 Task: Slide 40 - A Timeline Always Works Well-1.
Action: Mouse moved to (92, 51)
Screenshot: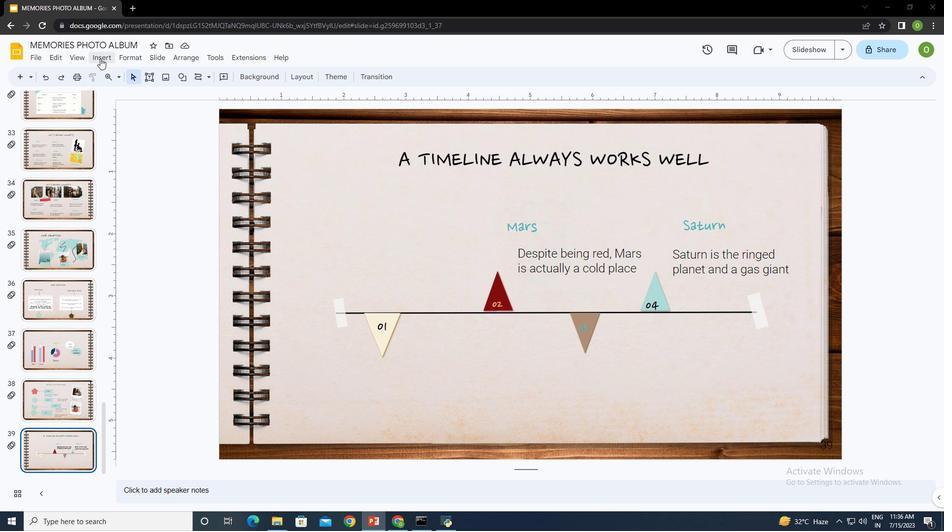 
Action: Mouse pressed left at (92, 51)
Screenshot: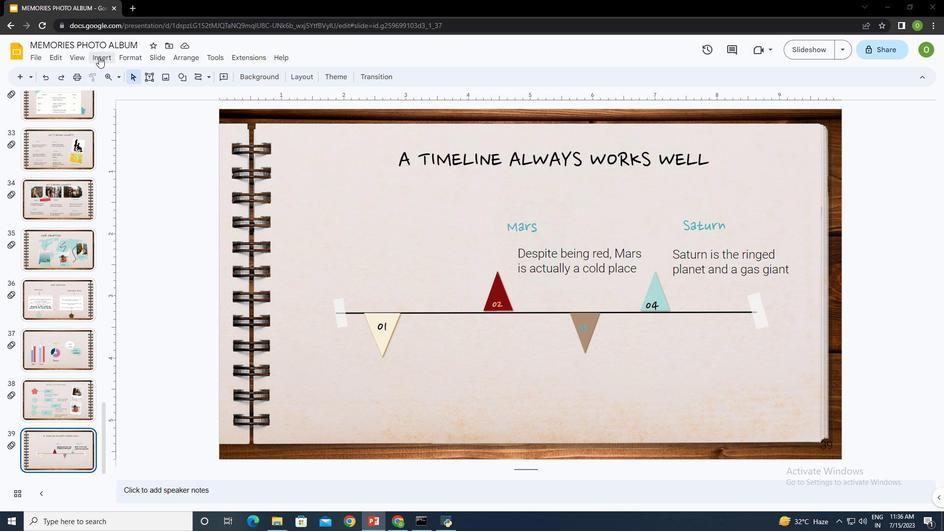 
Action: Mouse moved to (148, 310)
Screenshot: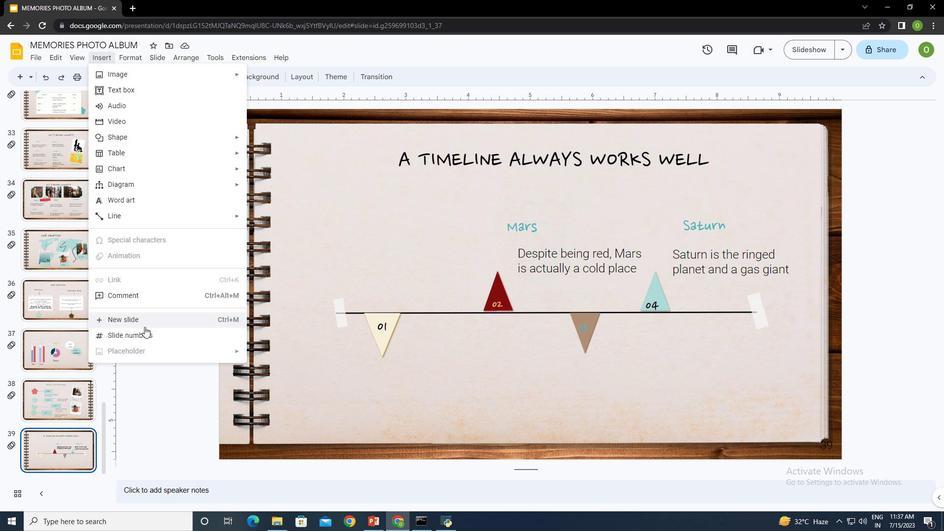 
Action: Mouse pressed left at (148, 310)
Screenshot: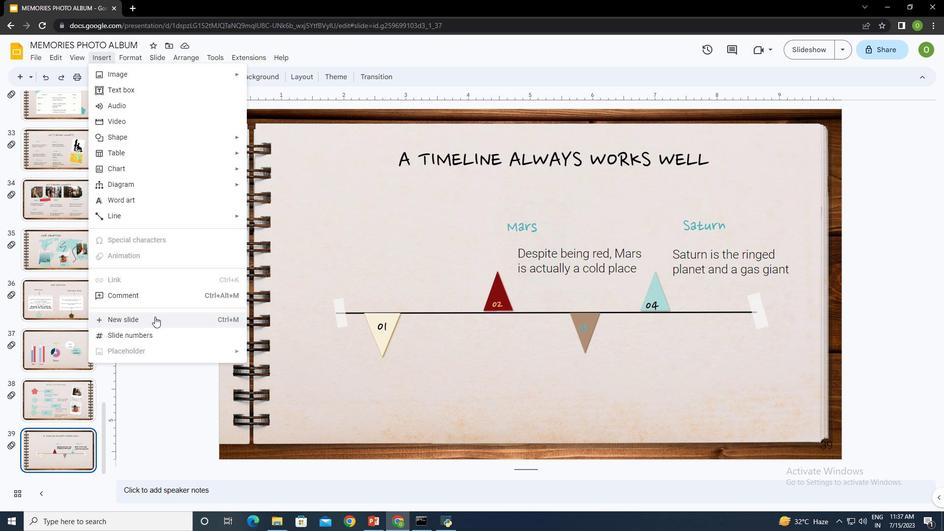 
Action: Mouse moved to (465, 157)
Screenshot: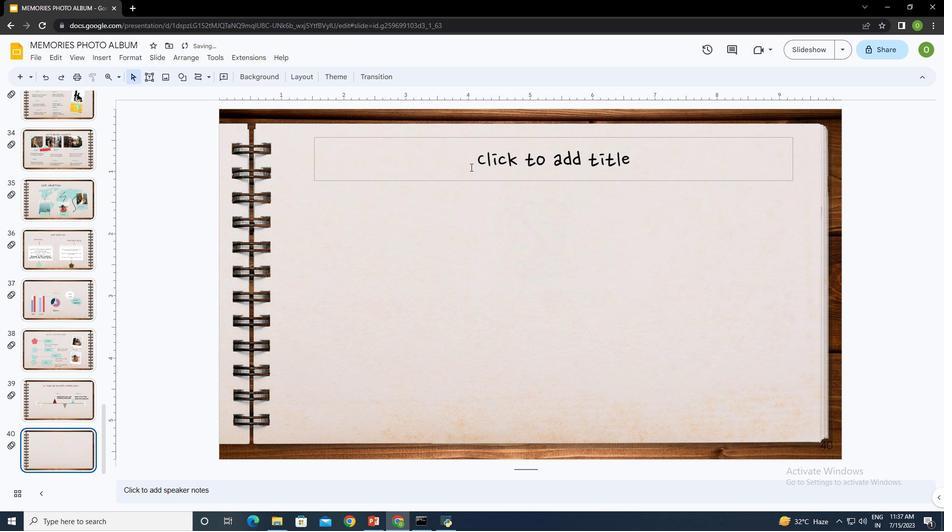 
Action: Mouse pressed left at (465, 157)
Screenshot: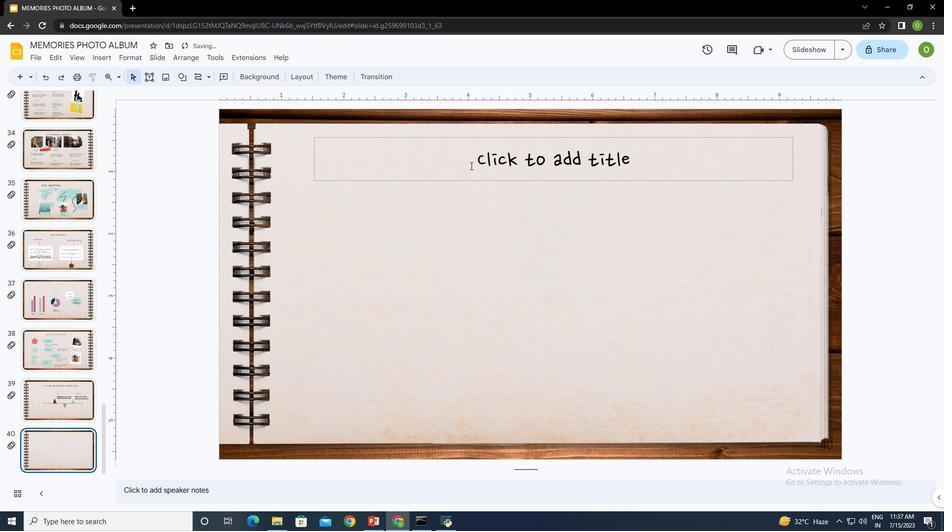 
Action: Mouse moved to (465, 159)
Screenshot: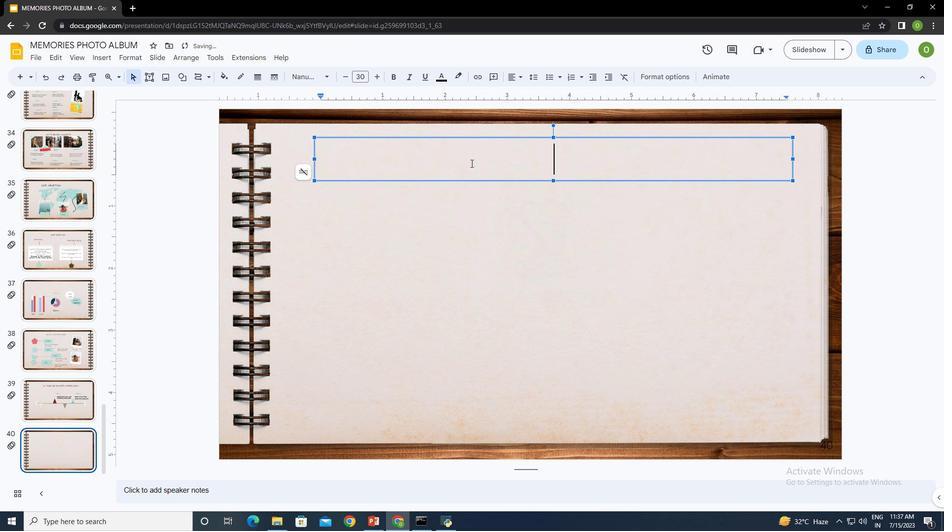 
Action: Key pressed <Key.shift><Key.caps_lock>A<Key.space>TIMELINE<Key.space>ALWAYS<Key.space>WORKS<Key.space>WELL
Screenshot: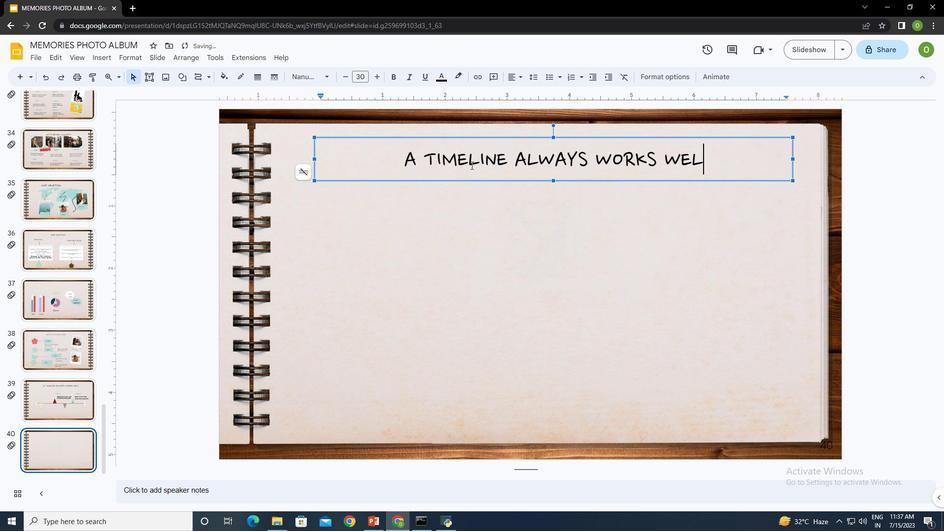 
Action: Mouse moved to (468, 170)
Screenshot: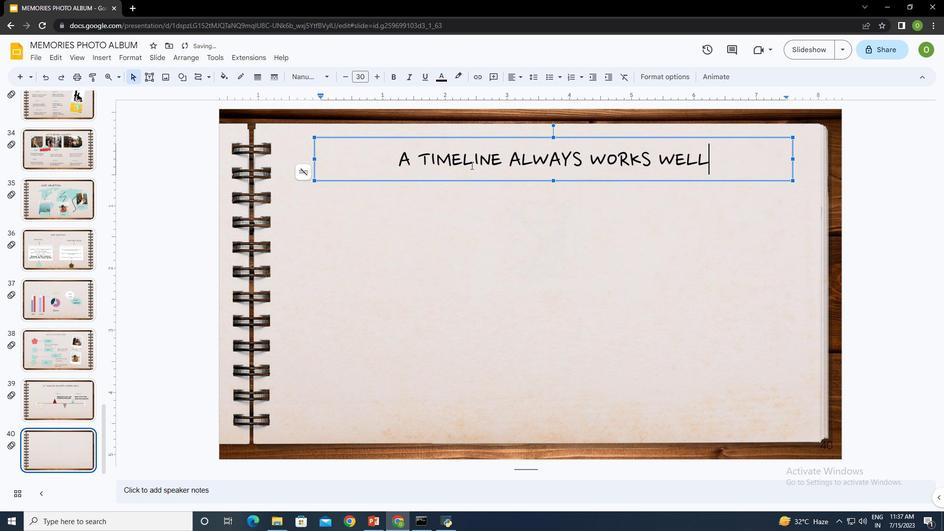 
Action: Key pressed ctrl+A
Screenshot: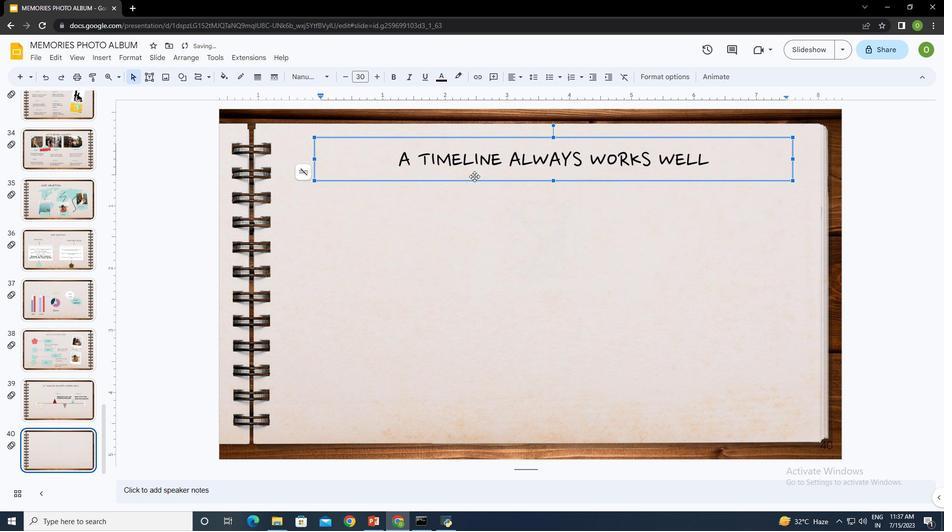 
Action: Mouse moved to (359, 71)
Screenshot: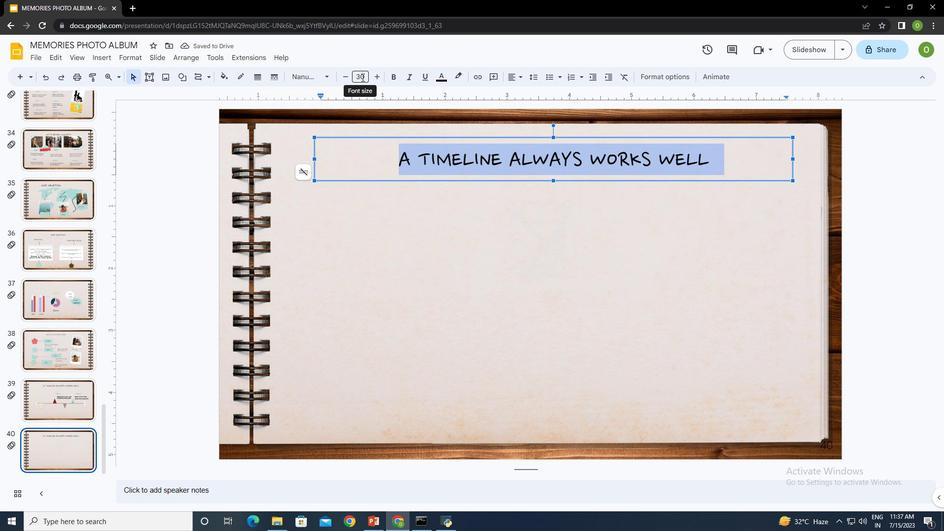 
Action: Mouse pressed left at (359, 71)
Screenshot: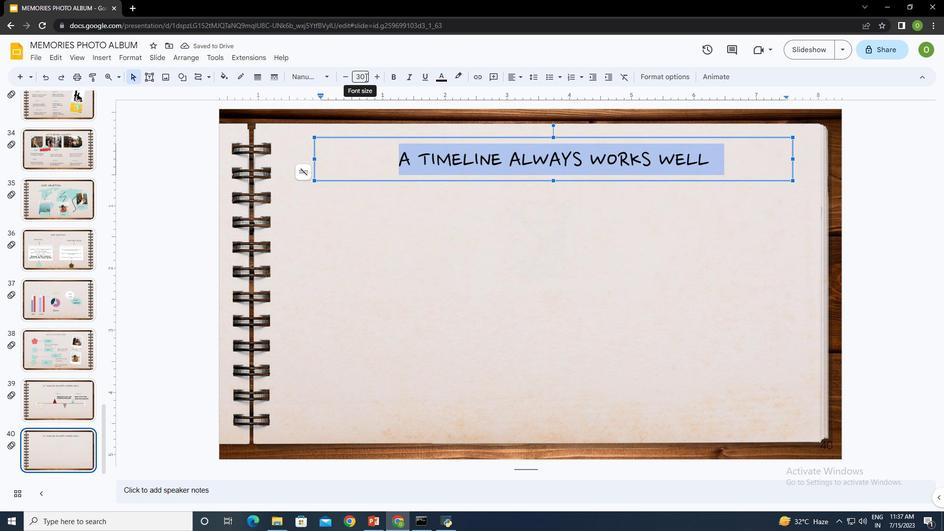 
Action: Mouse moved to (356, 72)
Screenshot: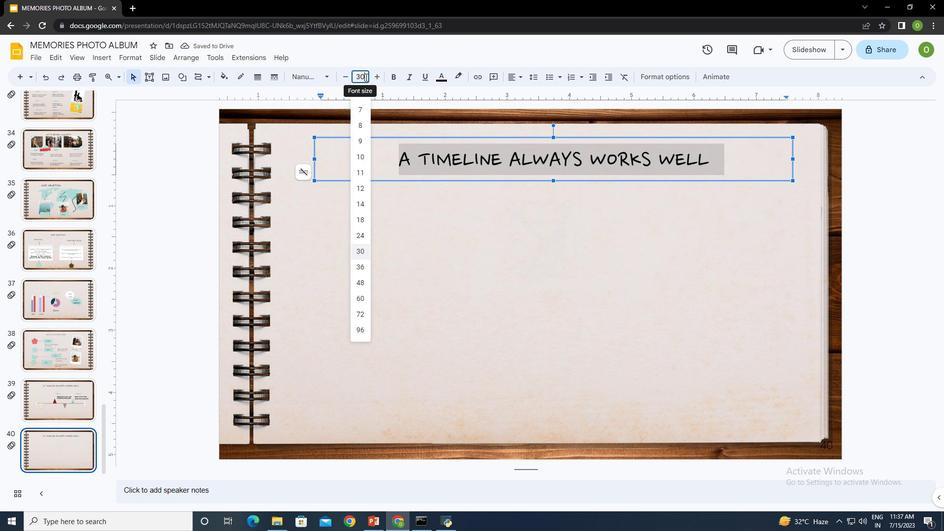 
Action: Key pressed 25<Key.enter>
Screenshot: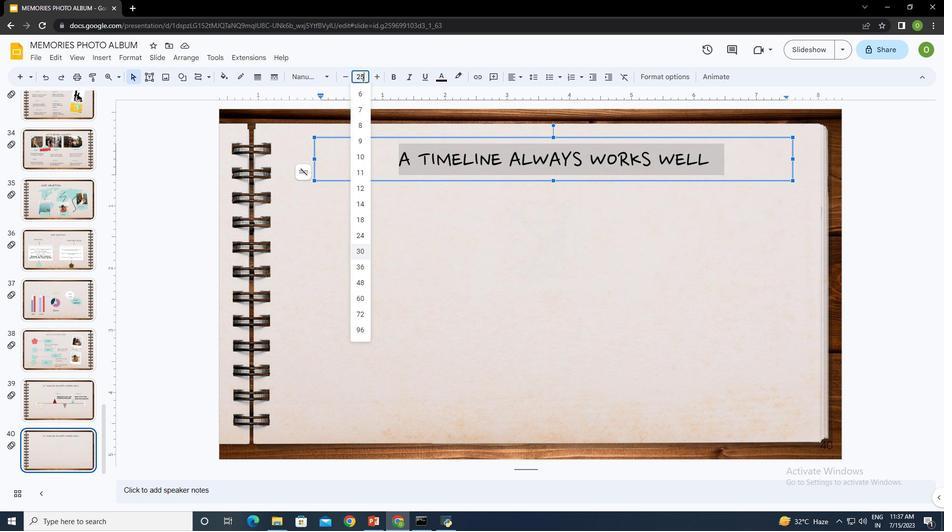 
Action: Mouse moved to (471, 211)
Screenshot: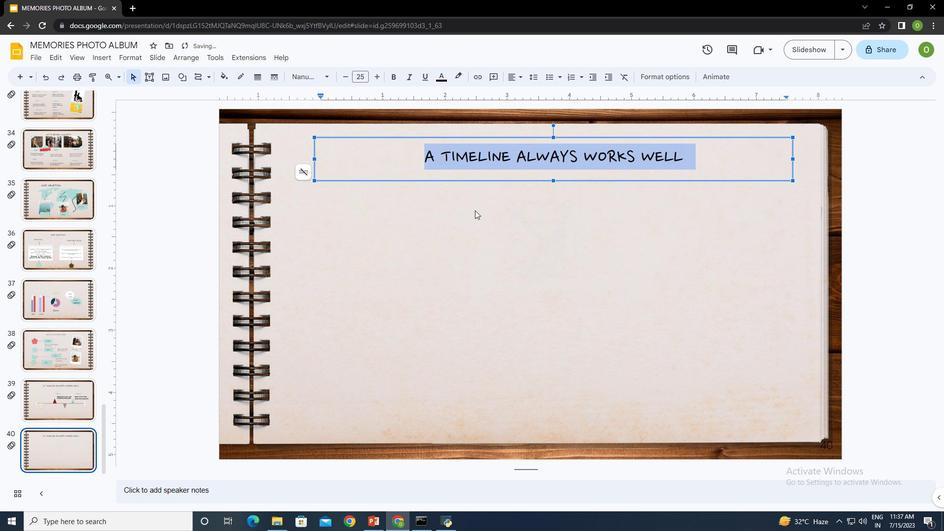 
Action: Mouse pressed left at (471, 211)
Screenshot: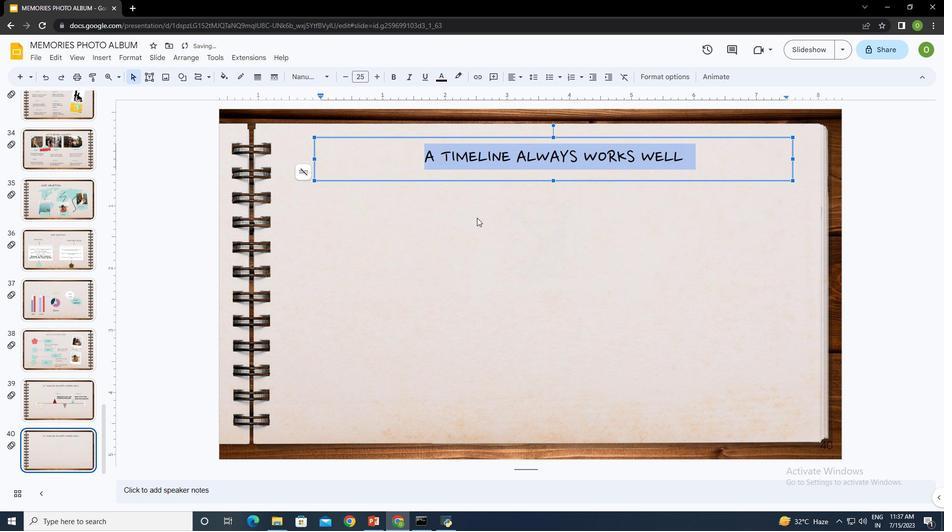 
Action: Mouse moved to (141, 73)
Screenshot: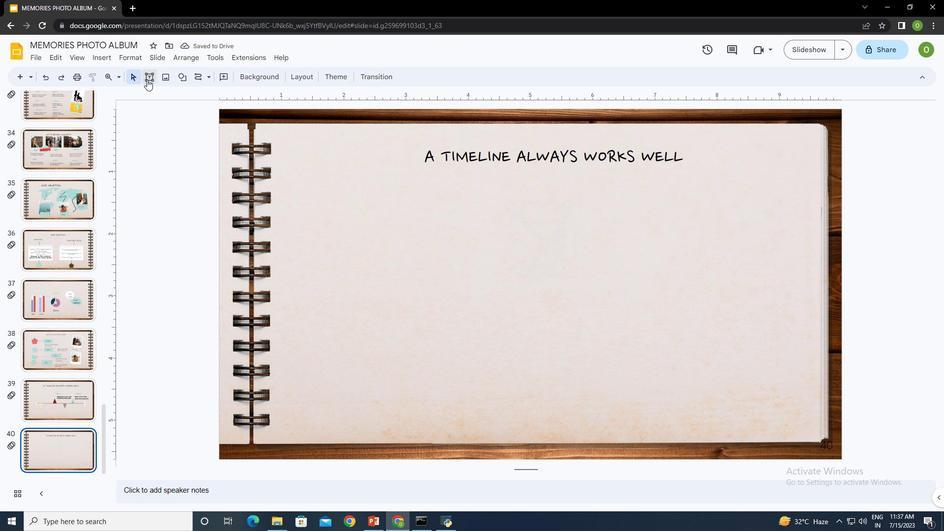 
Action: Mouse pressed left at (141, 73)
Screenshot: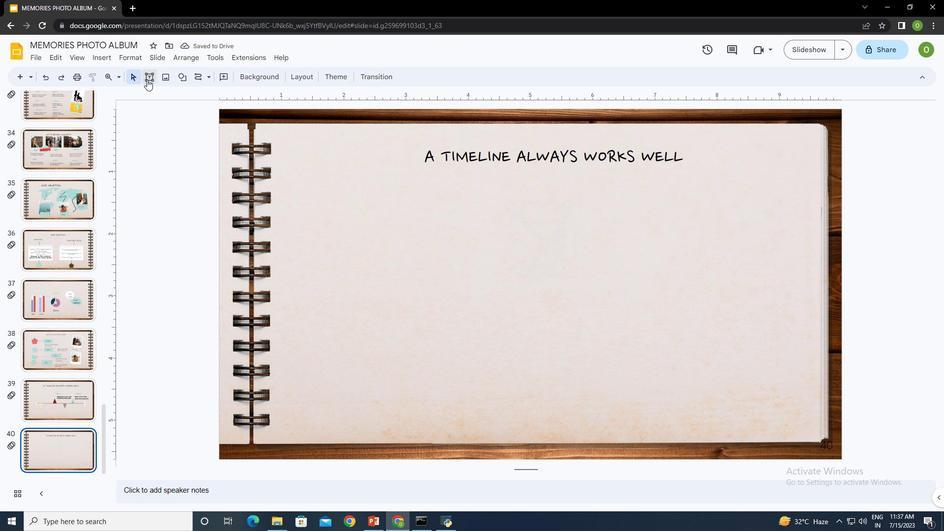 
Action: Mouse moved to (334, 201)
Screenshot: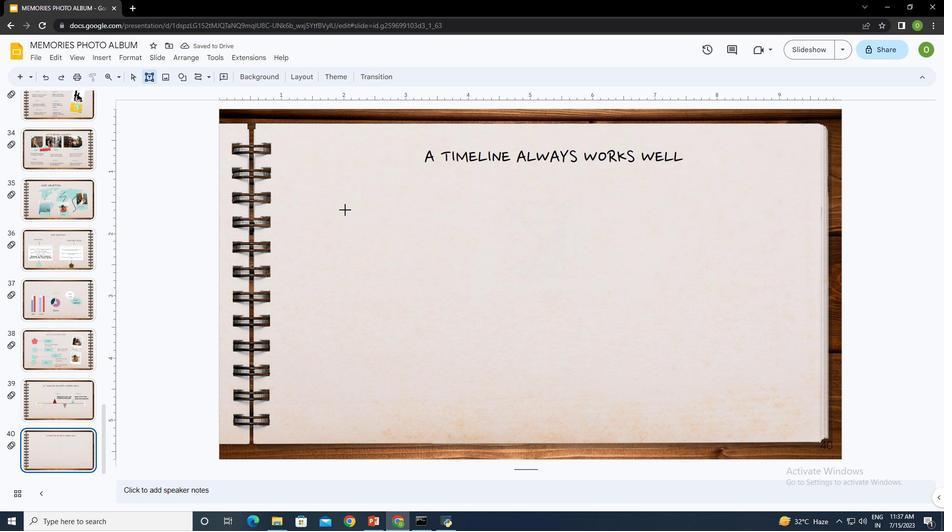 
Action: Mouse pressed left at (334, 201)
Screenshot: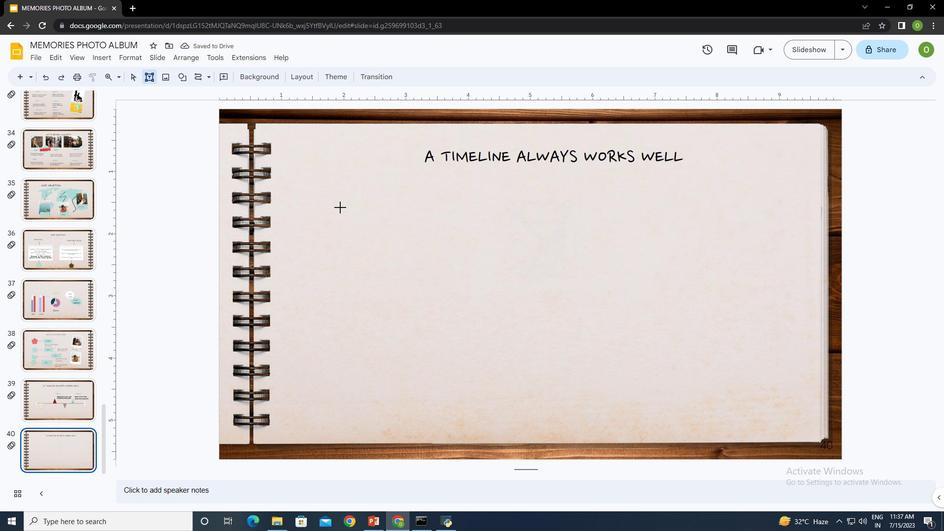 
Action: Mouse moved to (392, 218)
Screenshot: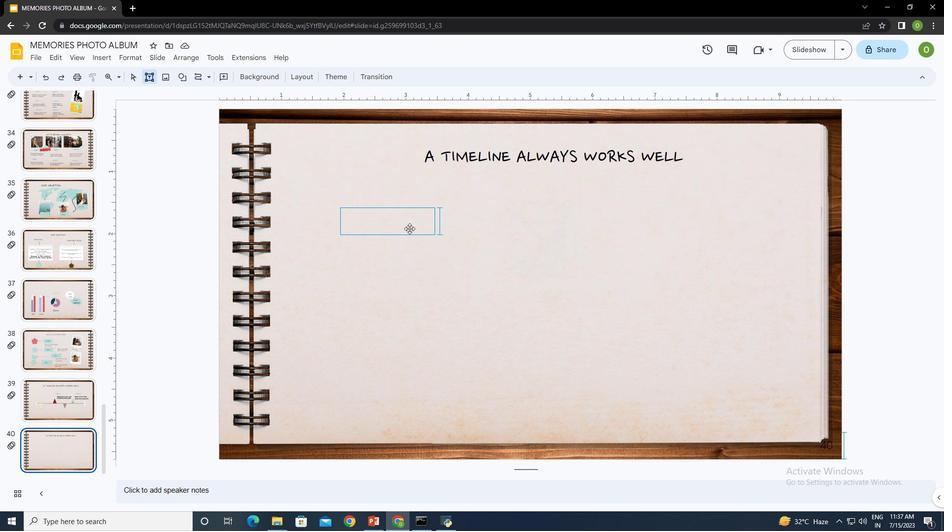 
Action: Key pressed <Key.shift><Key.shift>m<Key.backspace><Key.caps_lock><Key.shift>Mercuryctrl+A
Screenshot: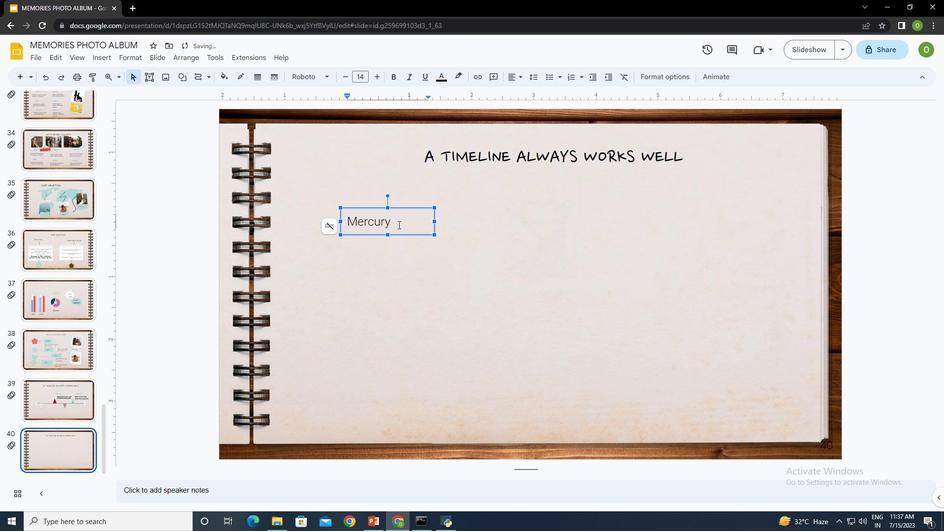 
Action: Mouse moved to (300, 67)
Screenshot: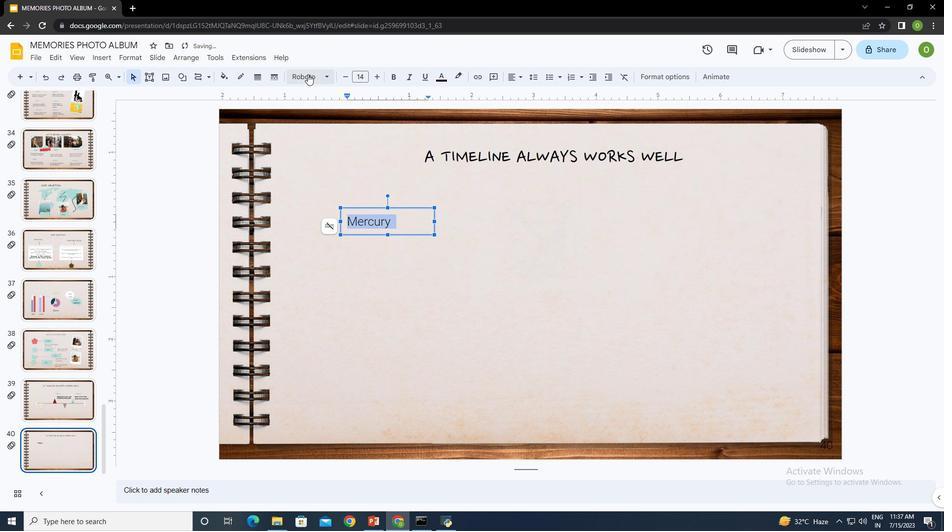 
Action: Mouse pressed left at (300, 67)
Screenshot: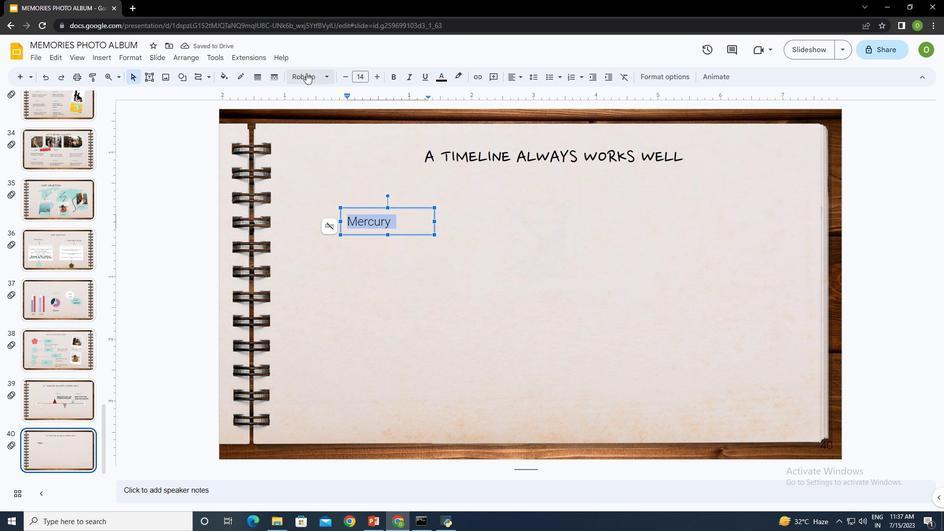 
Action: Mouse moved to (329, 130)
Screenshot: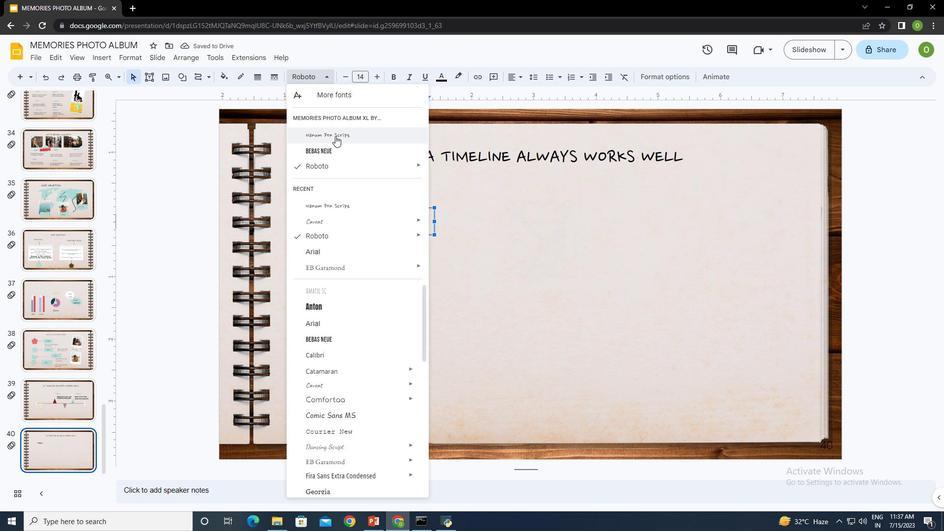 
Action: Mouse pressed left at (329, 130)
Screenshot: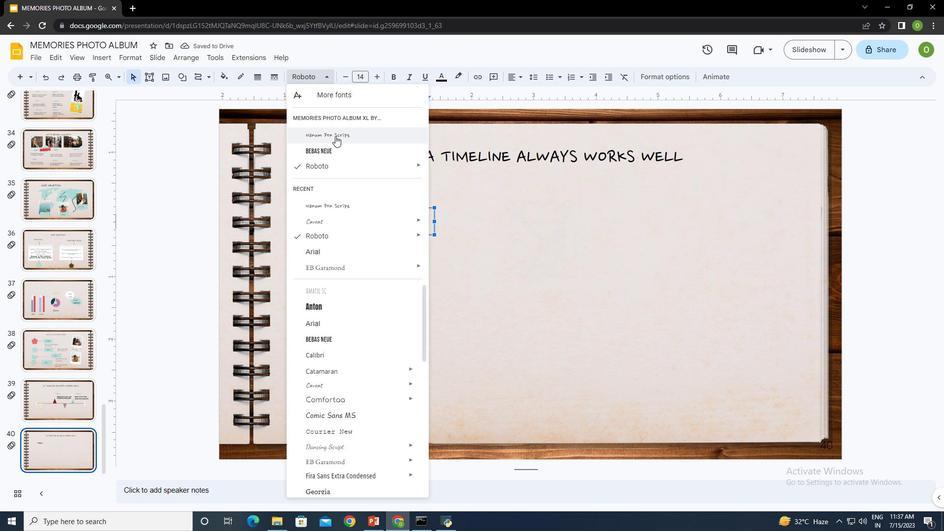 
Action: Mouse moved to (429, 217)
Screenshot: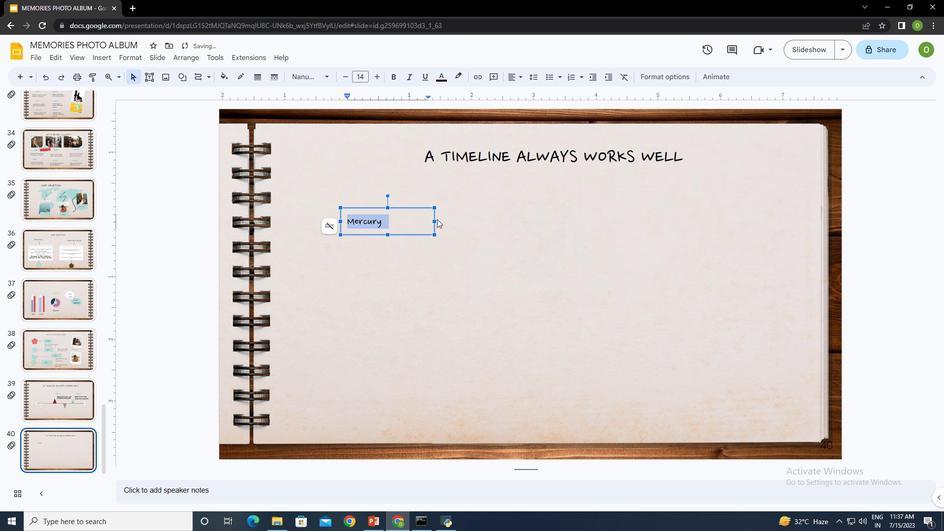 
Action: Mouse pressed left at (429, 217)
Screenshot: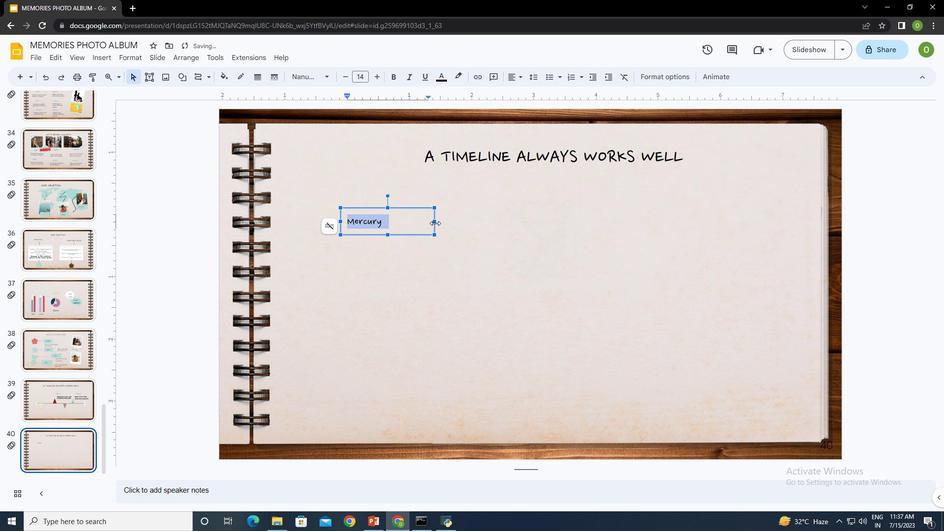 
Action: Mouse moved to (364, 206)
Screenshot: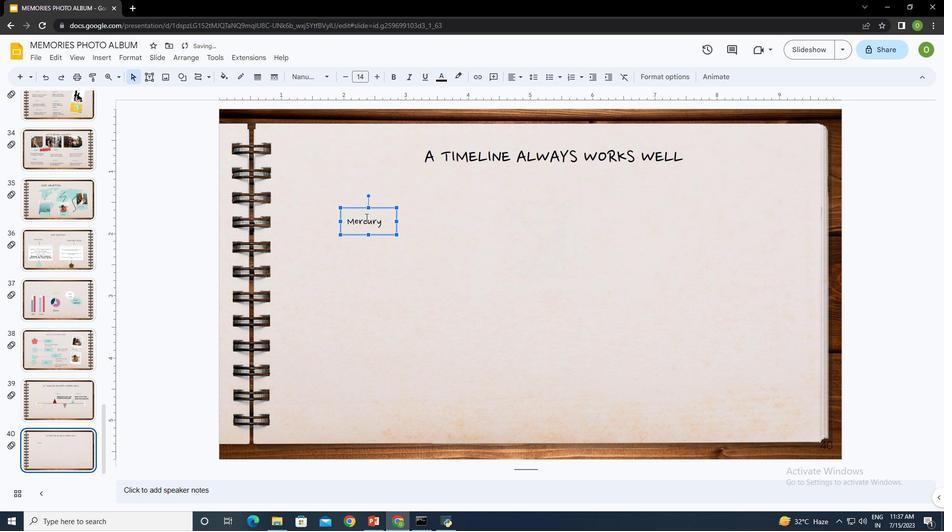 
Action: Mouse pressed left at (364, 206)
Screenshot: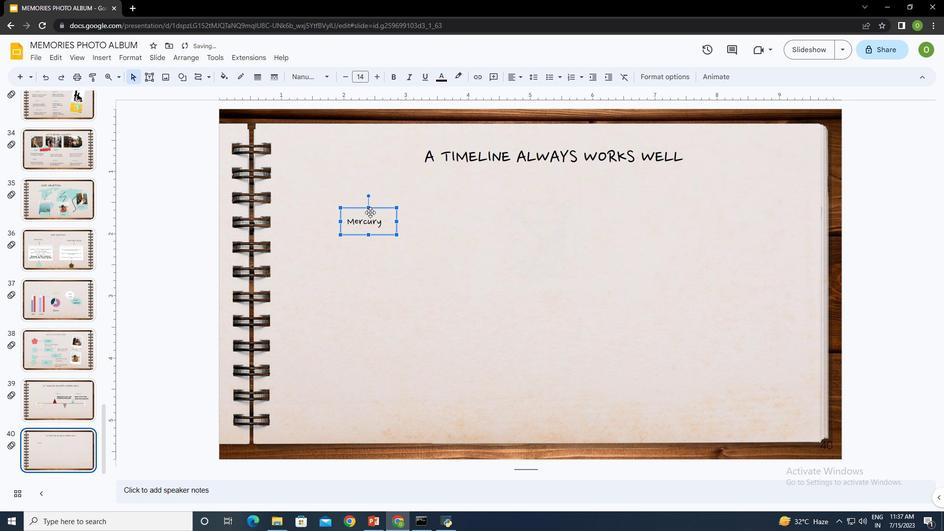 
Action: Mouse moved to (402, 219)
Screenshot: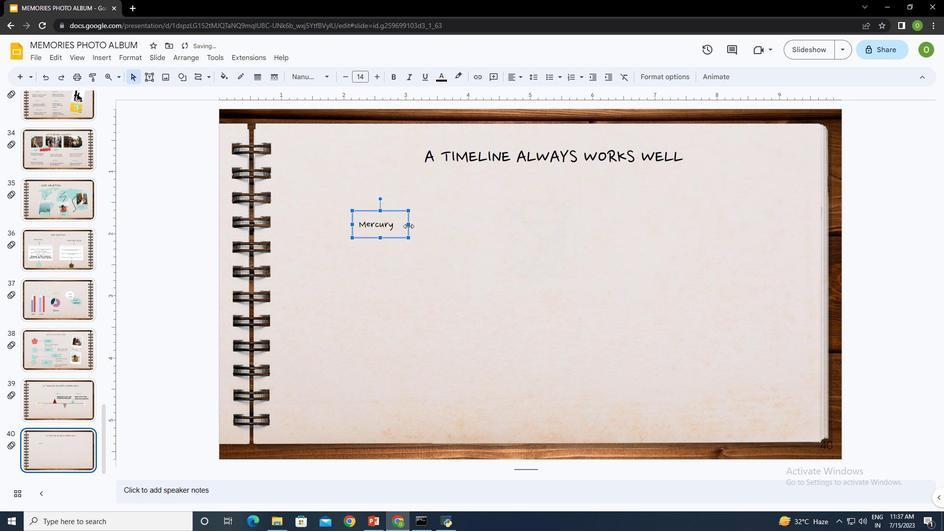 
Action: Mouse pressed left at (402, 219)
Screenshot: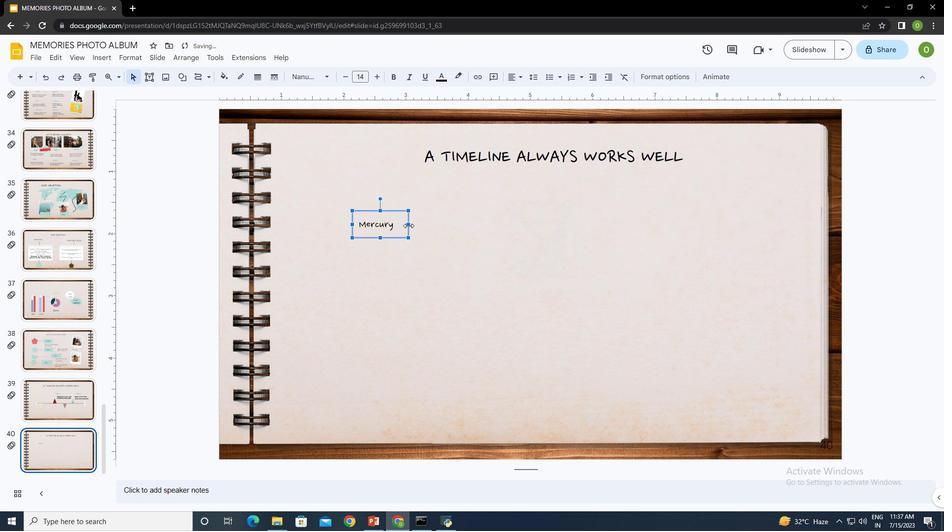 
Action: Mouse moved to (373, 72)
Screenshot: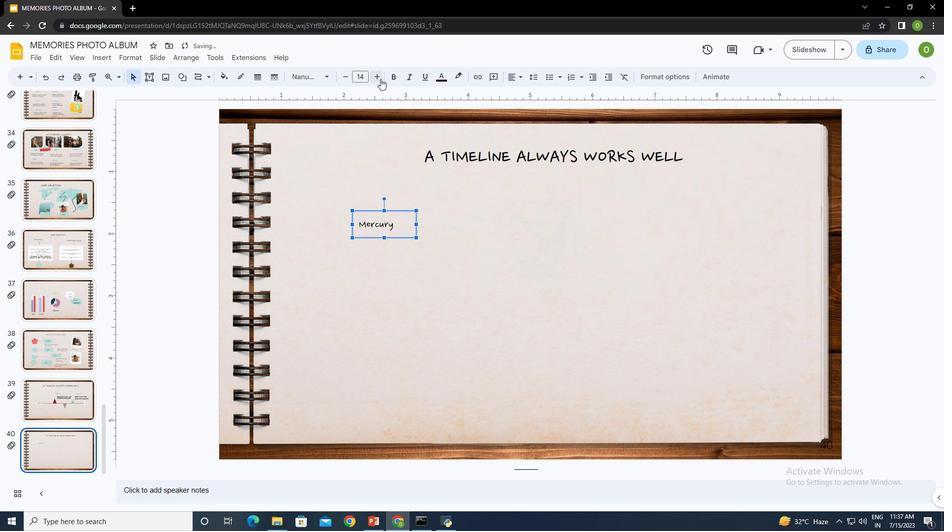 
Action: Mouse pressed left at (373, 72)
Screenshot: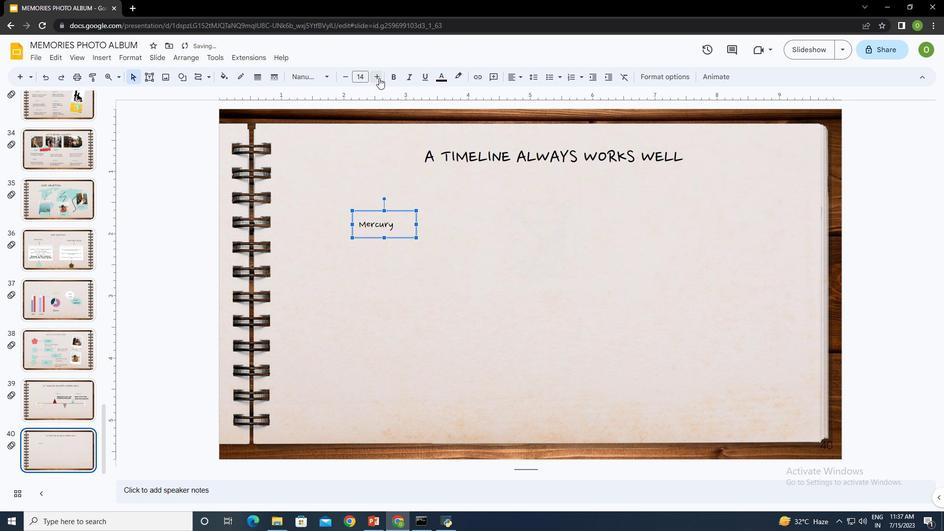 
Action: Mouse pressed left at (373, 72)
Screenshot: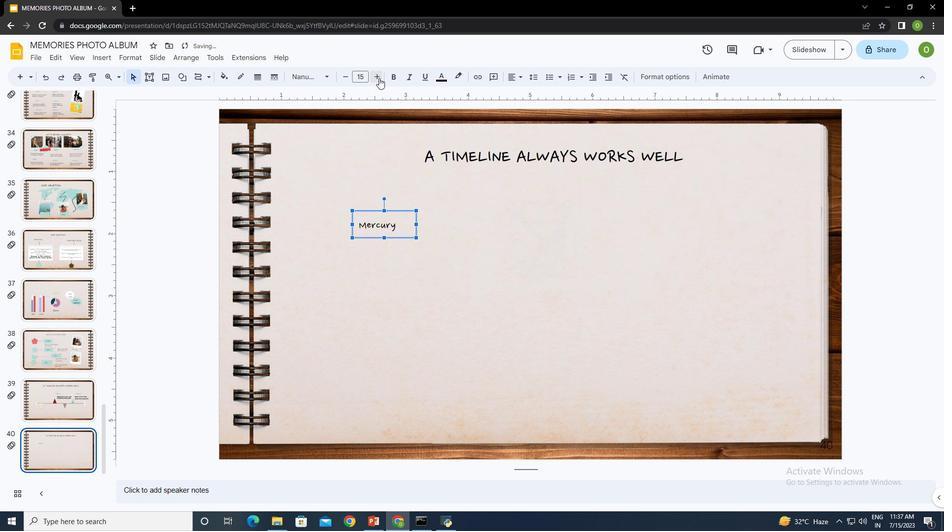 
Action: Mouse pressed left at (373, 72)
Screenshot: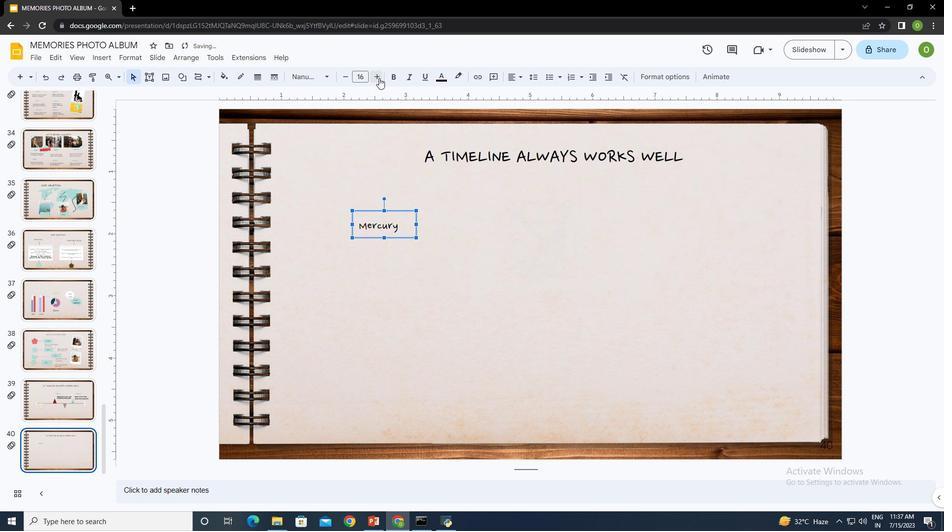
Action: Mouse moved to (432, 239)
Screenshot: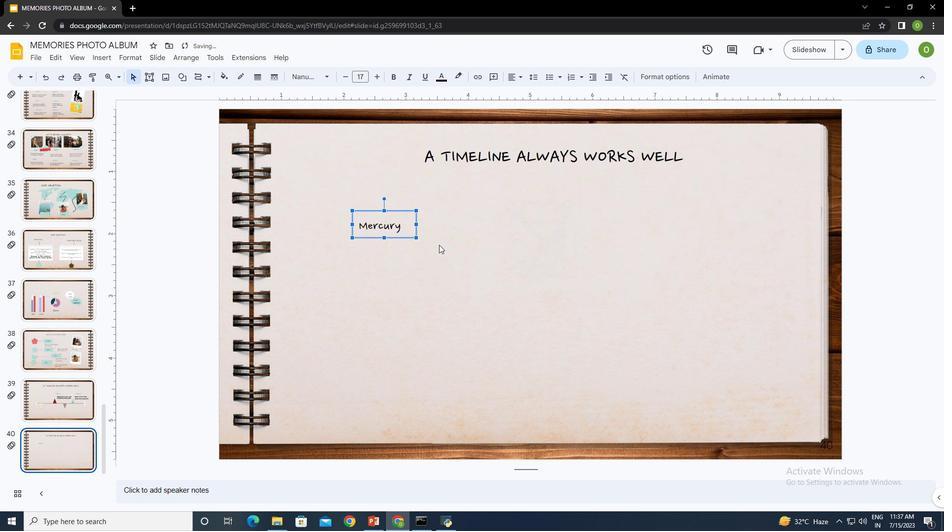 
Action: Mouse pressed left at (432, 239)
Screenshot: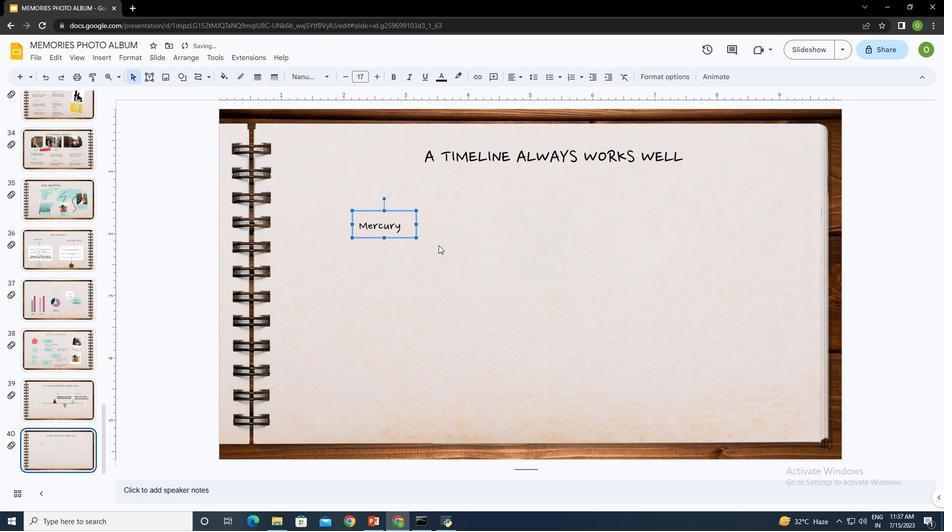 
Action: Mouse moved to (143, 71)
Screenshot: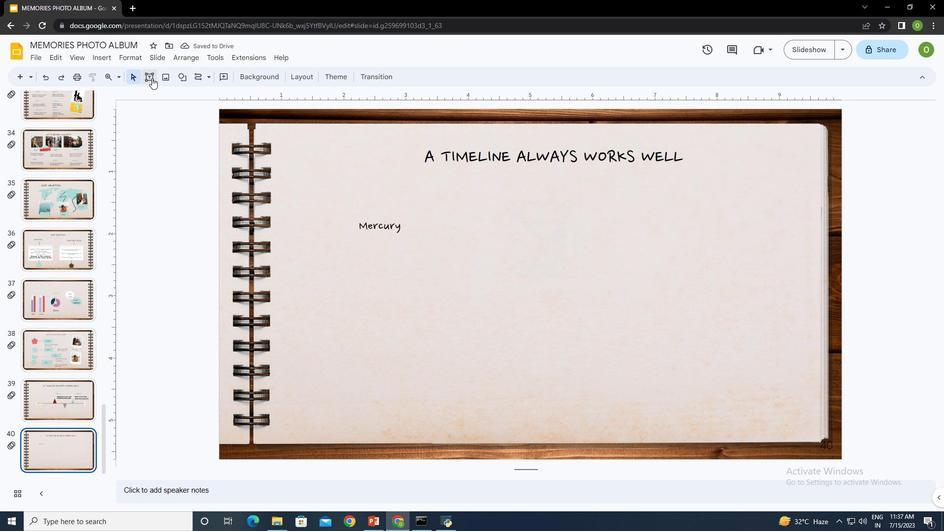 
Action: Mouse pressed left at (143, 71)
Screenshot: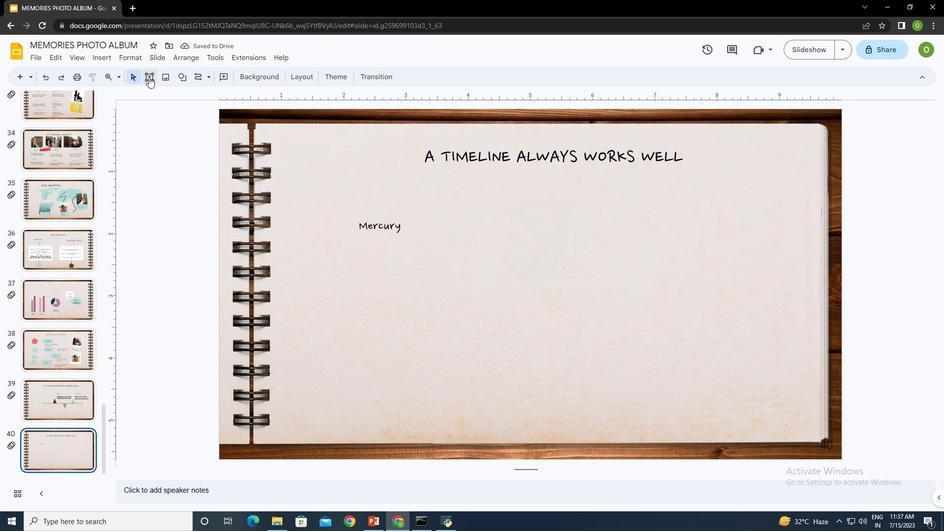 
Action: Mouse moved to (334, 239)
Screenshot: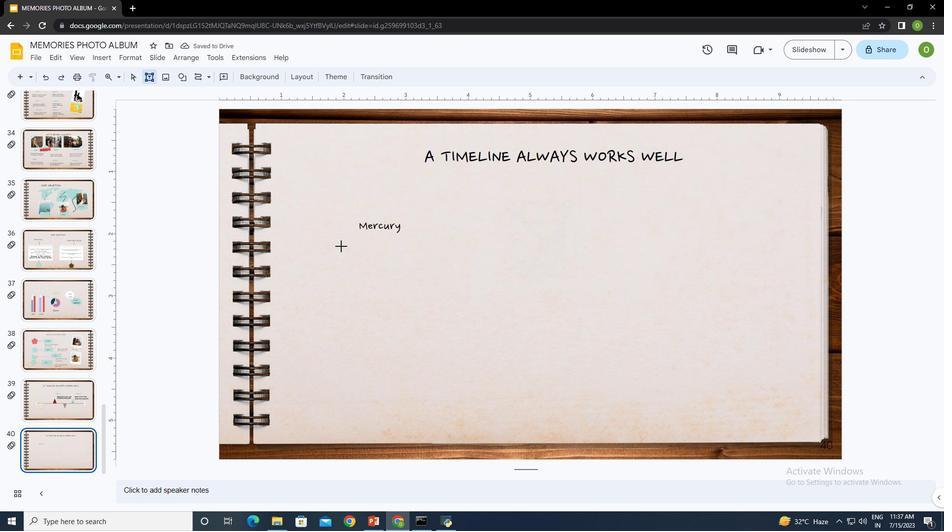 
Action: Mouse pressed left at (334, 239)
Screenshot: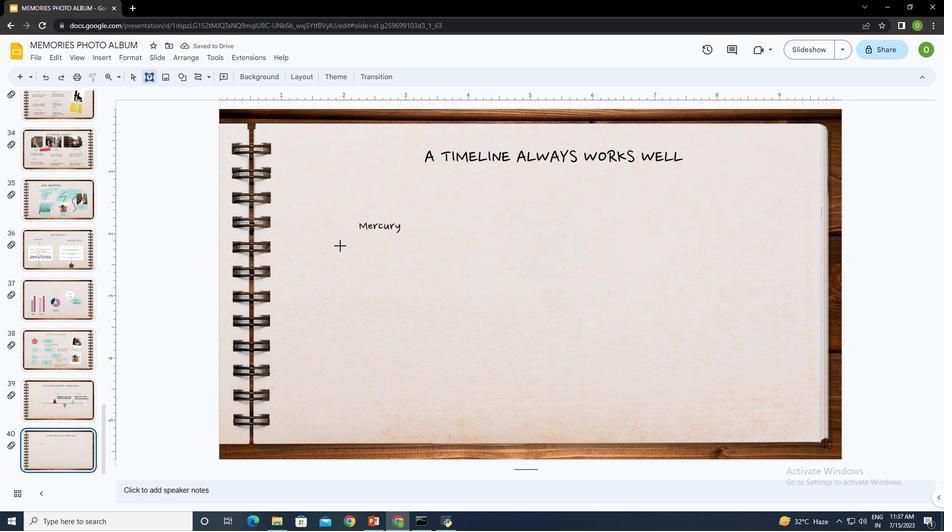 
Action: Mouse moved to (333, 263)
Screenshot: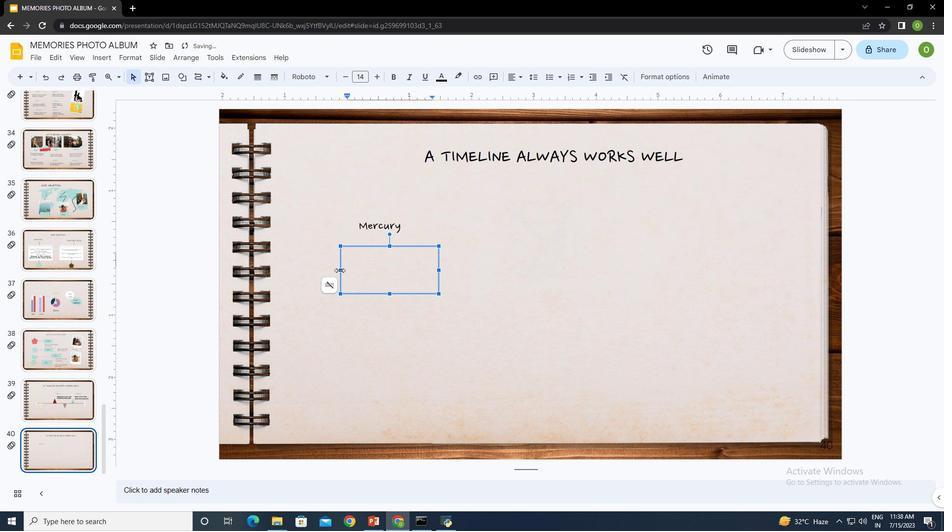 
Action: Mouse pressed left at (333, 263)
Screenshot: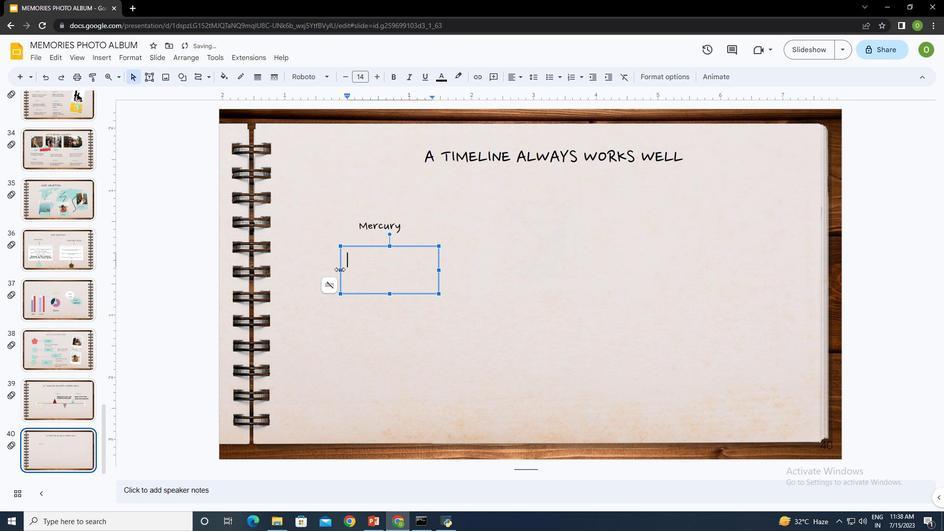 
Action: Mouse moved to (392, 256)
Screenshot: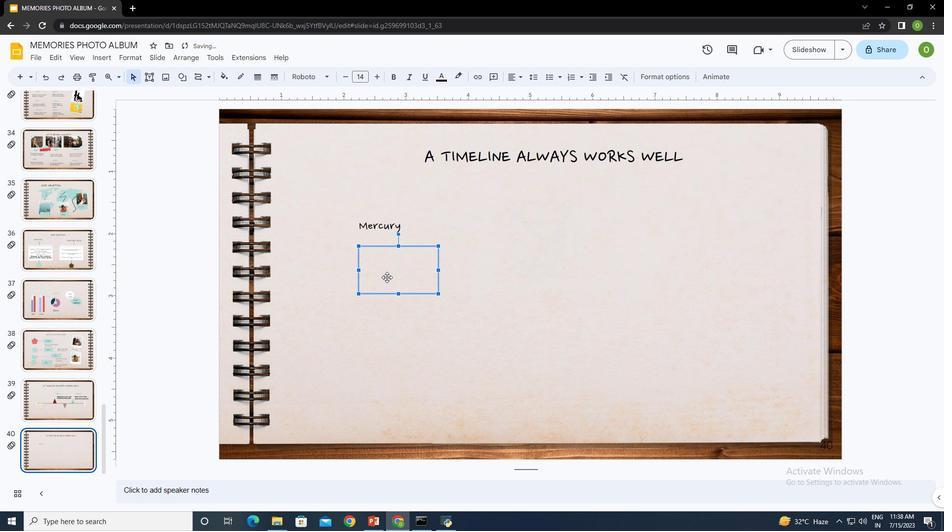 
Action: Mouse pressed left at (392, 256)
Screenshot: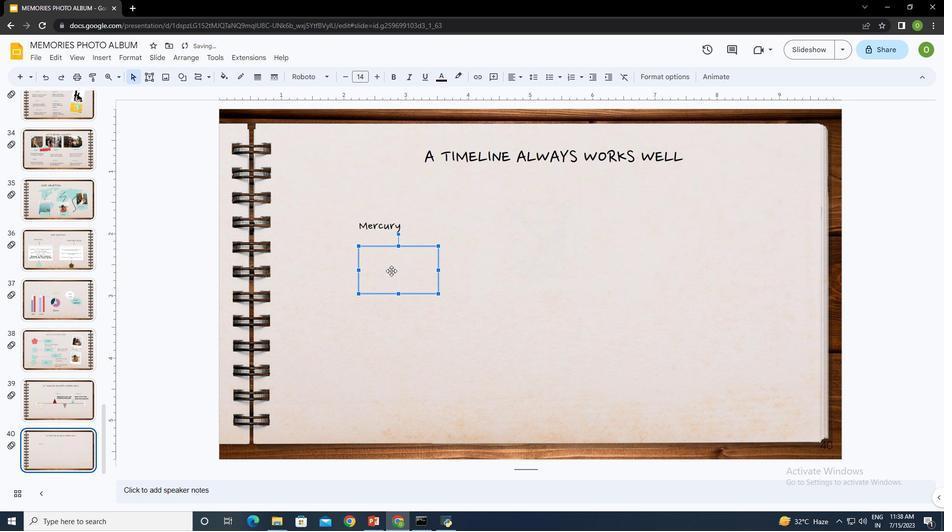 
Action: Mouse moved to (392, 256)
Screenshot: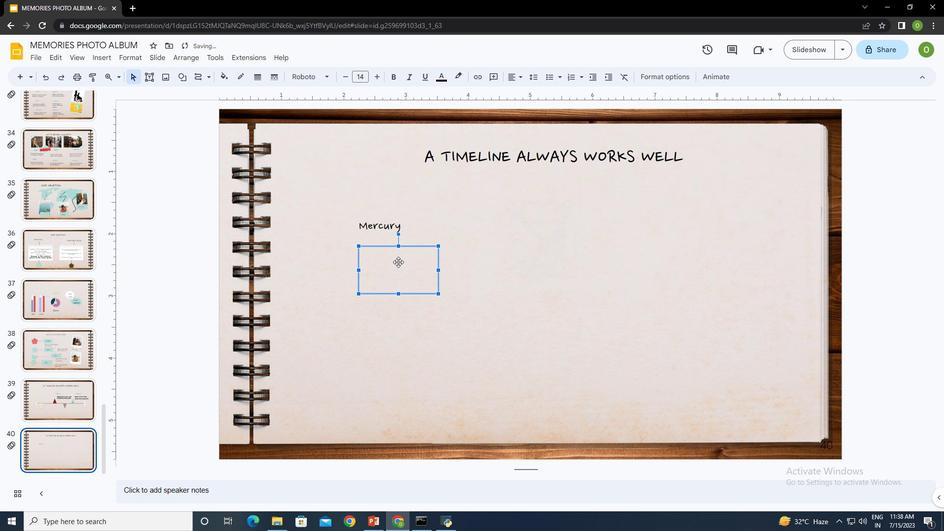 
Action: Key pressed <Key.shift>It's<Key.space>the<Key.space>closest<Key.space>planet<Key.space>to<Key.space>the<Key.space><Key.shift>Sun
Screenshot: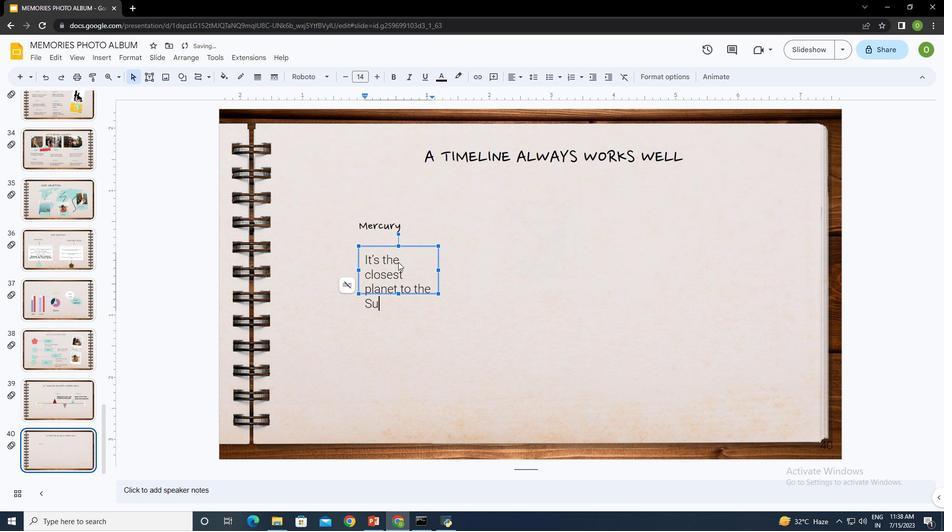 
Action: Mouse moved to (395, 256)
Screenshot: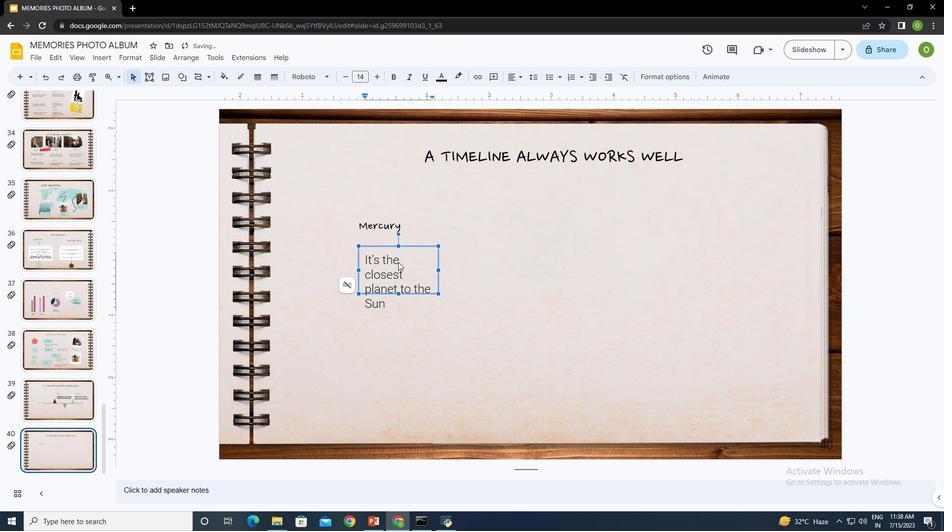 
Action: Key pressed ctrl+A
Screenshot: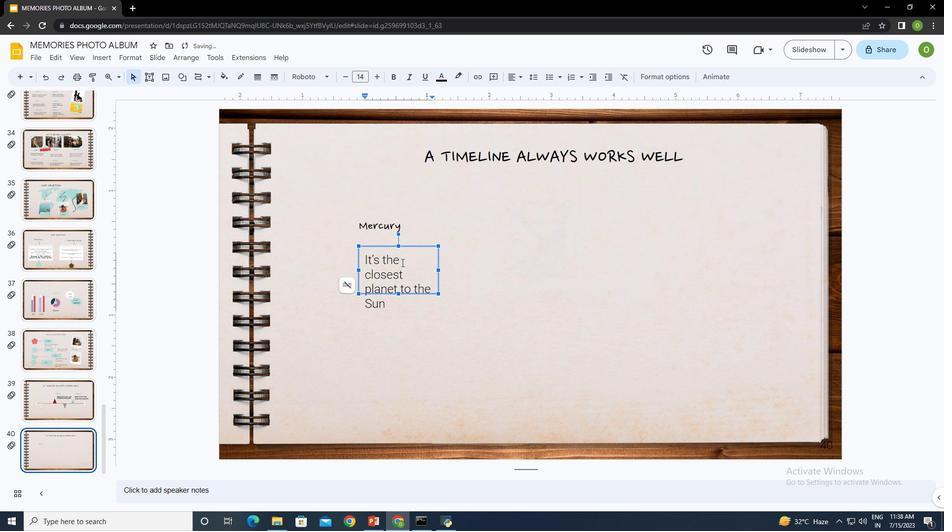 
Action: Mouse moved to (309, 70)
Screenshot: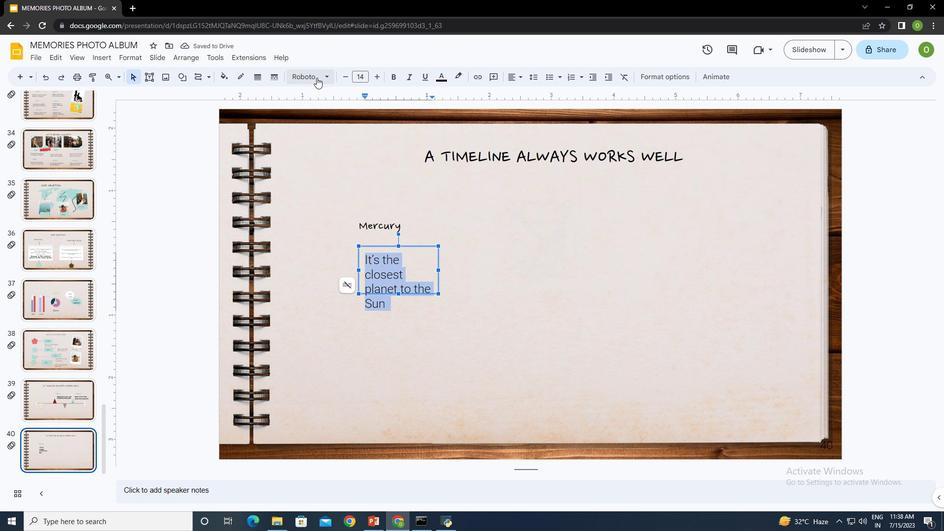 
Action: Mouse pressed left at (309, 70)
Screenshot: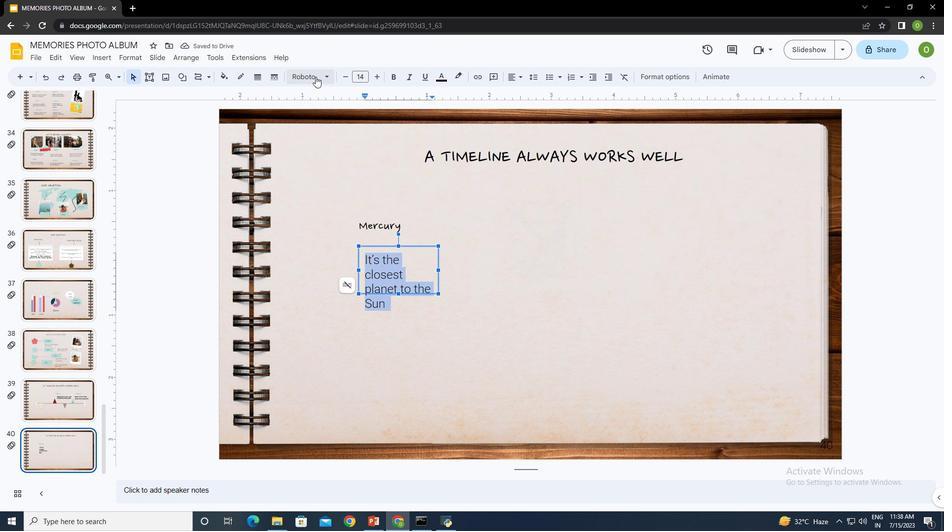 
Action: Mouse moved to (459, 300)
Screenshot: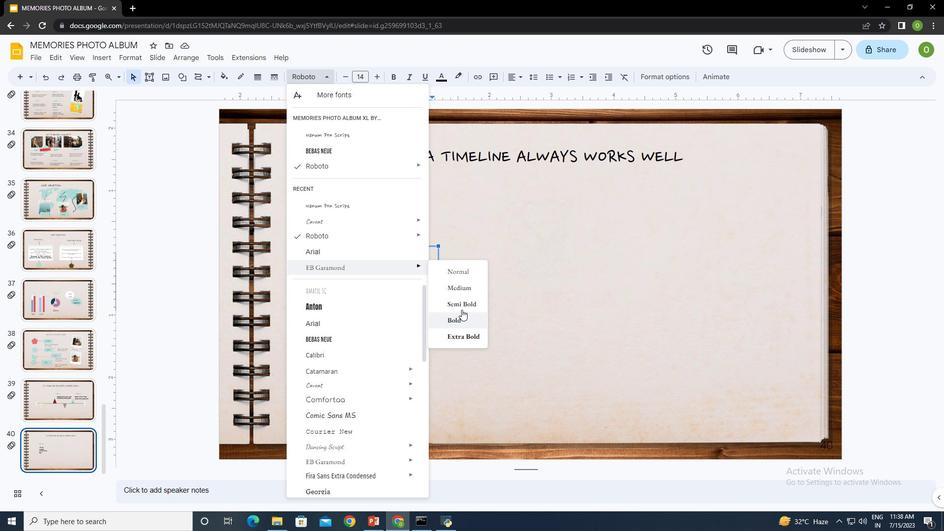 
Action: Mouse pressed left at (459, 300)
Screenshot: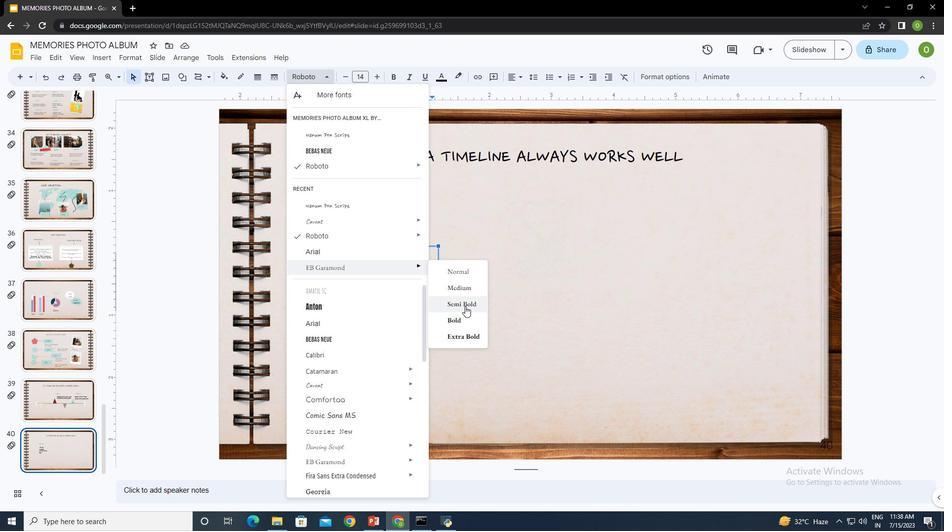 
Action: Mouse moved to (430, 264)
Screenshot: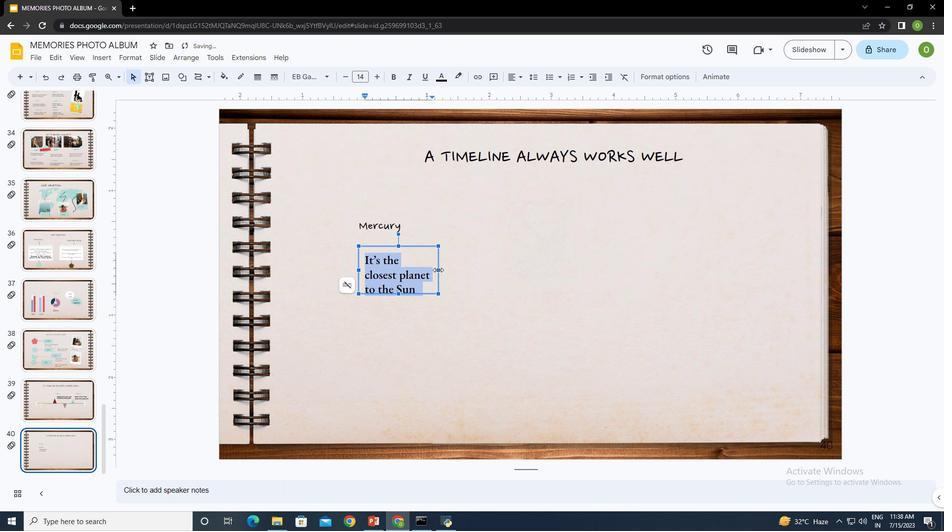 
Action: Mouse pressed left at (430, 264)
Screenshot: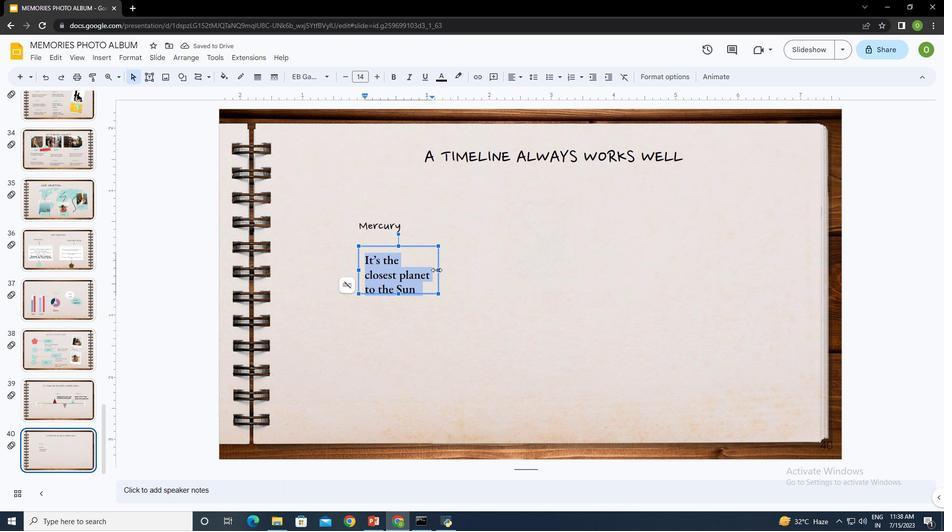 
Action: Mouse moved to (353, 264)
Screenshot: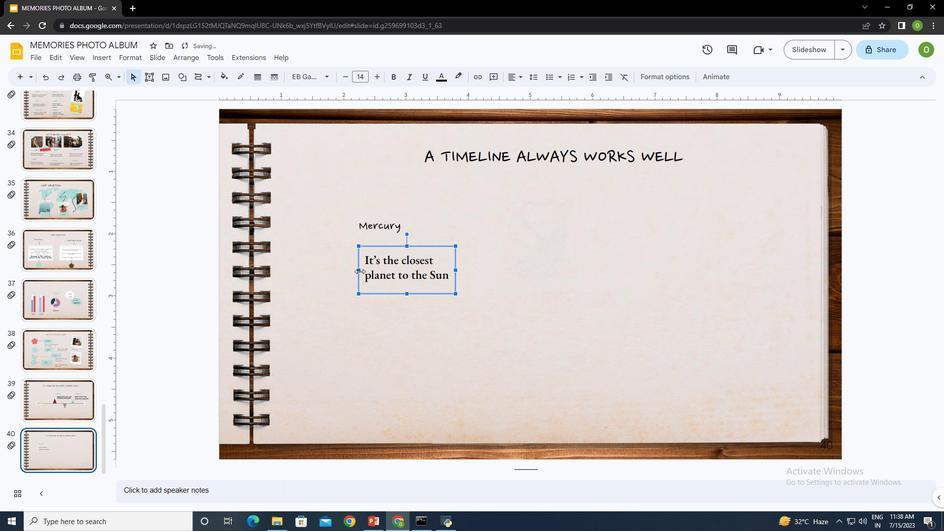 
Action: Mouse pressed left at (353, 264)
Screenshot: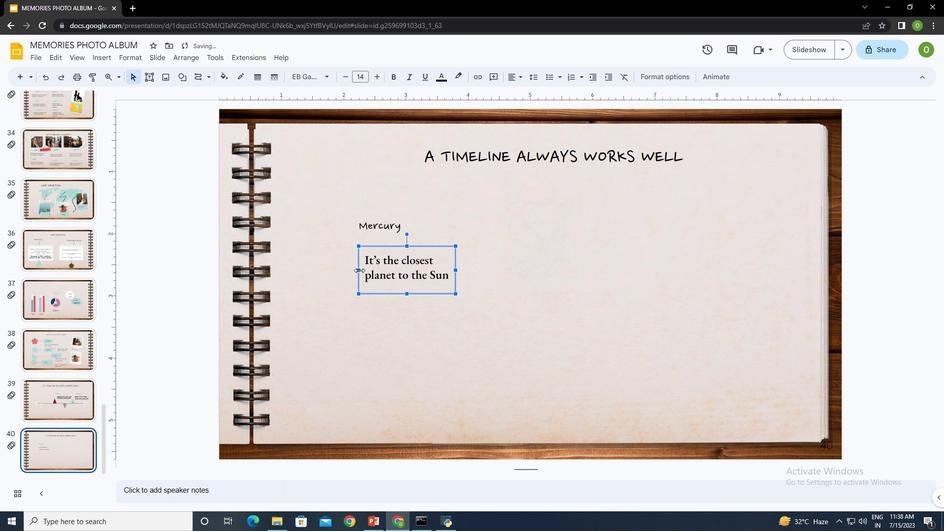
Action: Mouse moved to (409, 269)
Screenshot: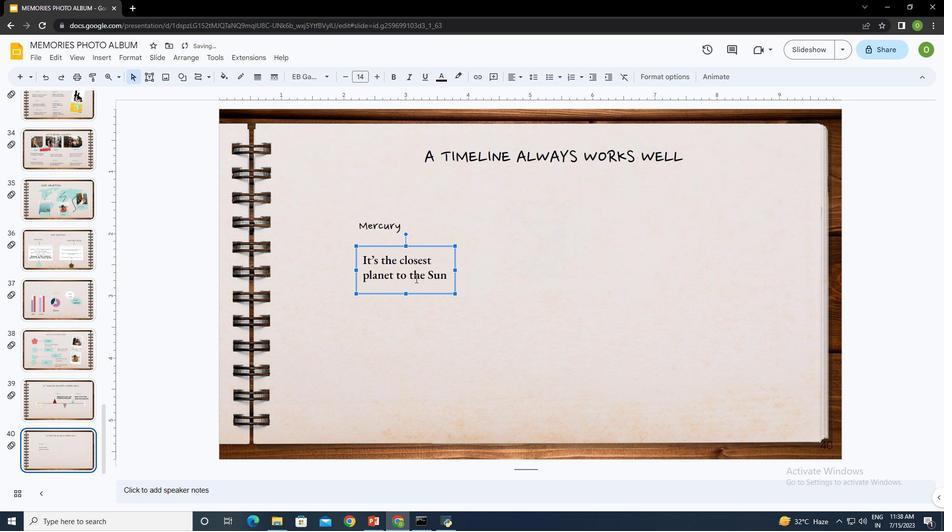 
Action: Mouse pressed left at (409, 269)
Screenshot: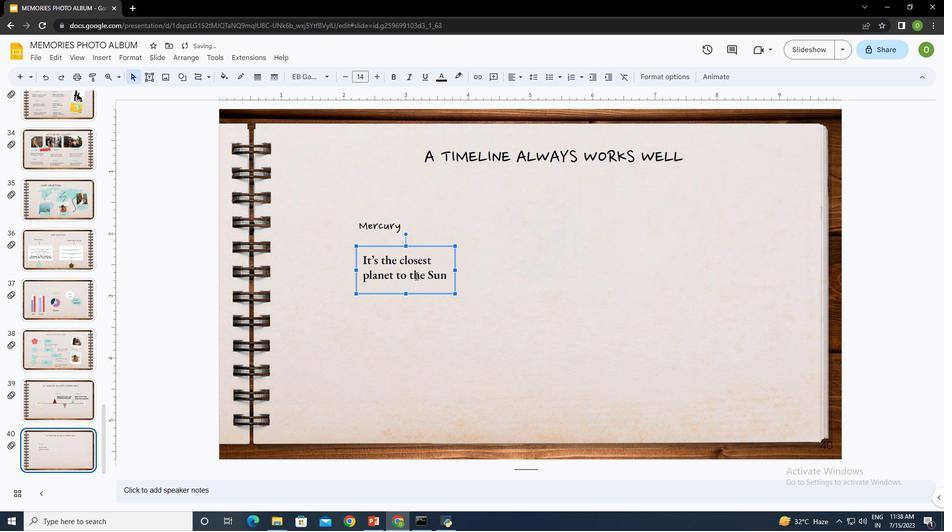 
Action: Mouse moved to (450, 264)
Screenshot: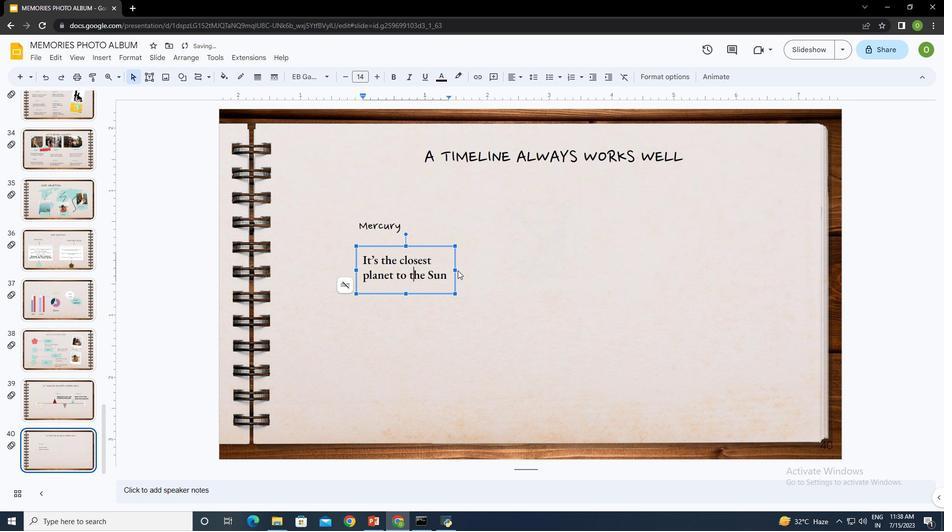 
Action: Mouse pressed left at (450, 264)
Screenshot: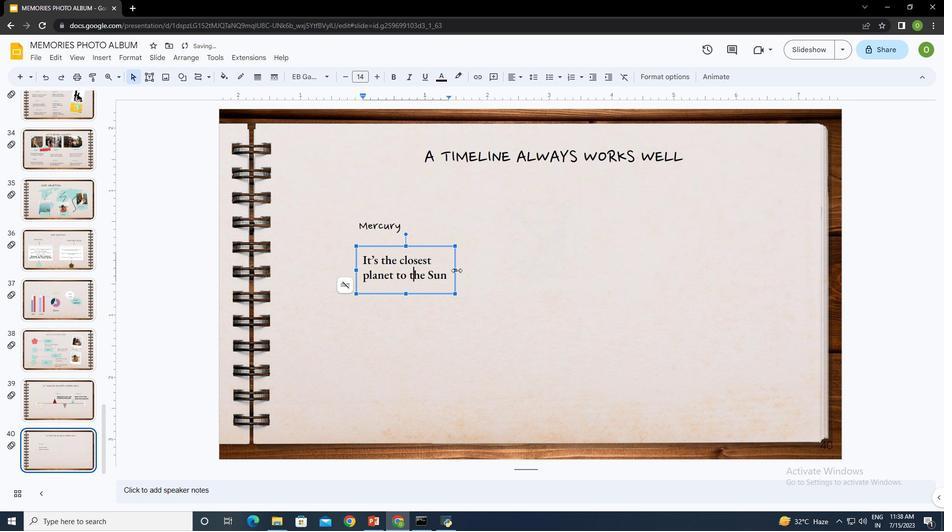 
Action: Mouse moved to (379, 220)
Screenshot: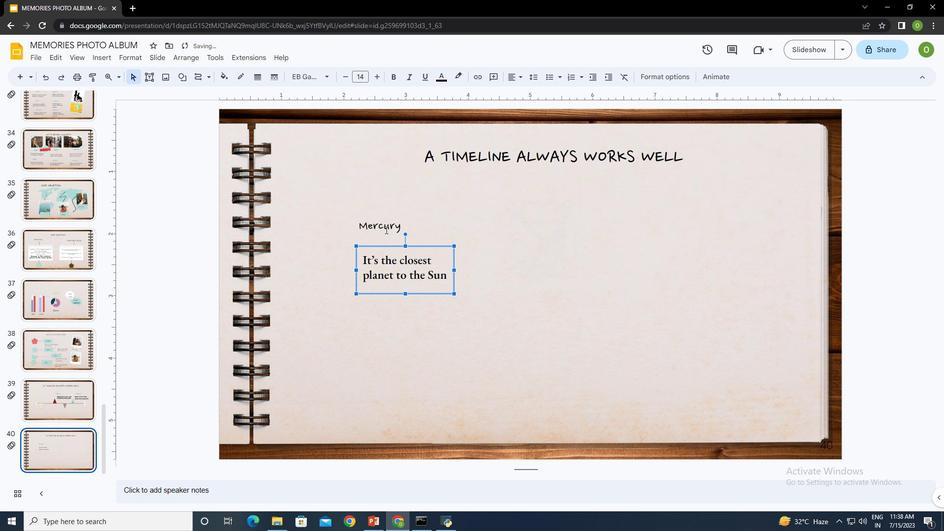 
Action: Mouse pressed left at (379, 220)
Screenshot: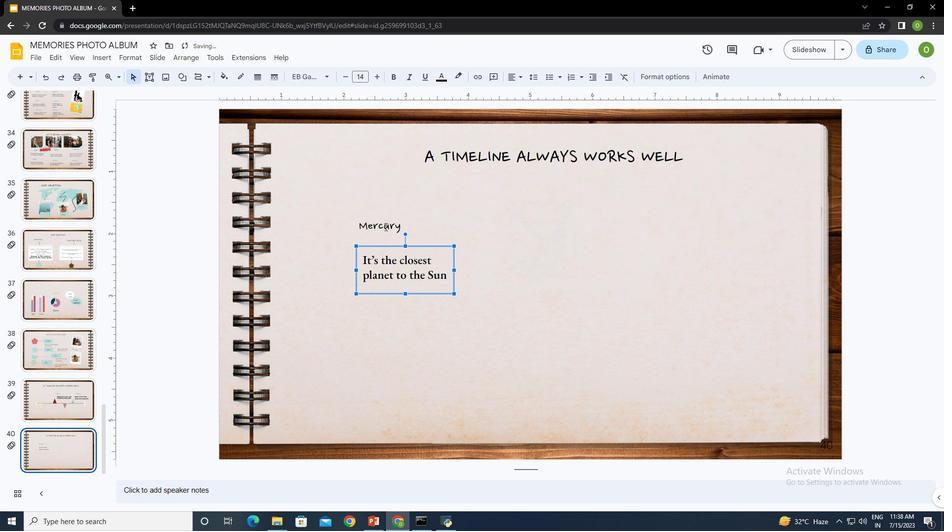 
Action: Mouse moved to (385, 88)
Screenshot: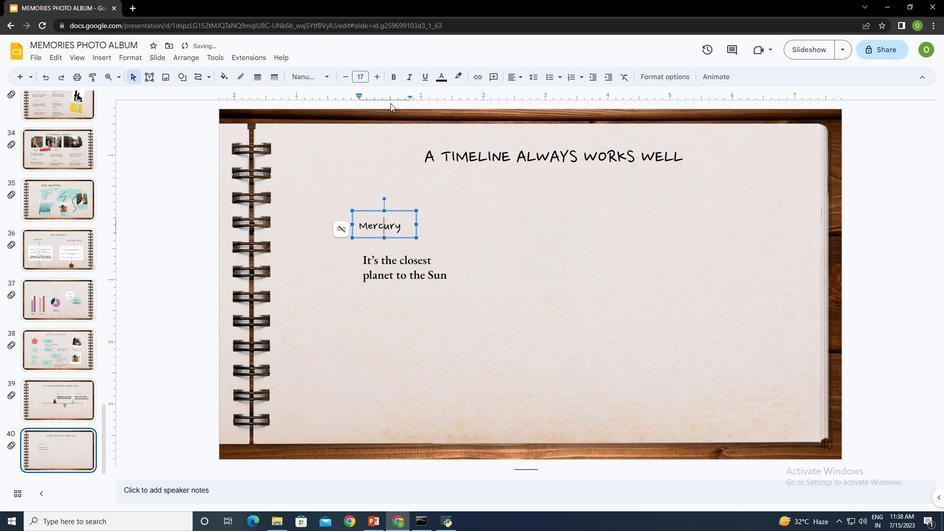
Action: Key pressed ctrl+A
Screenshot: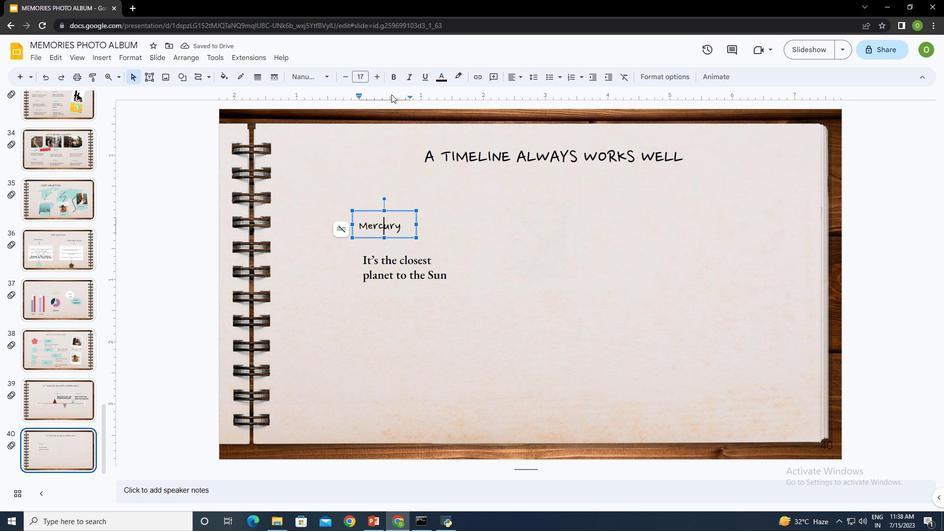 
Action: Mouse moved to (385, 70)
Screenshot: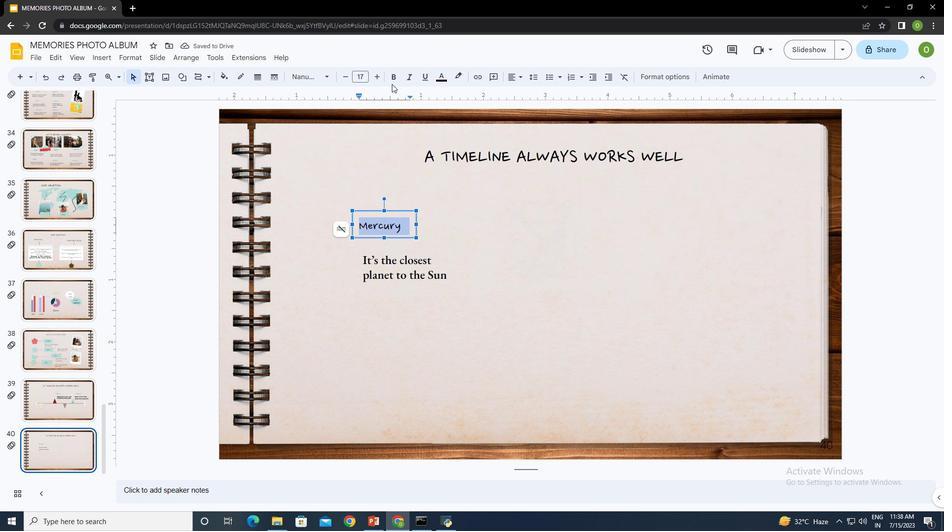 
Action: Mouse pressed left at (385, 70)
Screenshot: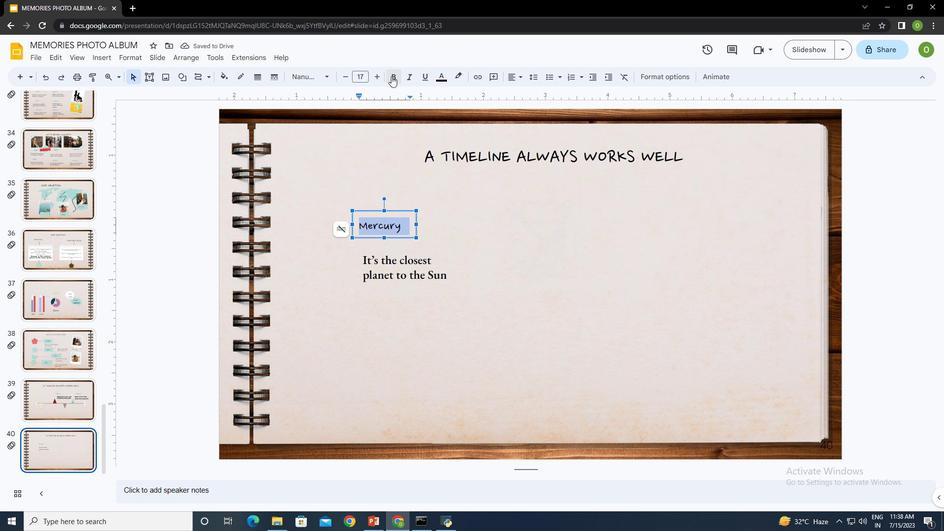 
Action: Mouse moved to (371, 70)
Screenshot: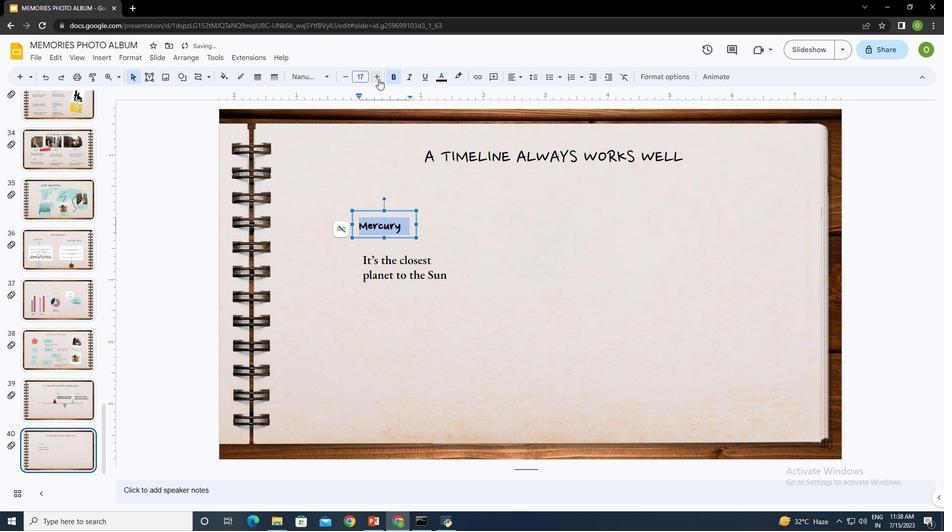 
Action: Mouse pressed left at (371, 70)
Screenshot: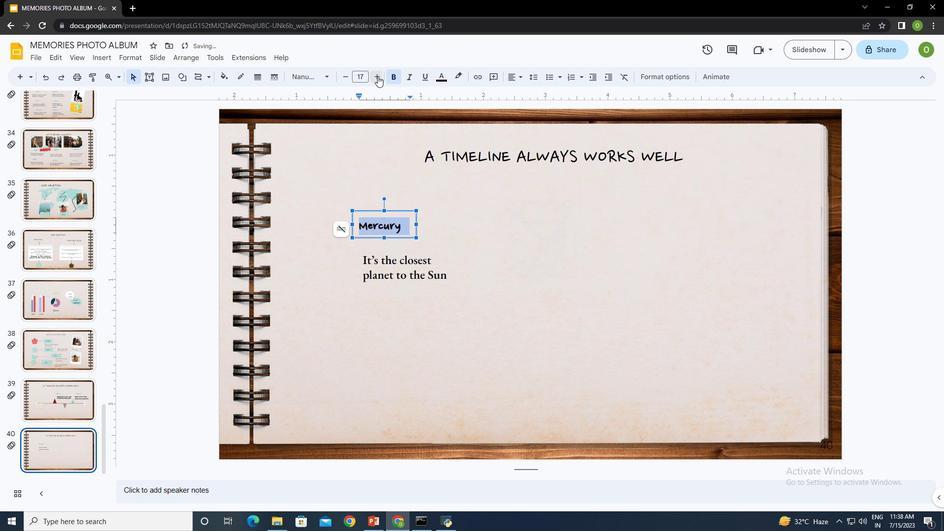 
Action: Mouse pressed left at (371, 70)
Screenshot: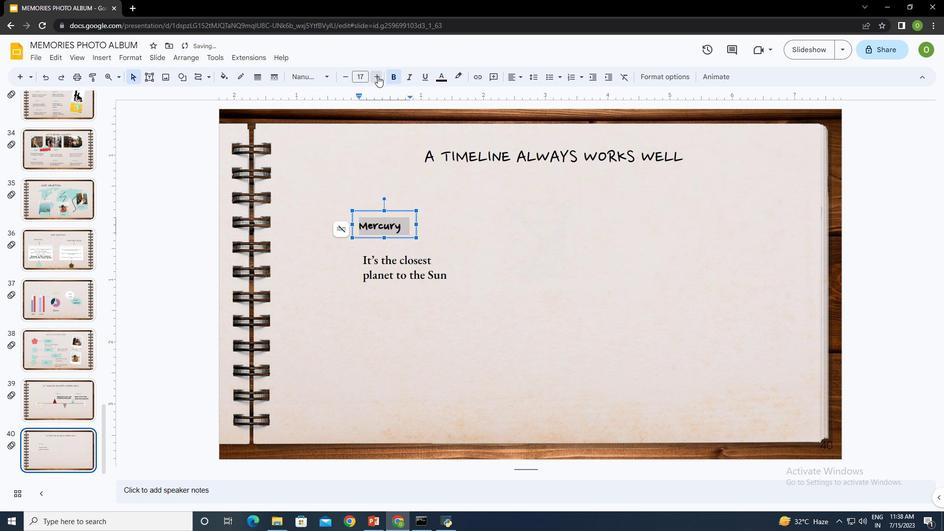
Action: Mouse pressed left at (371, 70)
Screenshot: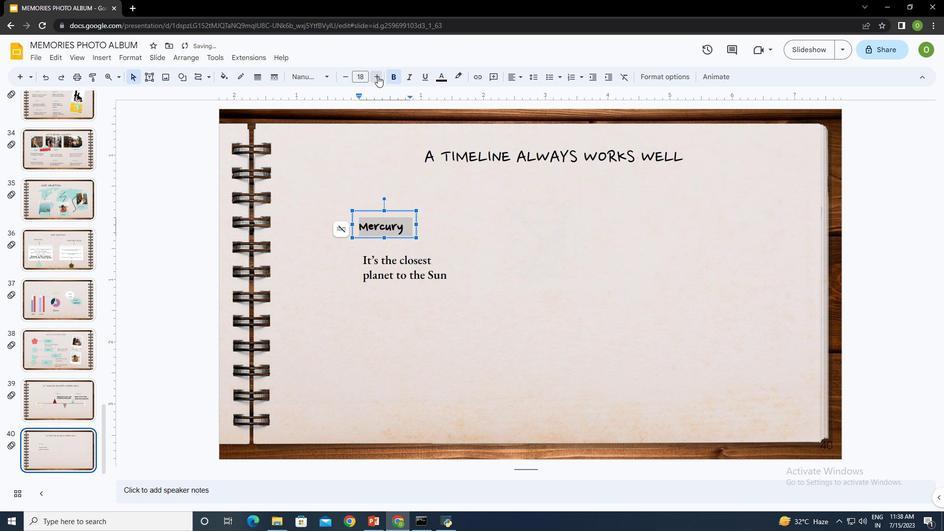
Action: Mouse moved to (445, 222)
Screenshot: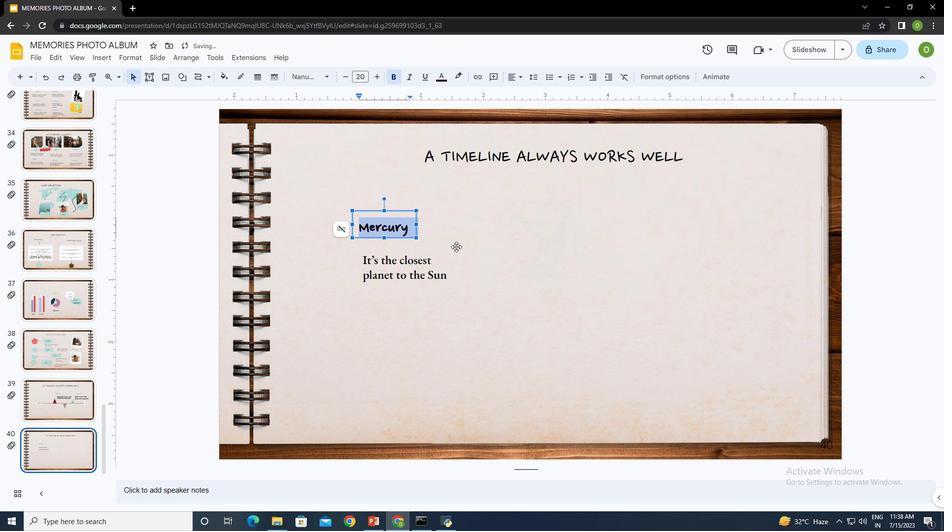 
Action: Mouse pressed left at (445, 222)
Screenshot: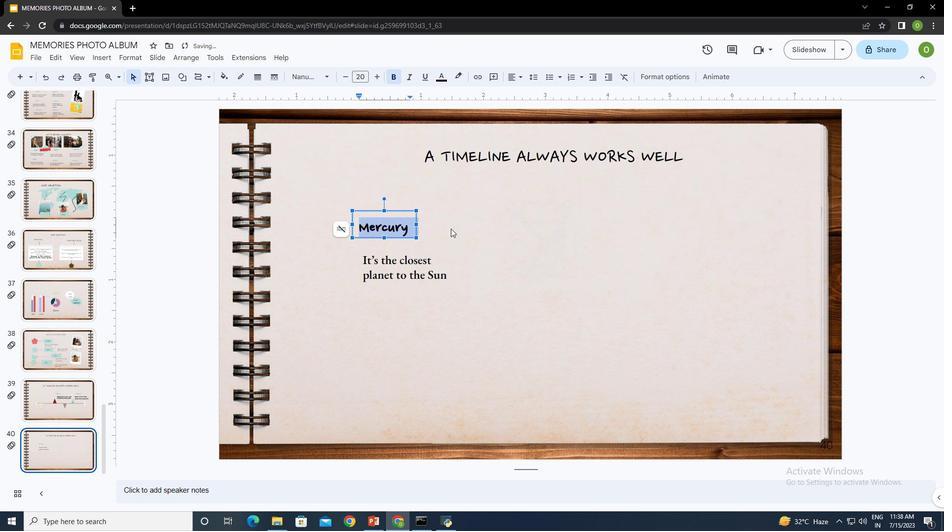 
Action: Mouse moved to (404, 263)
Screenshot: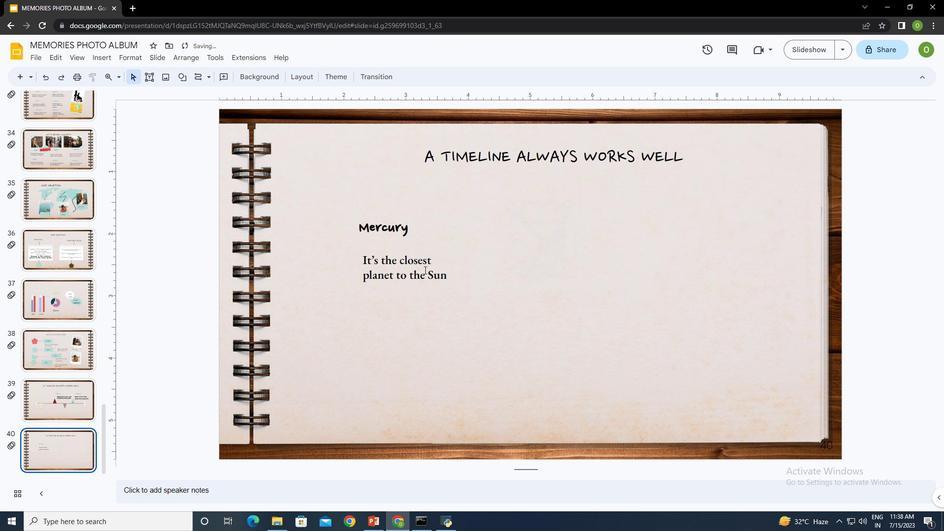 
Action: Mouse pressed left at (404, 263)
Screenshot: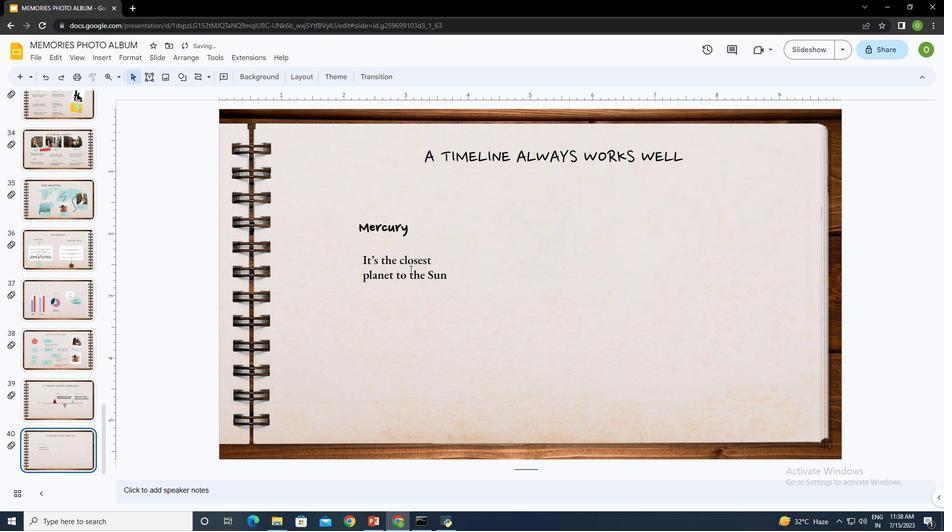 
Action: Mouse moved to (501, 258)
Screenshot: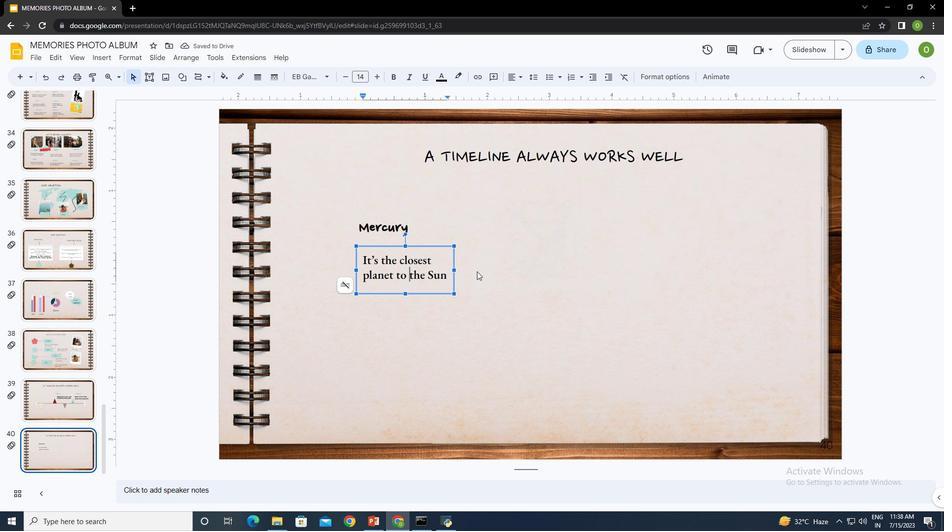 
Action: Mouse pressed left at (501, 258)
Screenshot: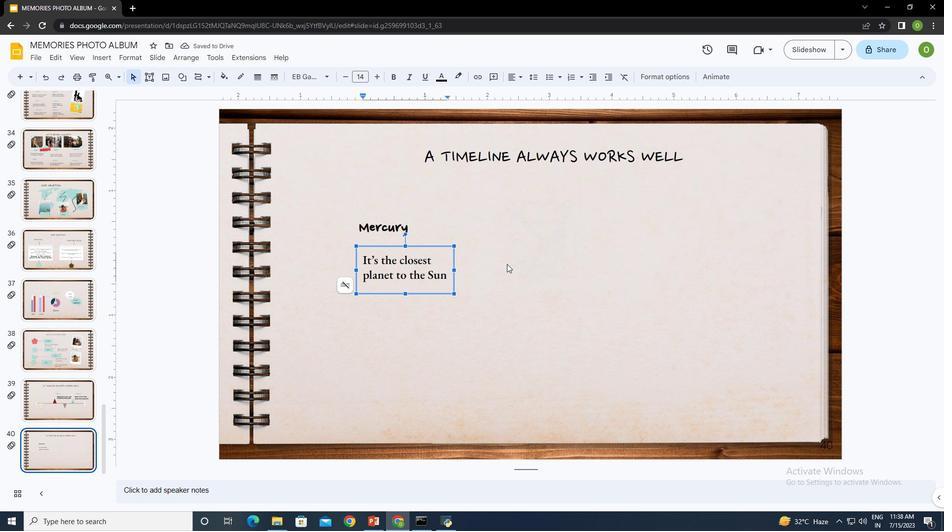 
Action: Mouse moved to (145, 69)
Screenshot: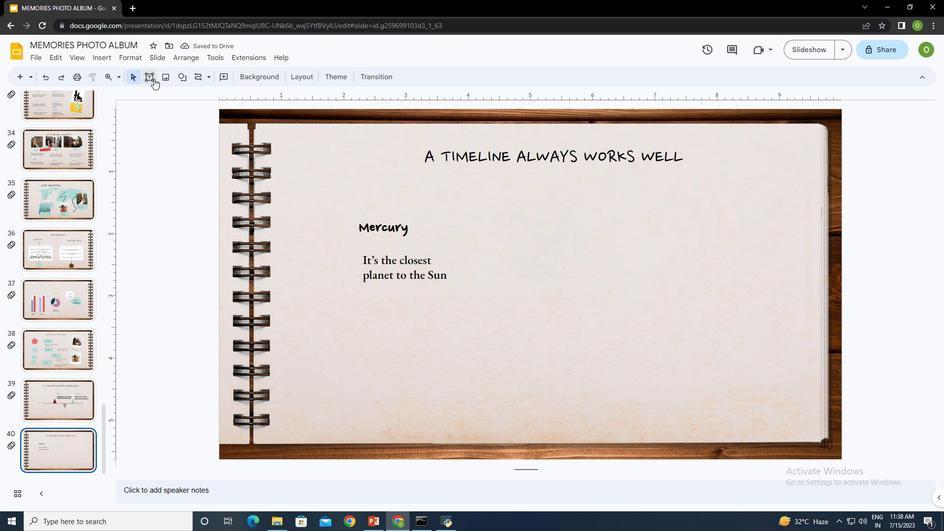 
Action: Mouse pressed left at (145, 69)
Screenshot: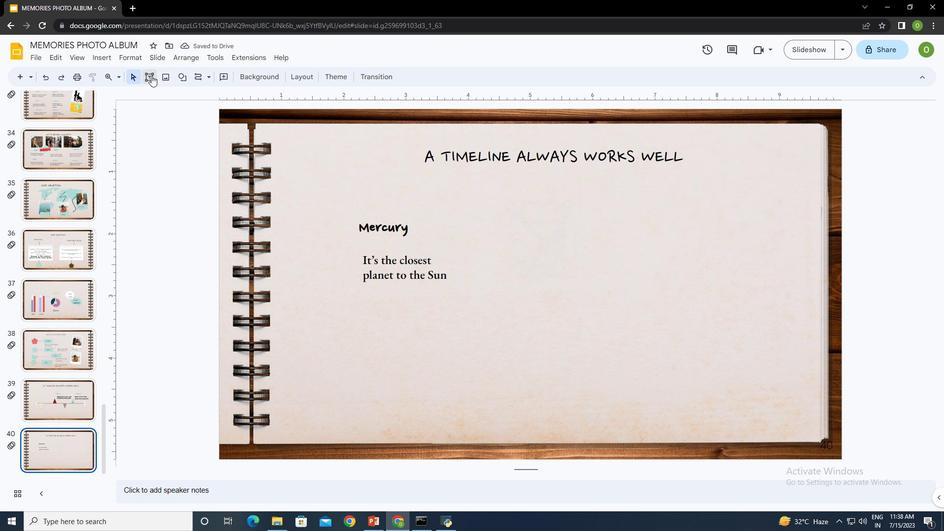
Action: Mouse moved to (635, 209)
Screenshot: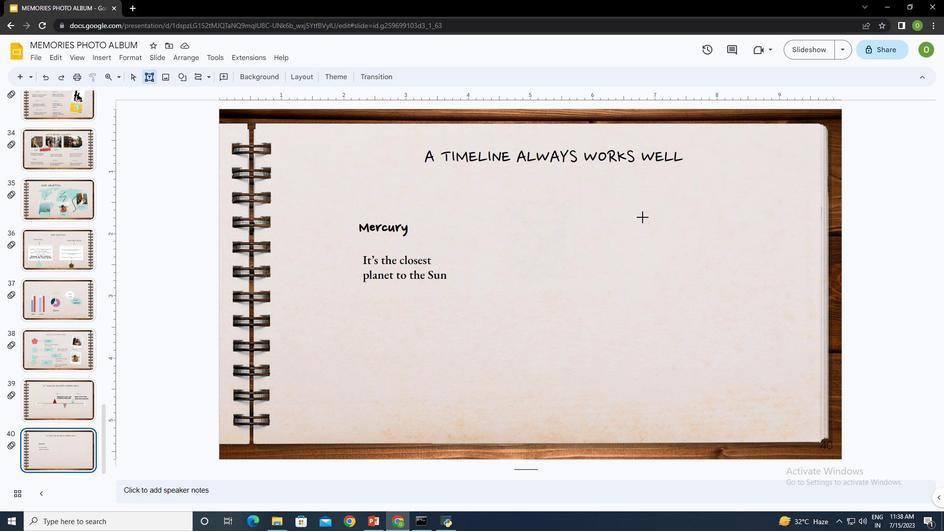 
Action: Mouse pressed left at (635, 209)
Screenshot: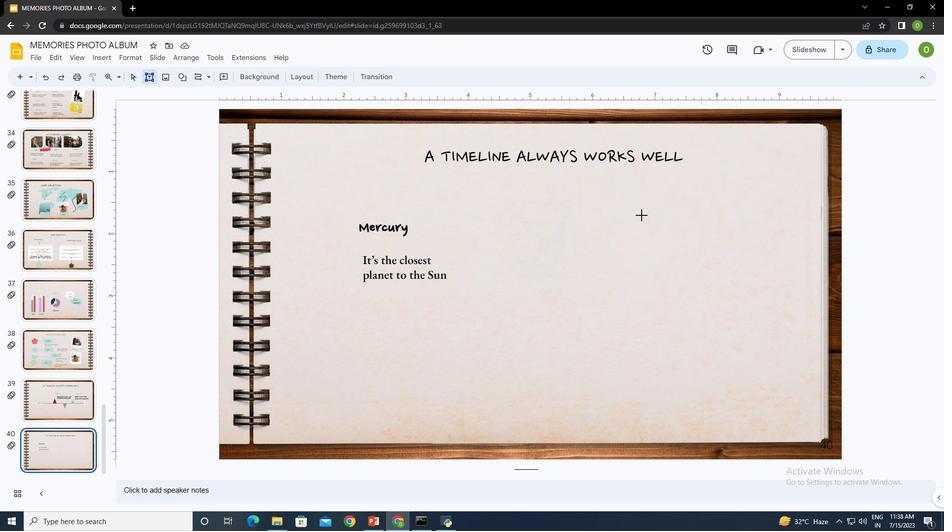 
Action: Mouse moved to (667, 227)
Screenshot: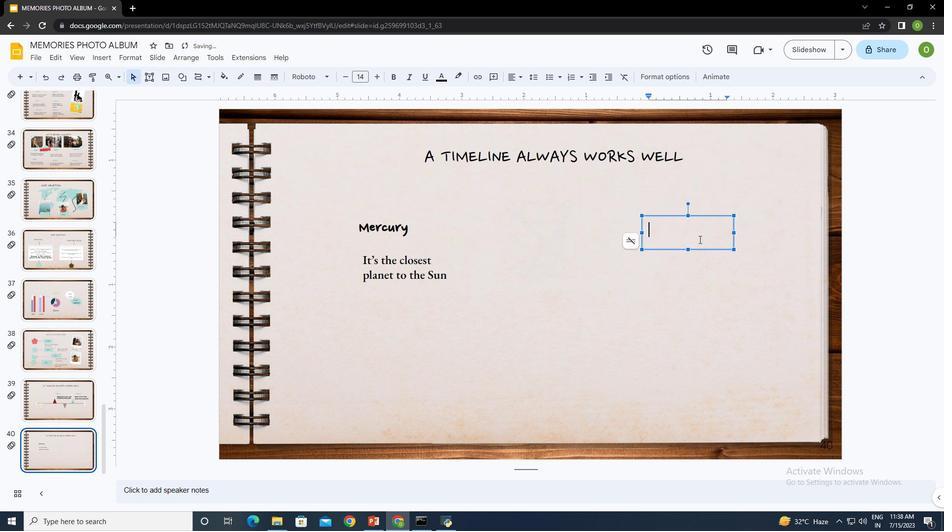 
Action: Key pressed <Key.shift>Venusctrl+A
Screenshot: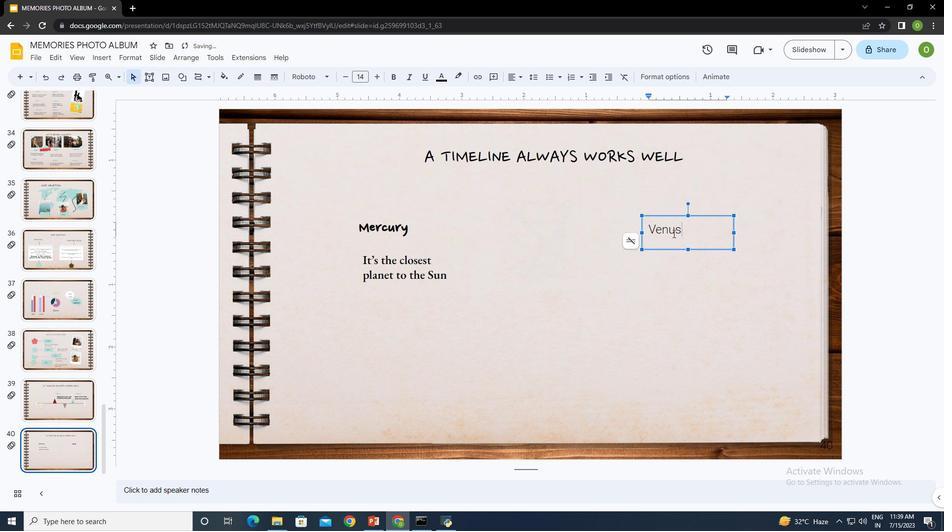
Action: Mouse moved to (121, 53)
Screenshot: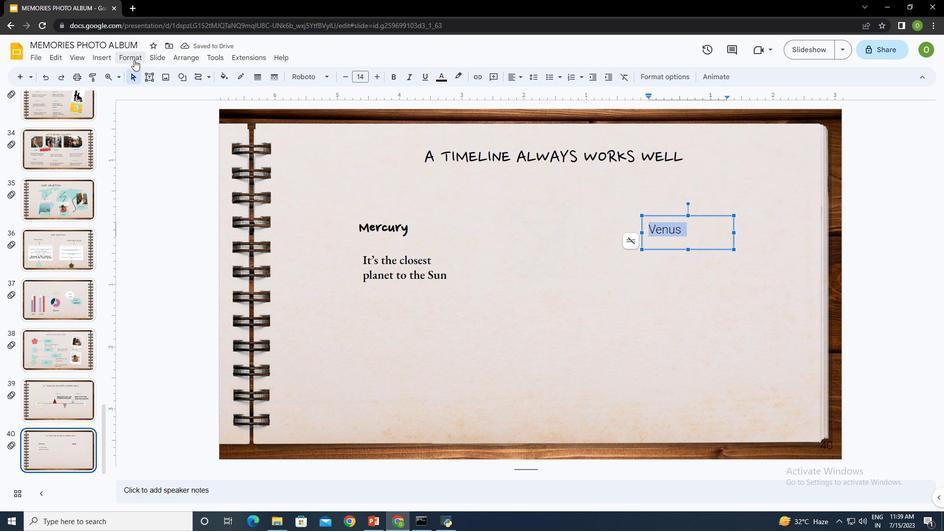 
Action: Mouse pressed left at (121, 53)
Screenshot: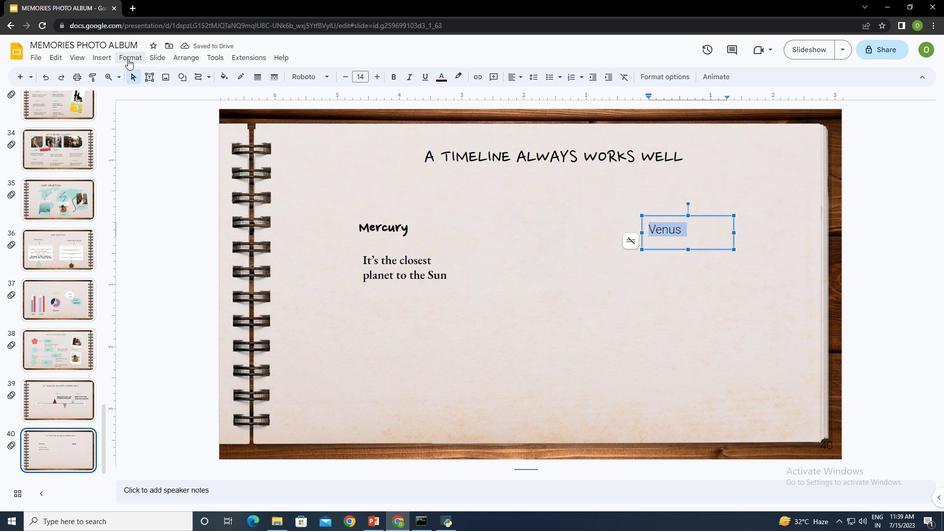 
Action: Mouse moved to (426, 244)
Screenshot: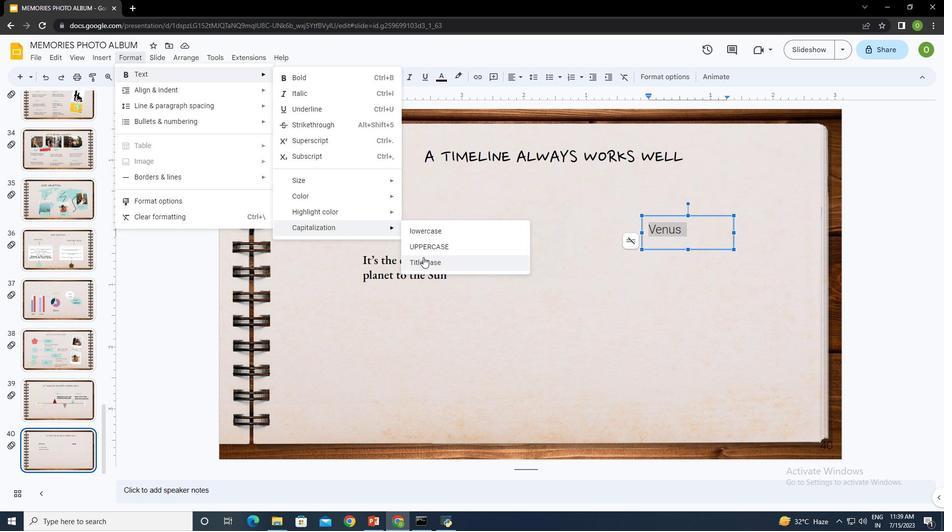 
Action: Mouse pressed left at (426, 244)
Screenshot: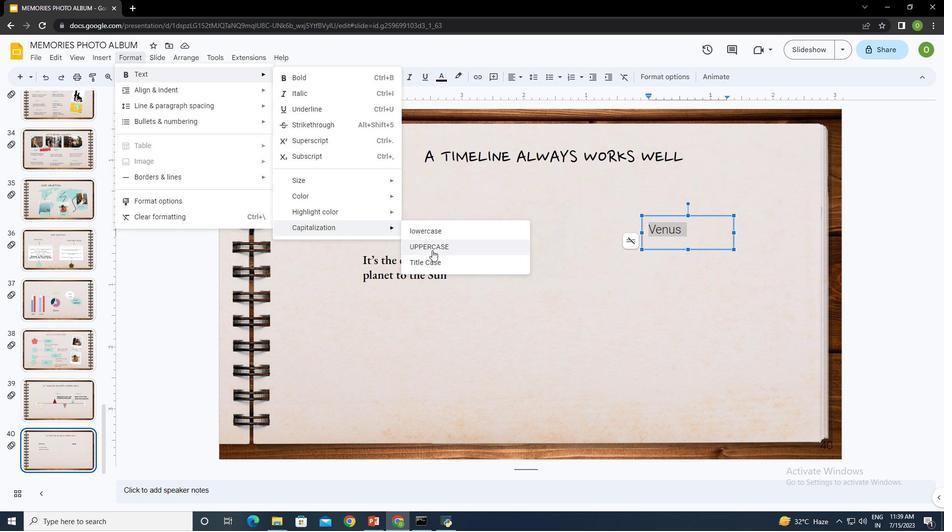 
Action: Mouse moved to (295, 72)
Screenshot: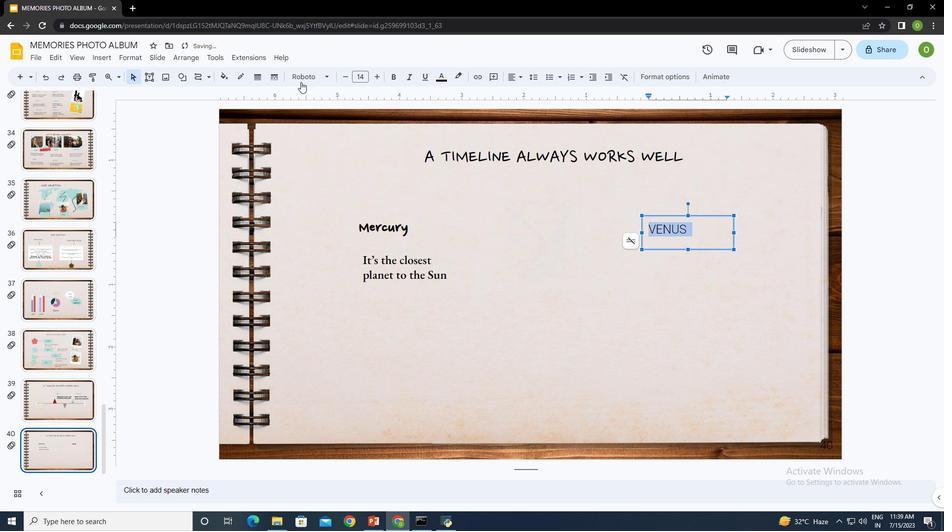 
Action: Mouse pressed left at (295, 72)
Screenshot: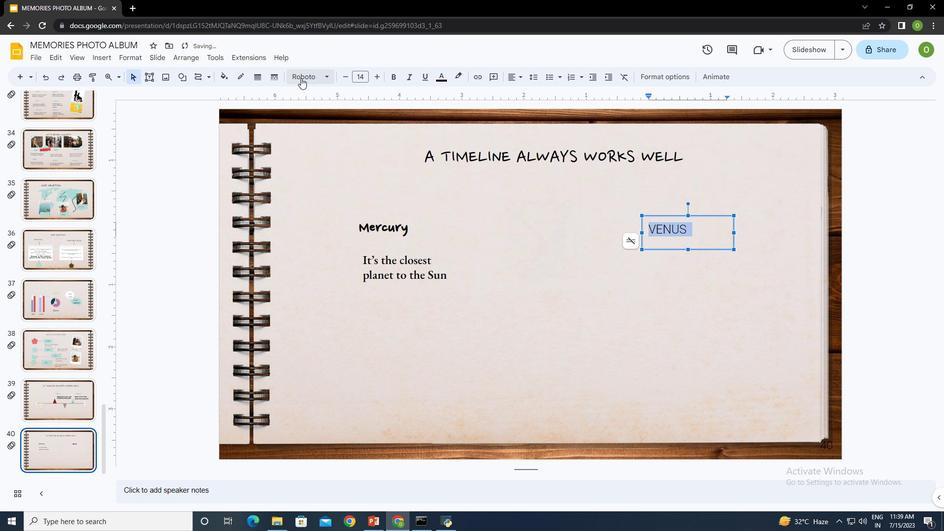 
Action: Mouse moved to (349, 217)
Screenshot: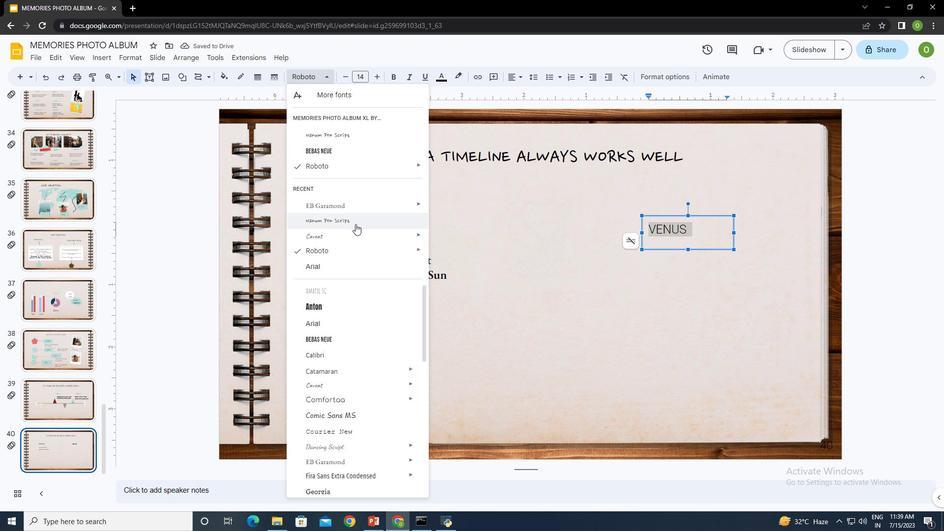 
Action: Mouse pressed left at (349, 217)
Screenshot: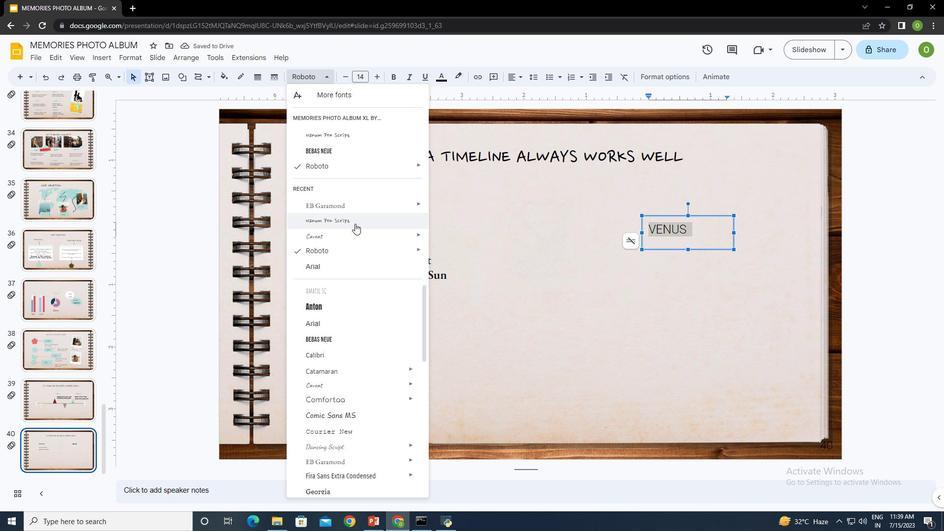 
Action: Mouse moved to (371, 73)
Screenshot: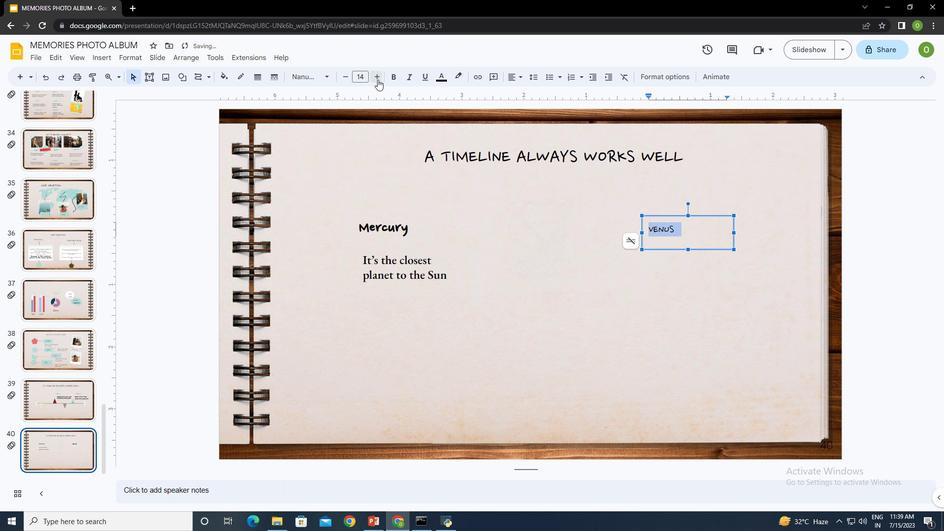 
Action: Mouse pressed left at (371, 73)
Screenshot: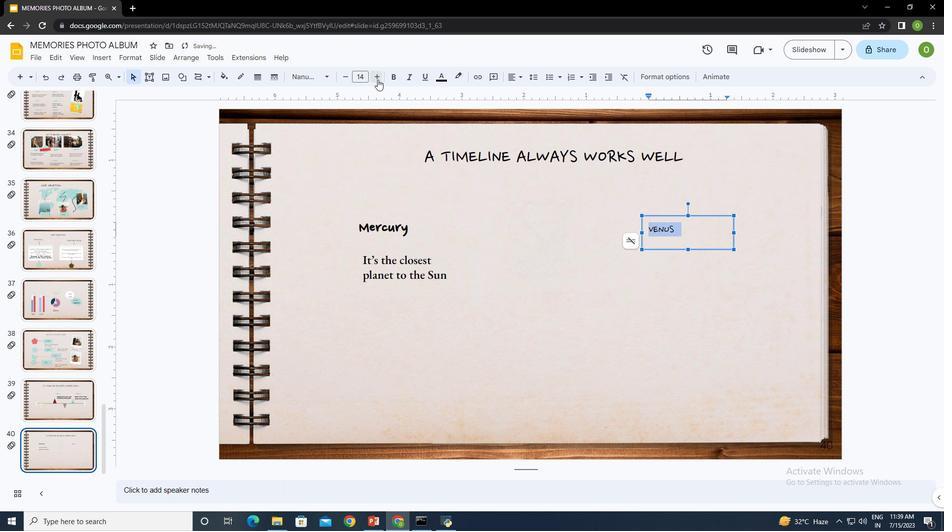 
Action: Mouse moved to (371, 73)
Screenshot: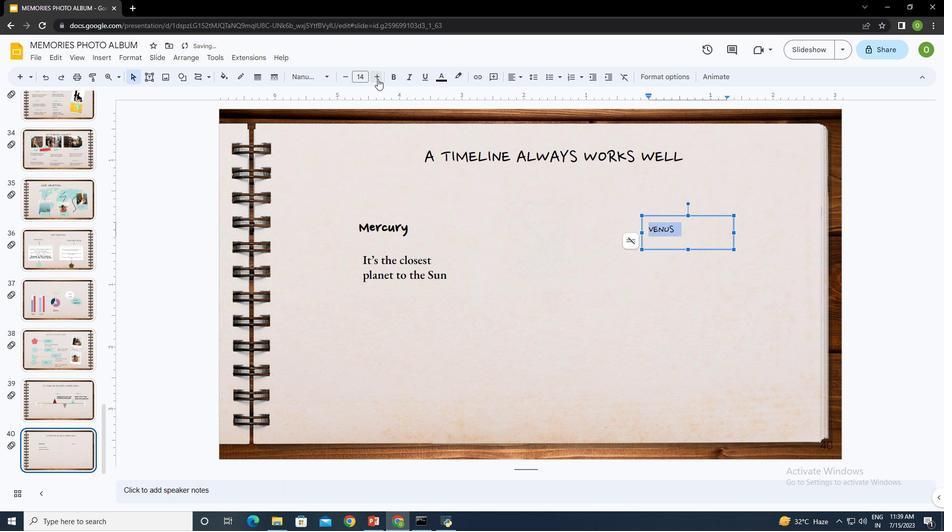 
Action: Mouse pressed left at (371, 73)
Screenshot: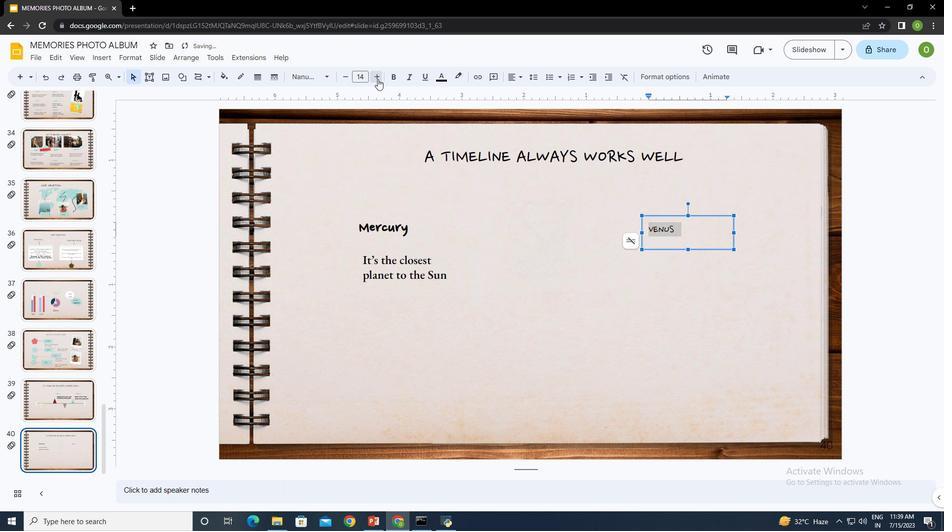
Action: Mouse pressed left at (371, 73)
Screenshot: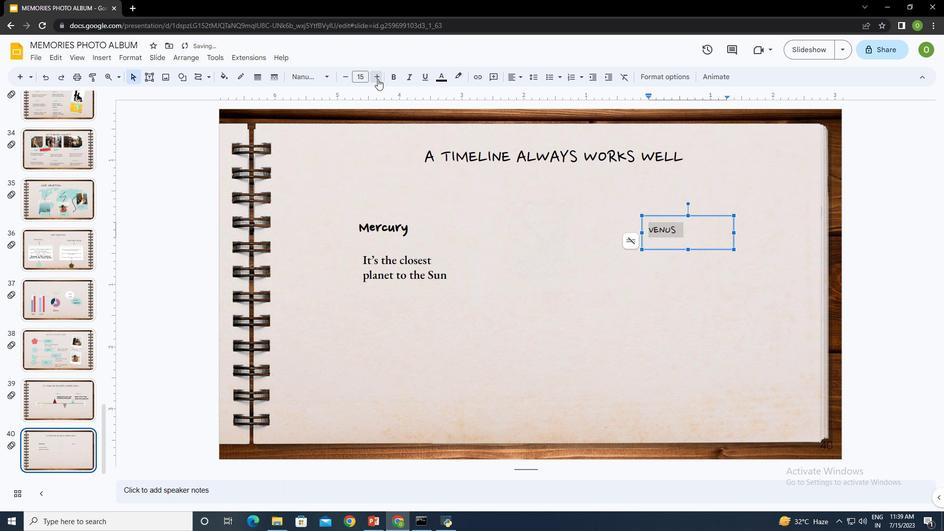 
Action: Mouse pressed left at (371, 73)
Screenshot: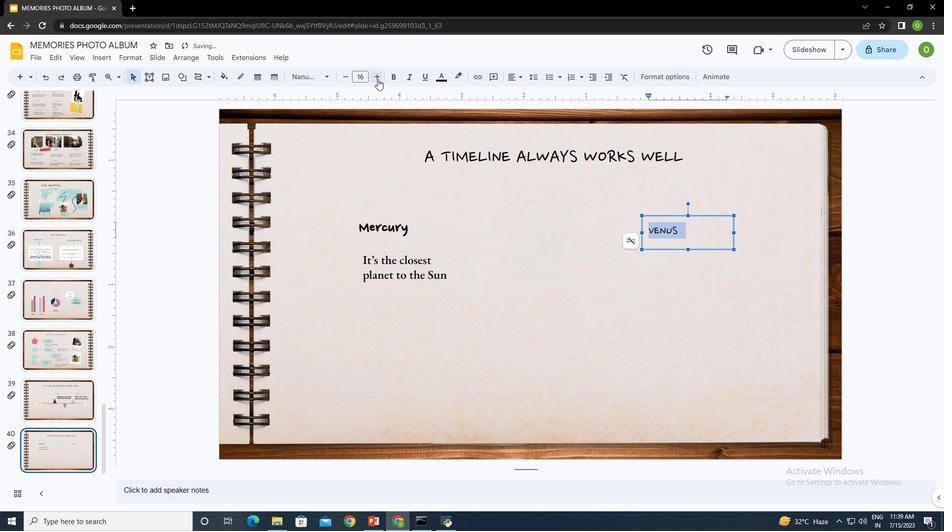 
Action: Mouse pressed left at (371, 73)
Screenshot: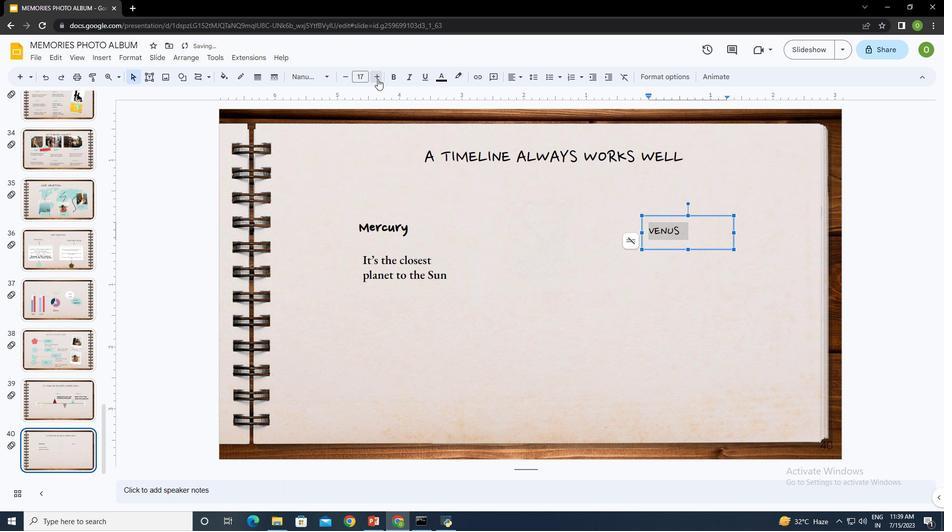 
Action: Mouse pressed left at (371, 73)
Screenshot: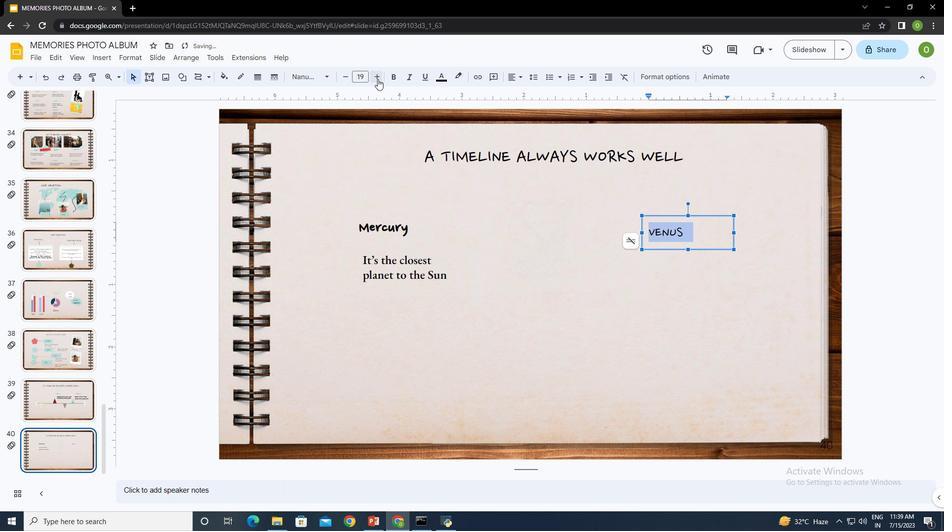 
Action: Mouse moved to (613, 278)
Screenshot: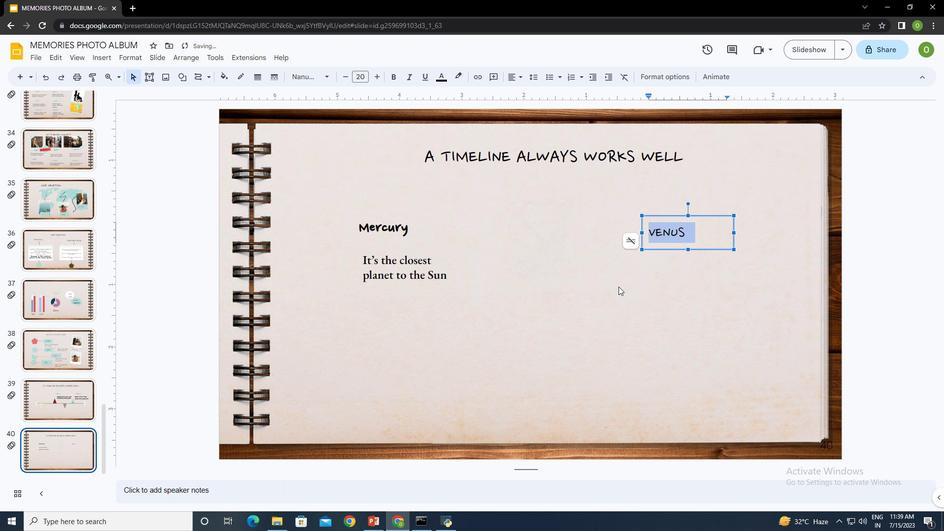 
Action: Mouse pressed left at (613, 278)
Screenshot: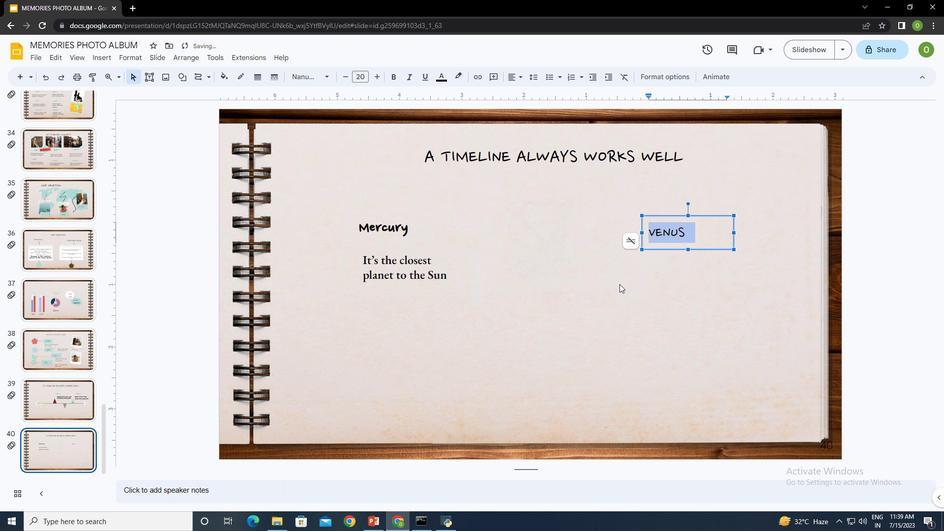
Action: Mouse moved to (139, 72)
Screenshot: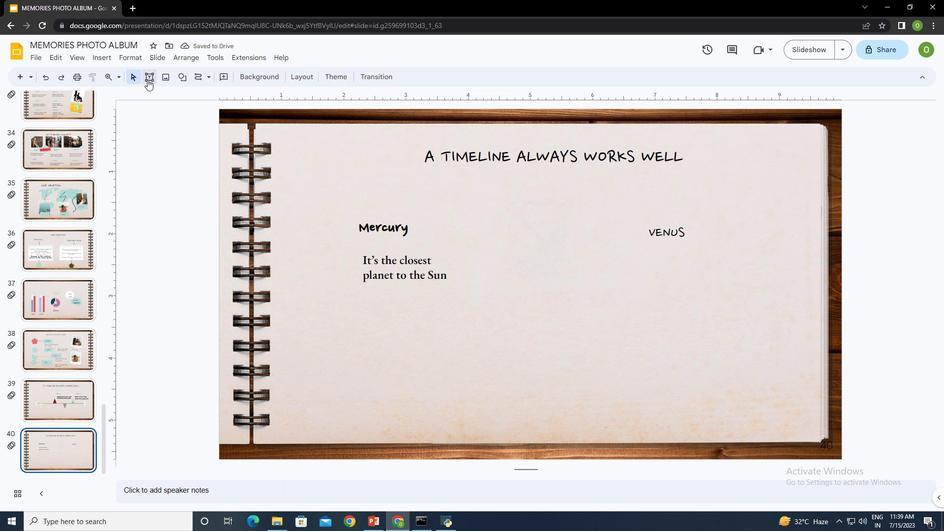 
Action: Mouse pressed left at (139, 72)
Screenshot: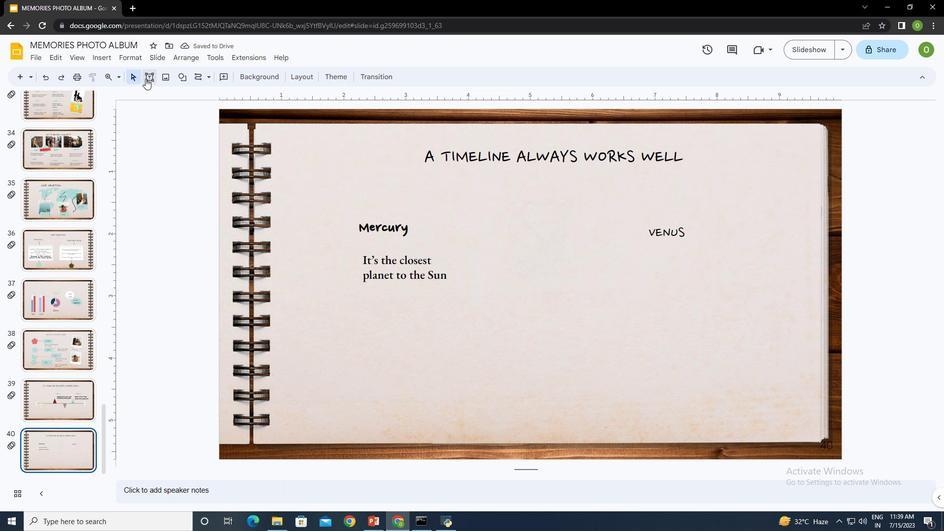 
Action: Mouse moved to (622, 237)
Screenshot: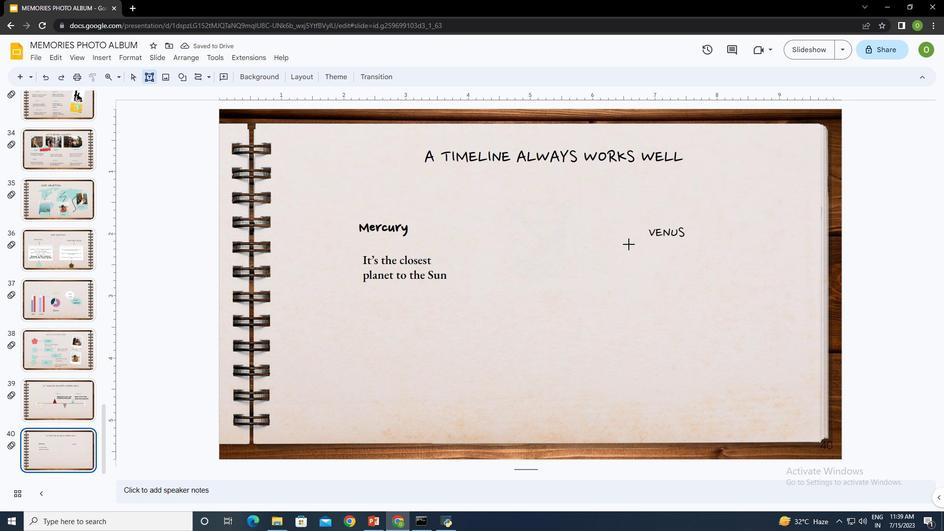 
Action: Mouse pressed left at (622, 237)
Screenshot: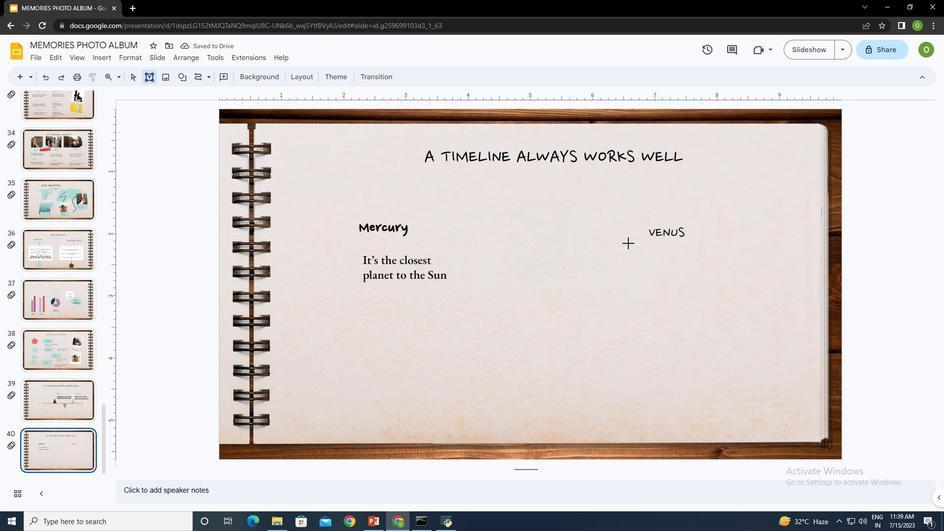 
Action: Mouse moved to (667, 261)
Screenshot: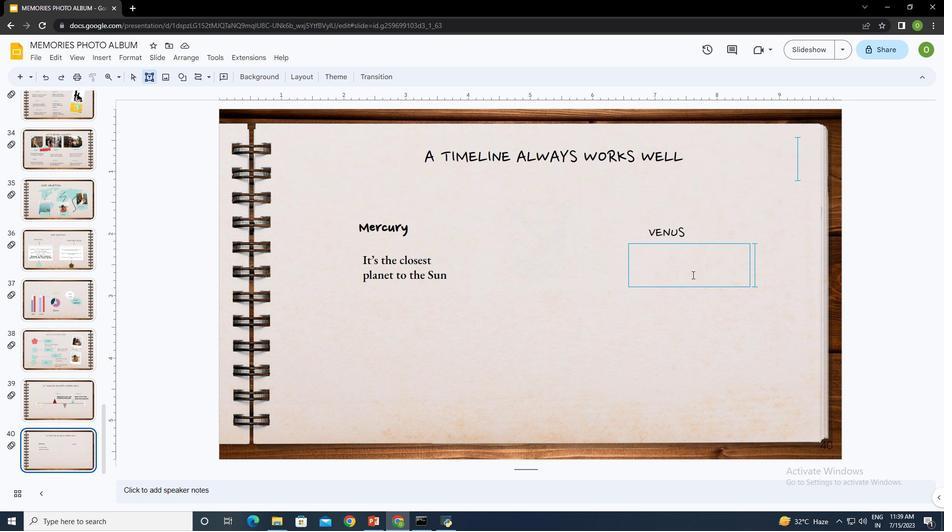 
Action: Key pressed <Key.shift><Key.shift>Venus<Key.space>is<Key.space>a<Key.backspace>the<Key.space>second<Key.space>planet<Key.space>from<Key.space>the<Key.space><Key.shift>Sun
Screenshot: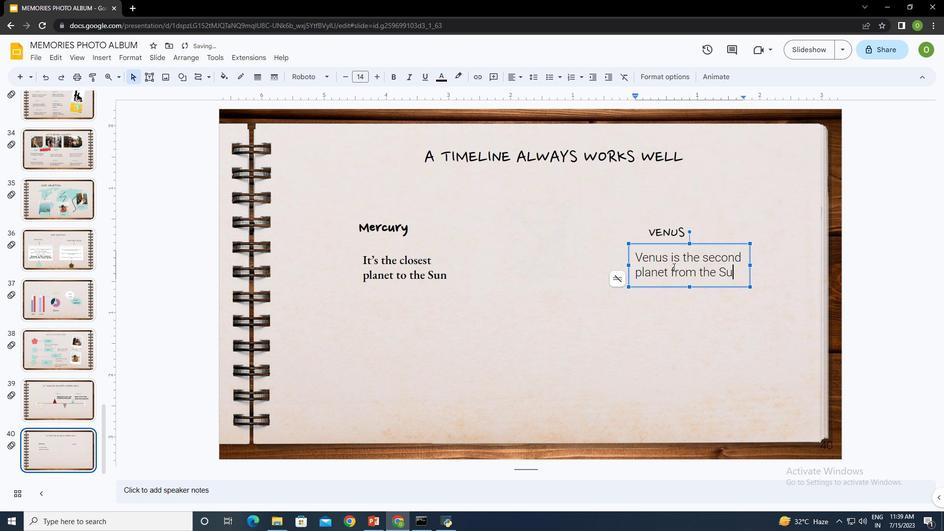 
Action: Mouse moved to (703, 297)
Screenshot: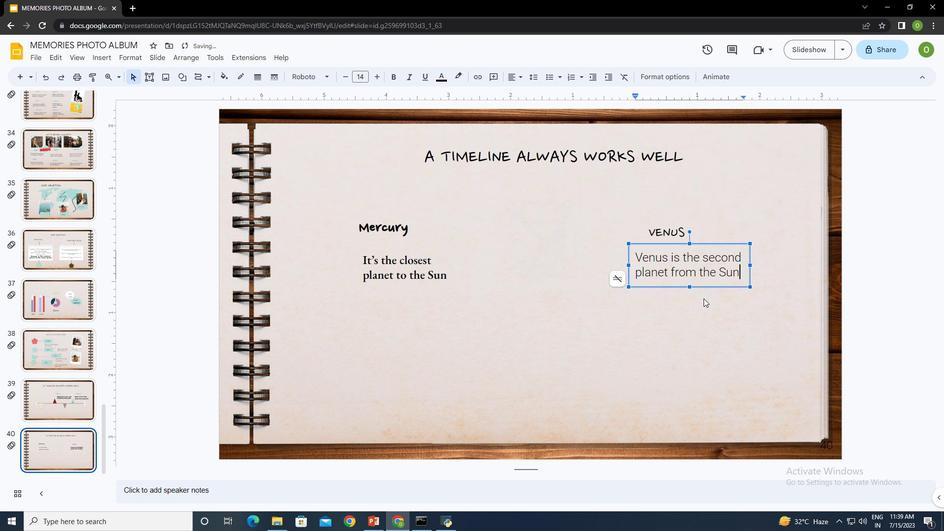 
Action: Mouse pressed left at (703, 297)
Screenshot: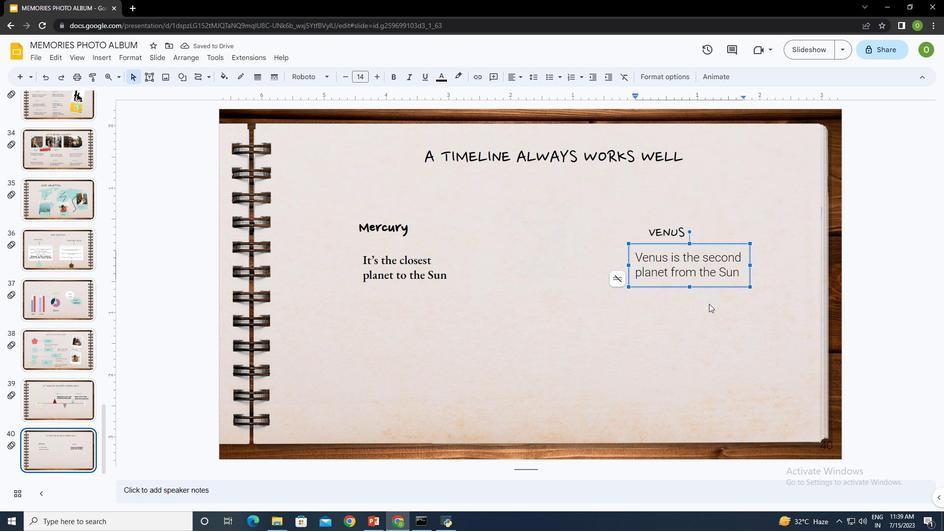 
Action: Mouse moved to (92, 50)
Screenshot: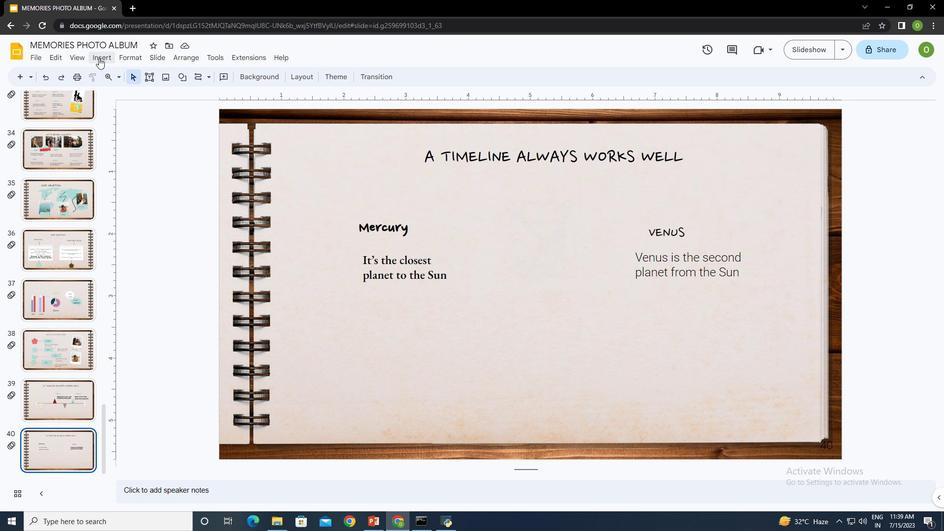 
Action: Mouse pressed left at (92, 50)
Screenshot: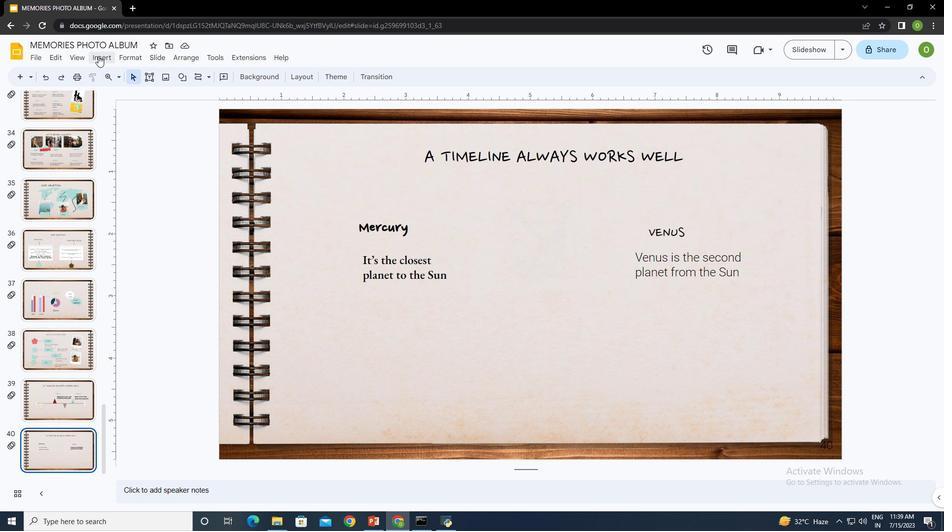 
Action: Mouse moved to (285, 72)
Screenshot: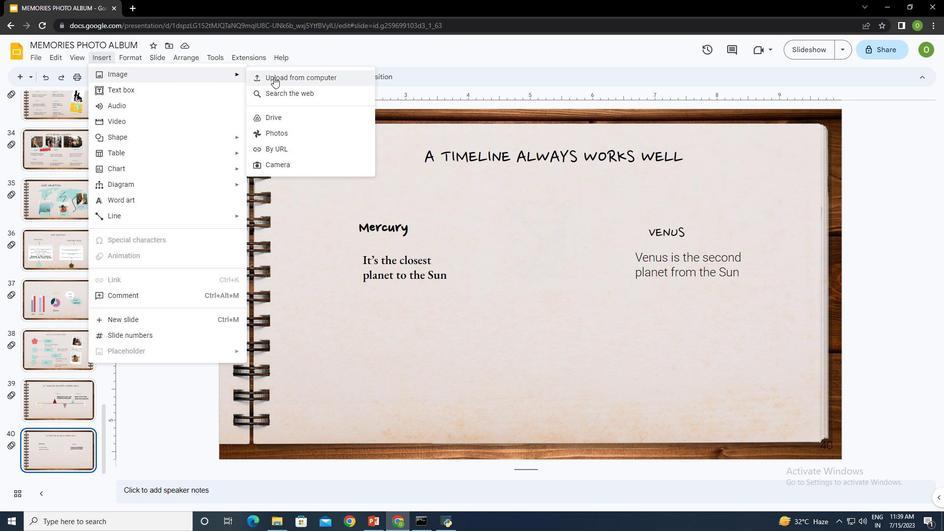 
Action: Mouse pressed left at (285, 72)
Screenshot: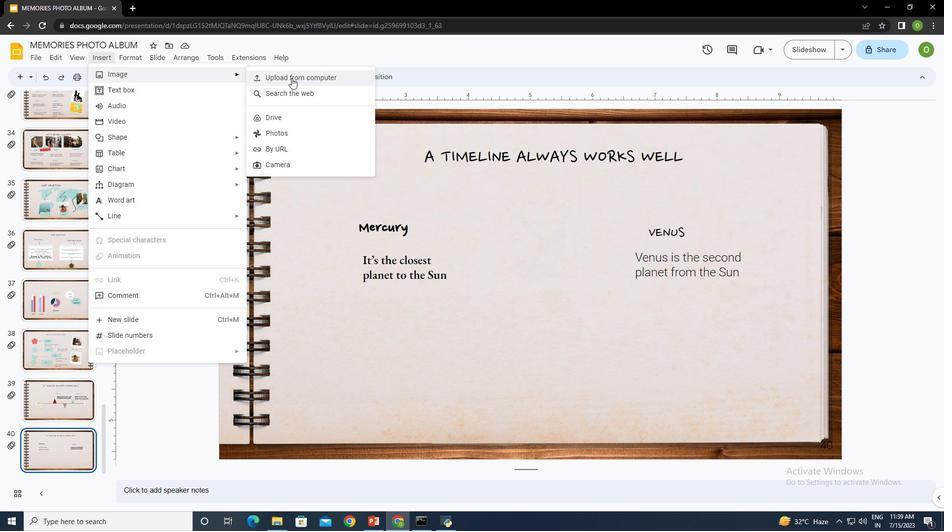 
Action: Mouse moved to (458, 72)
Screenshot: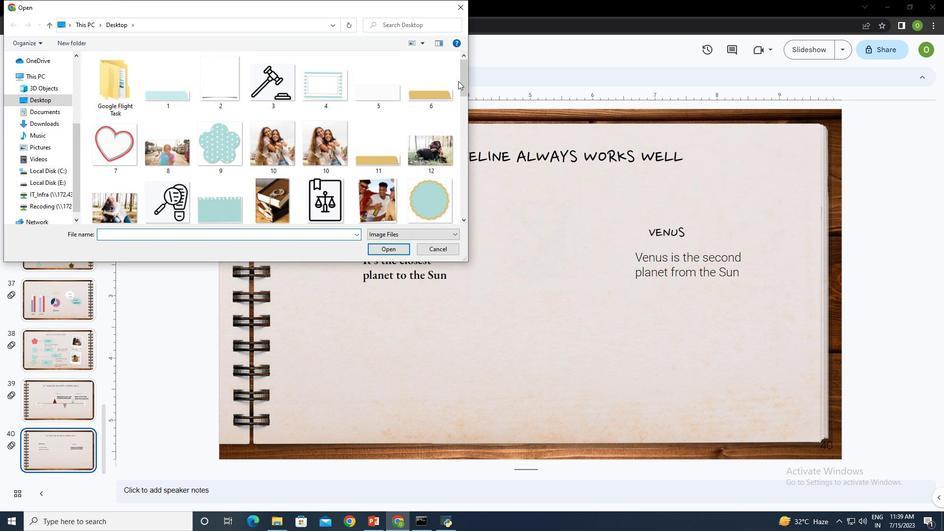 
Action: Mouse pressed left at (458, 72)
Screenshot: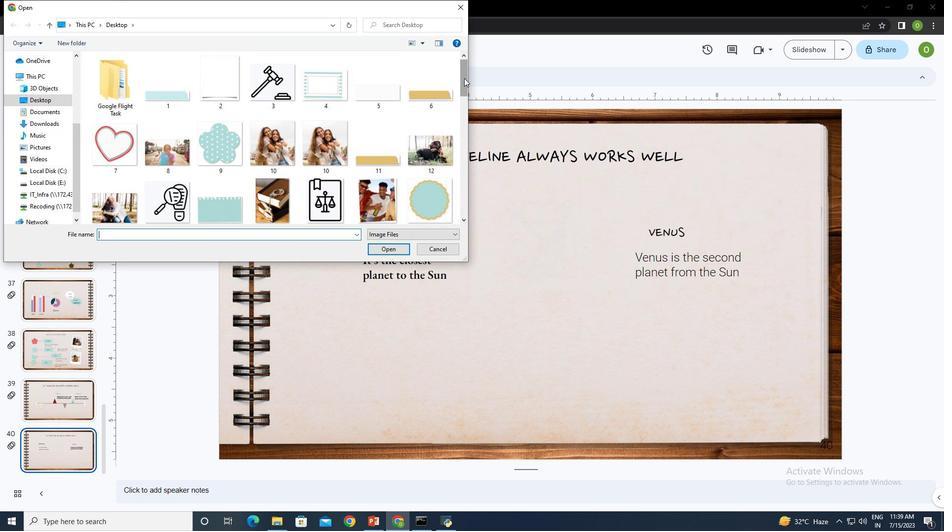 
Action: Mouse moved to (421, 138)
Screenshot: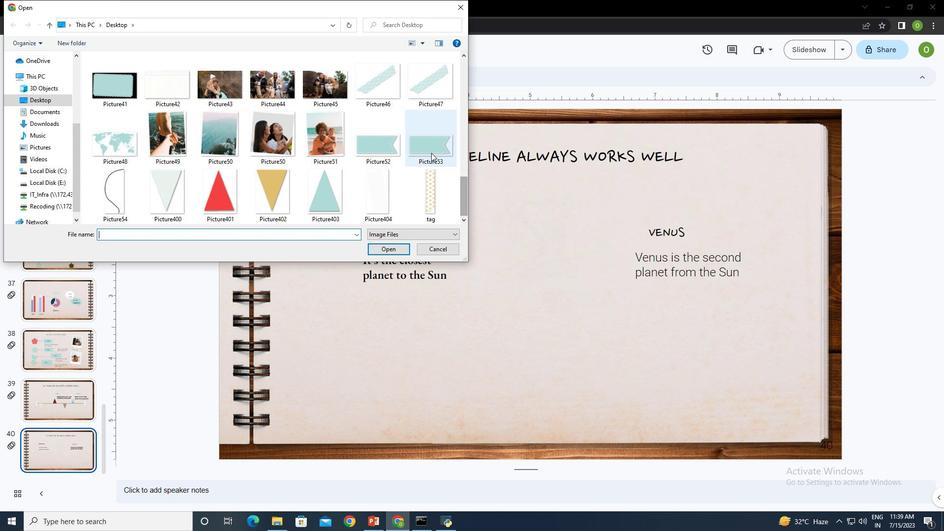 
Action: Mouse pressed left at (421, 138)
Screenshot: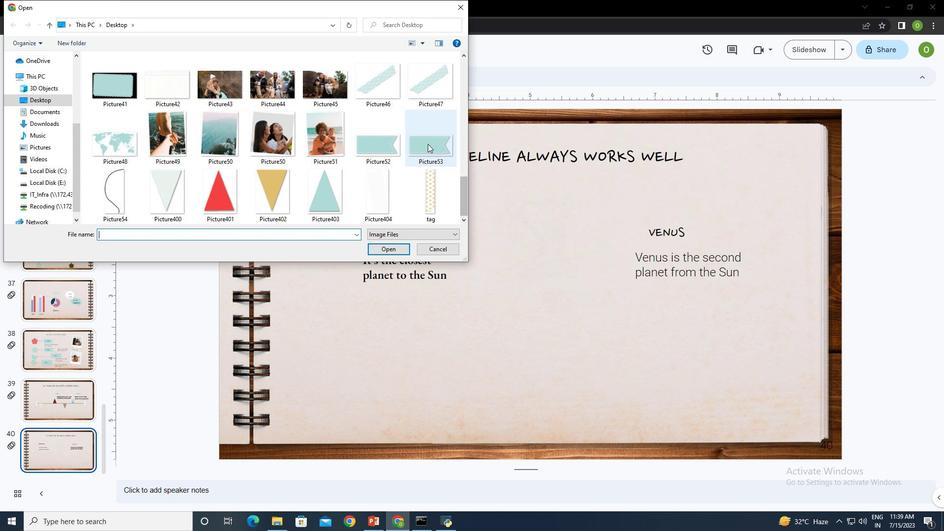 
Action: Mouse moved to (392, 242)
Screenshot: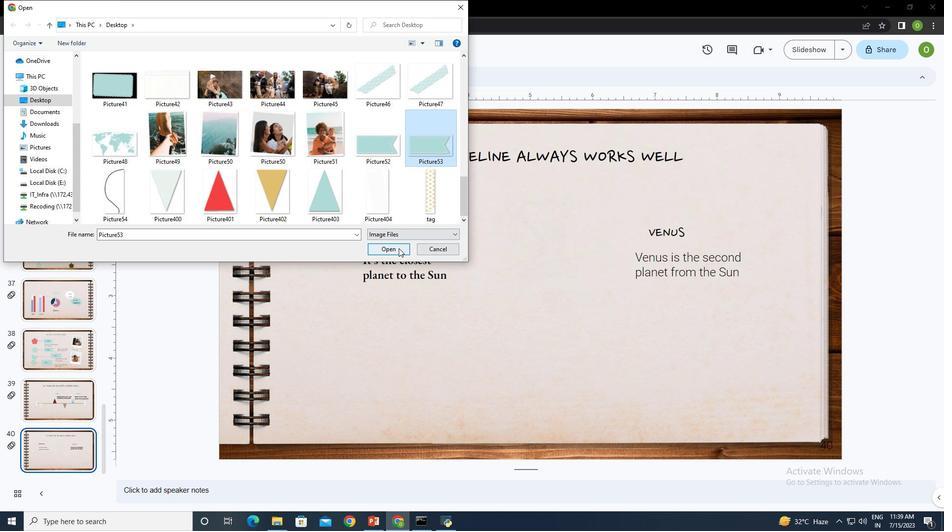 
Action: Mouse pressed left at (392, 242)
Screenshot: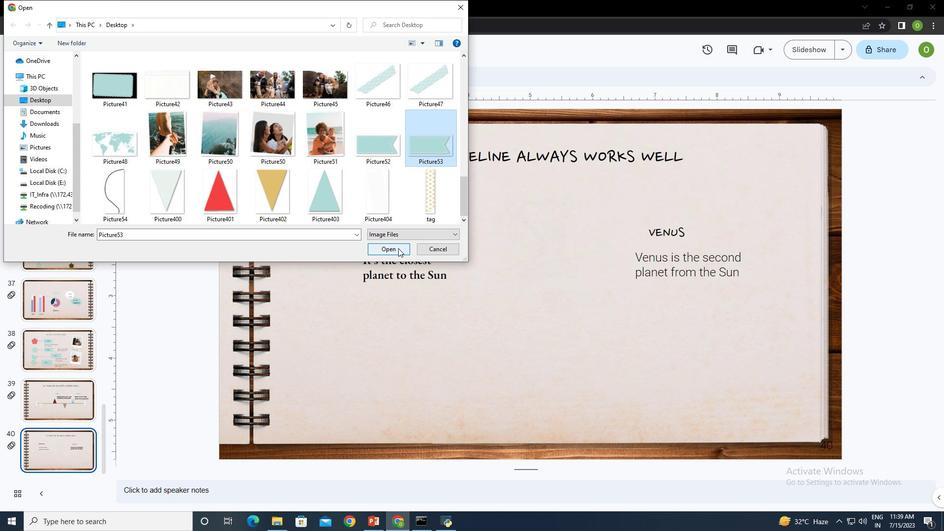 
Action: Mouse moved to (294, 329)
Screenshot: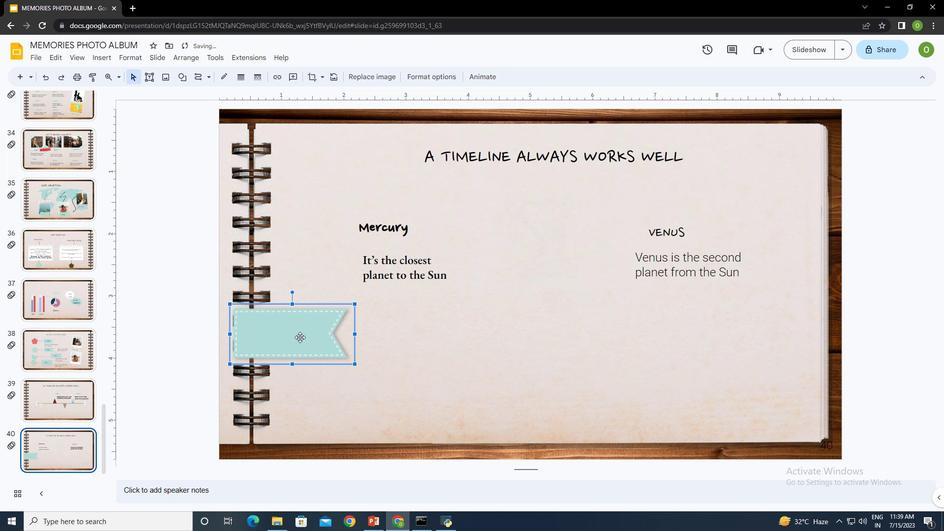 
Action: Mouse pressed left at (288, 328)
Screenshot: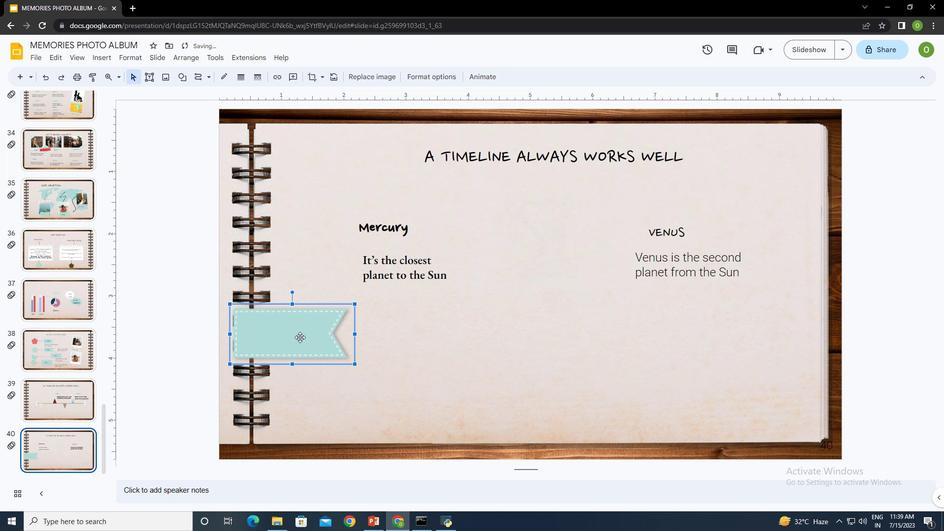 
Action: Mouse moved to (428, 357)
Screenshot: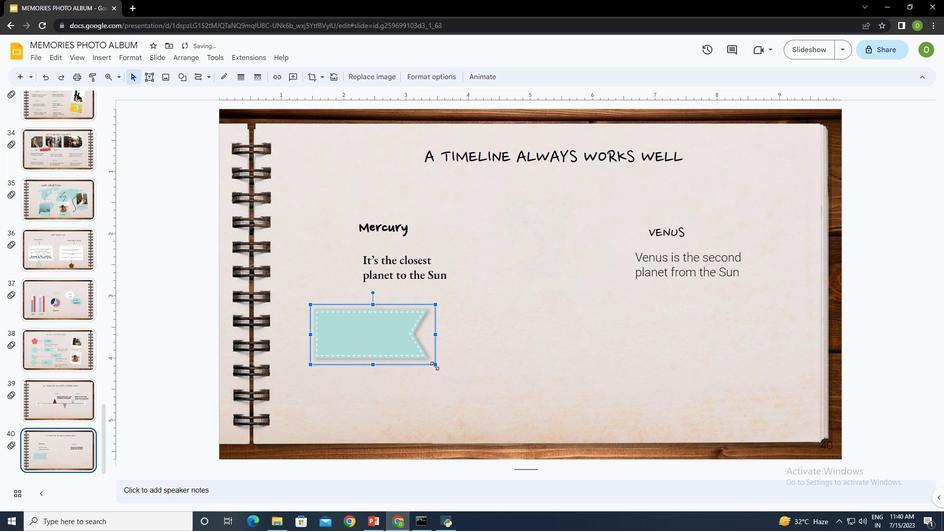
Action: Mouse pressed left at (428, 357)
Screenshot: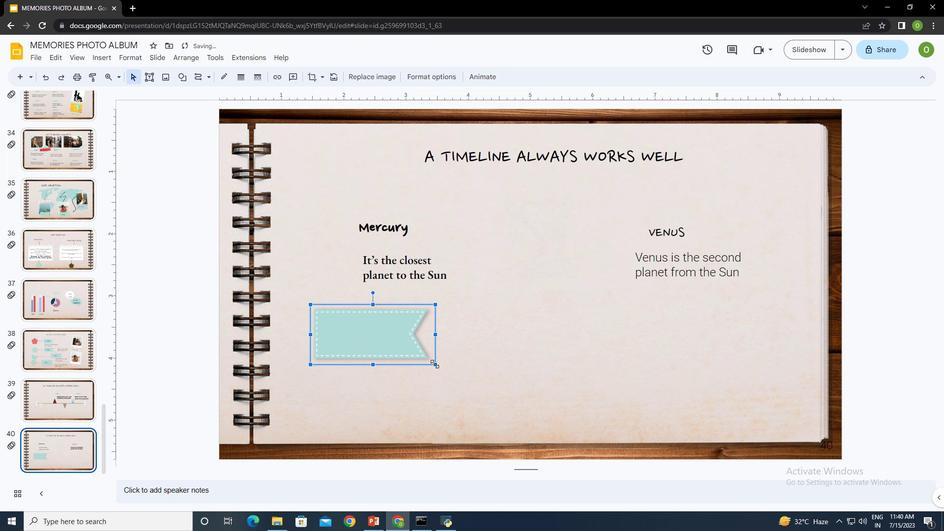 
Action: Mouse moved to (383, 336)
Screenshot: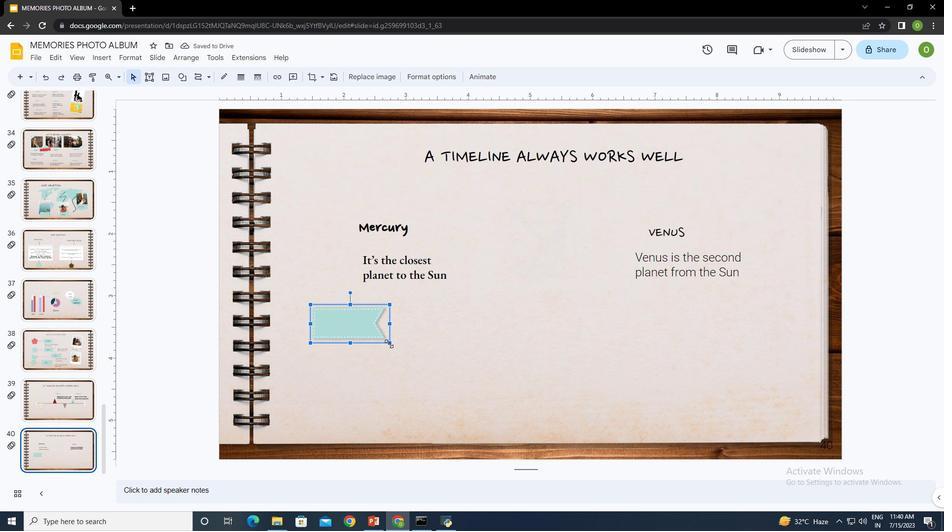 
Action: Mouse pressed left at (383, 336)
Screenshot: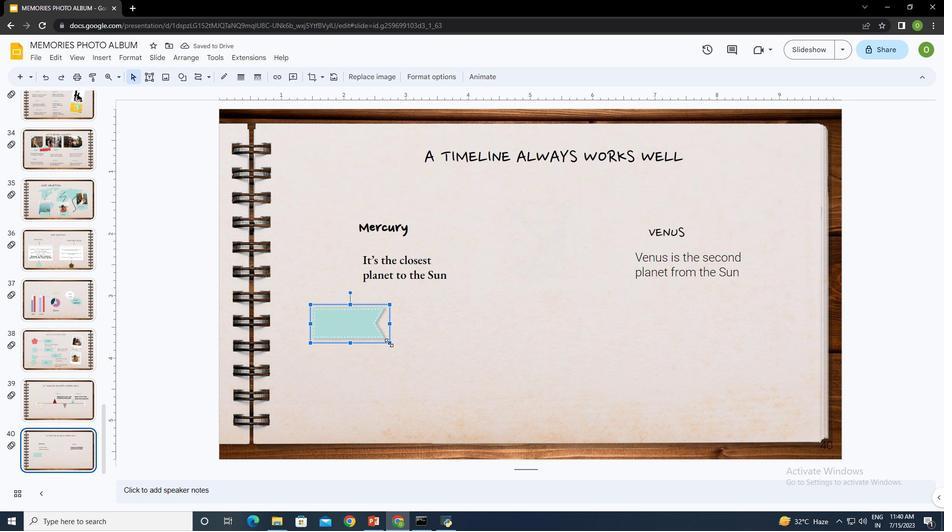 
Action: Mouse moved to (348, 319)
Screenshot: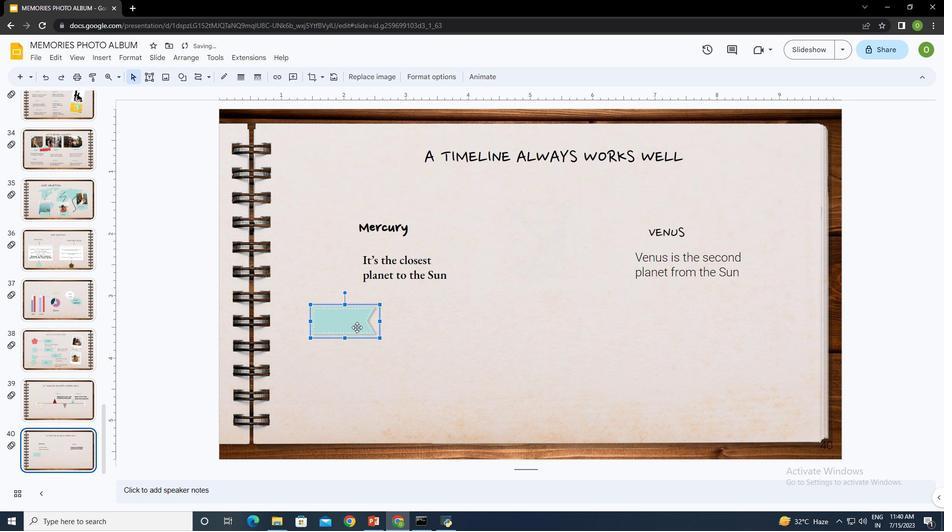 
Action: Mouse pressed left at (348, 319)
Screenshot: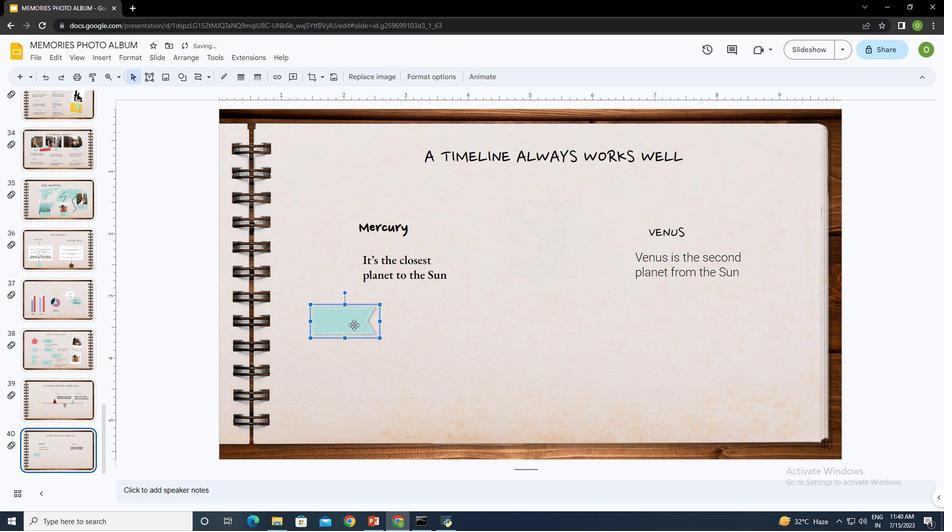 
Action: Mouse moved to (473, 66)
Screenshot: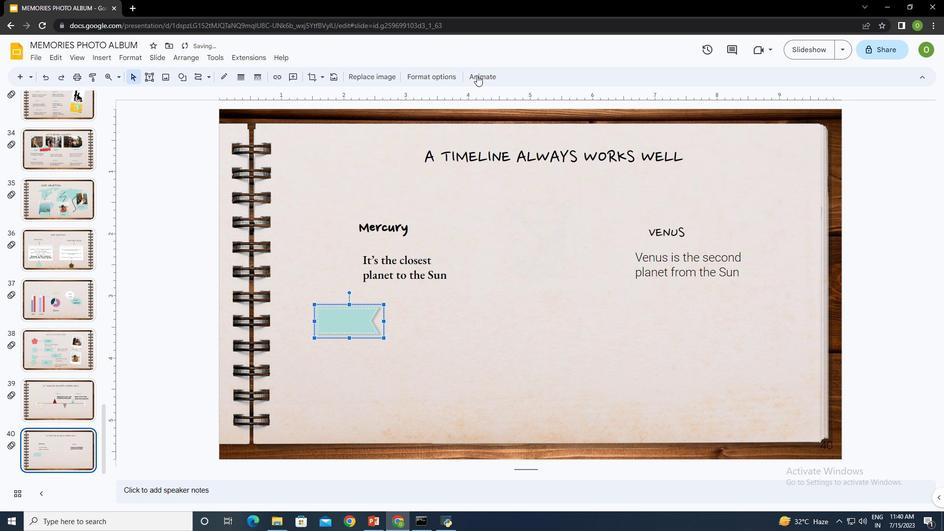 
Action: Mouse pressed left at (473, 66)
Screenshot: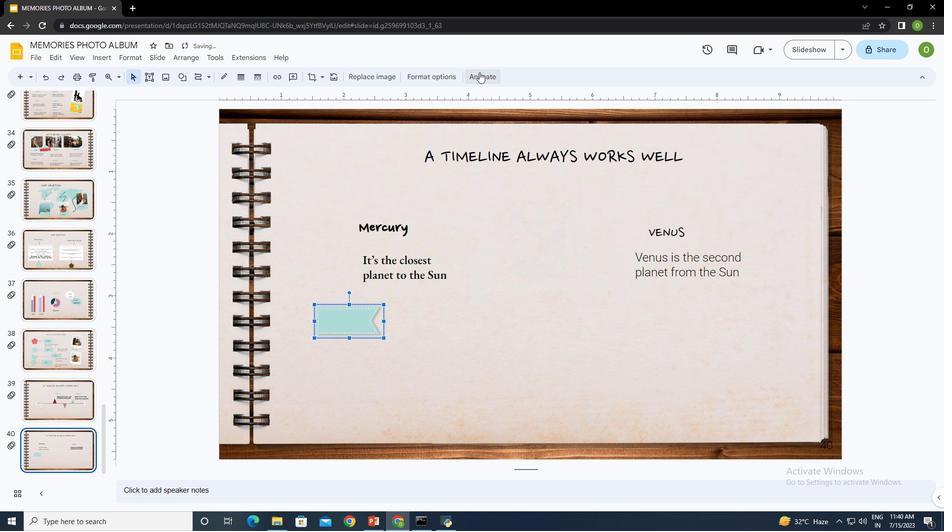 
Action: Mouse moved to (826, 223)
Screenshot: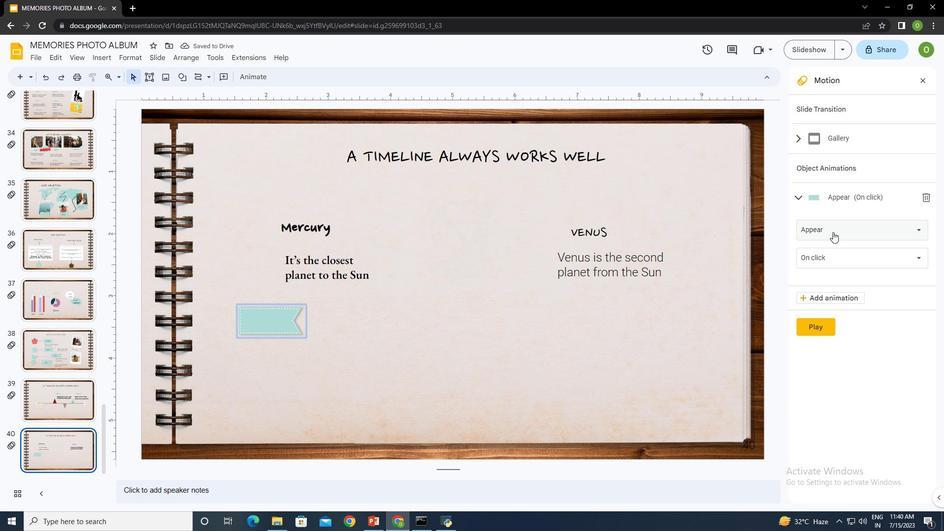 
Action: Mouse pressed left at (826, 223)
Screenshot: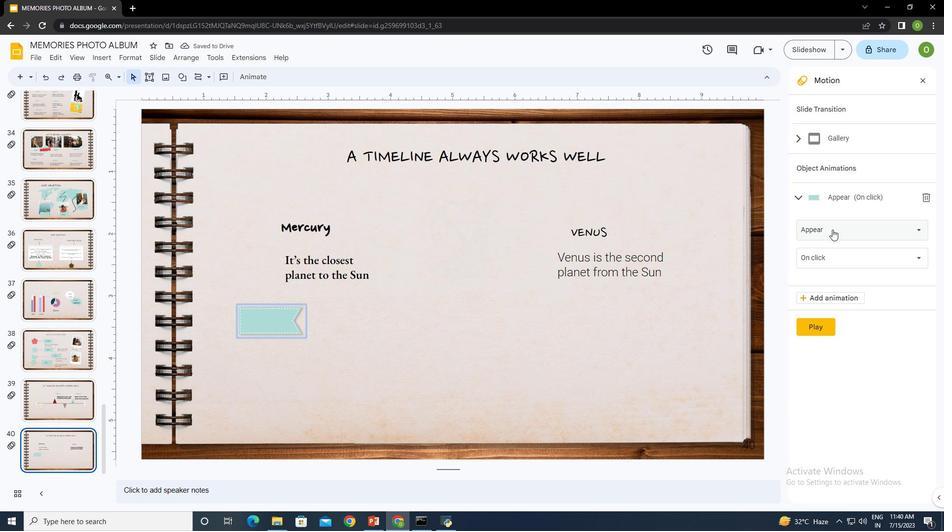 
Action: Mouse moved to (854, 367)
Screenshot: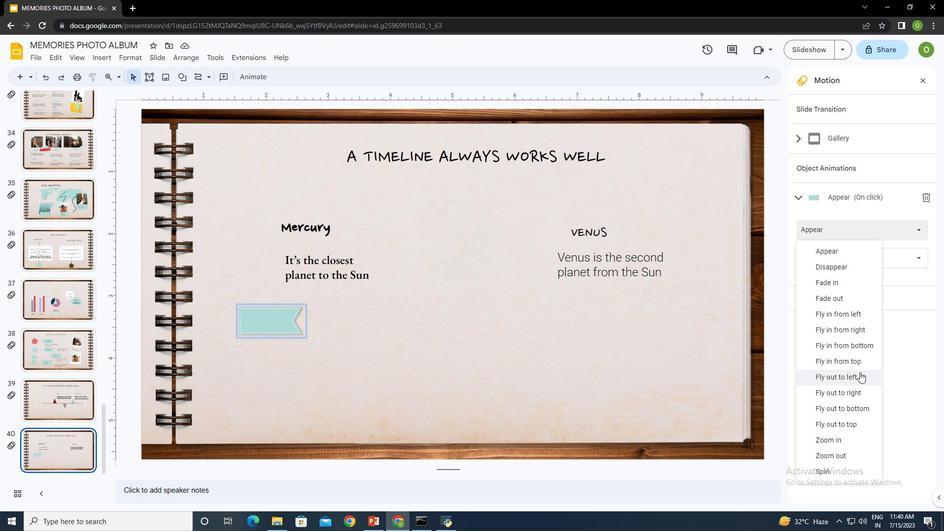 
Action: Mouse pressed left at (854, 367)
Screenshot: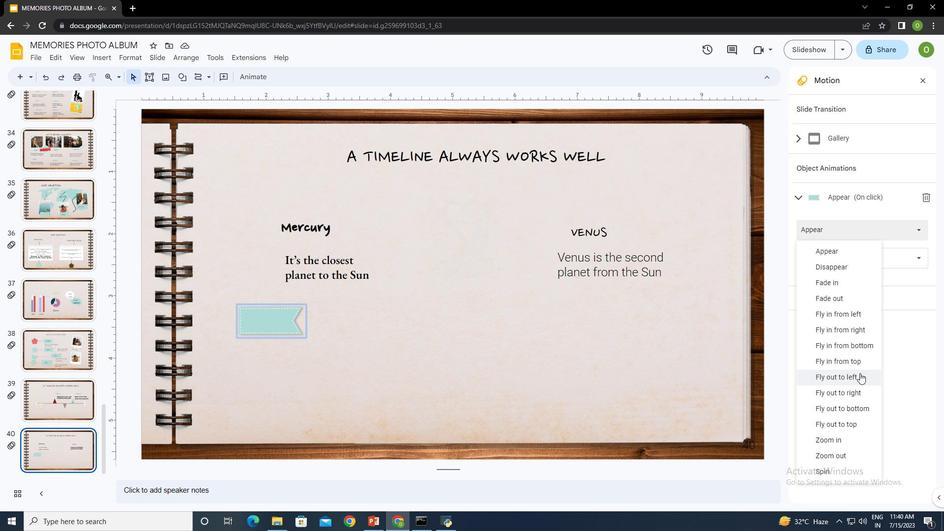 
Action: Mouse moved to (845, 224)
Screenshot: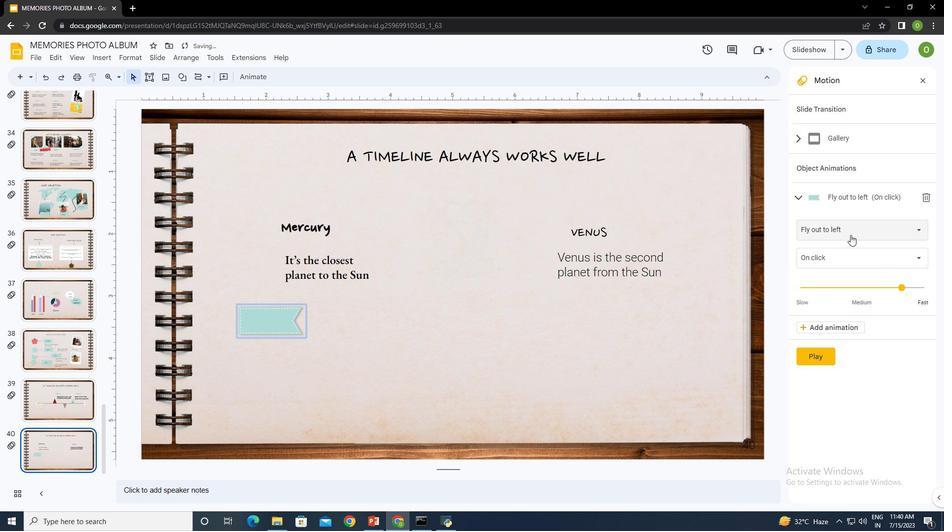 
Action: Mouse pressed left at (845, 224)
Screenshot: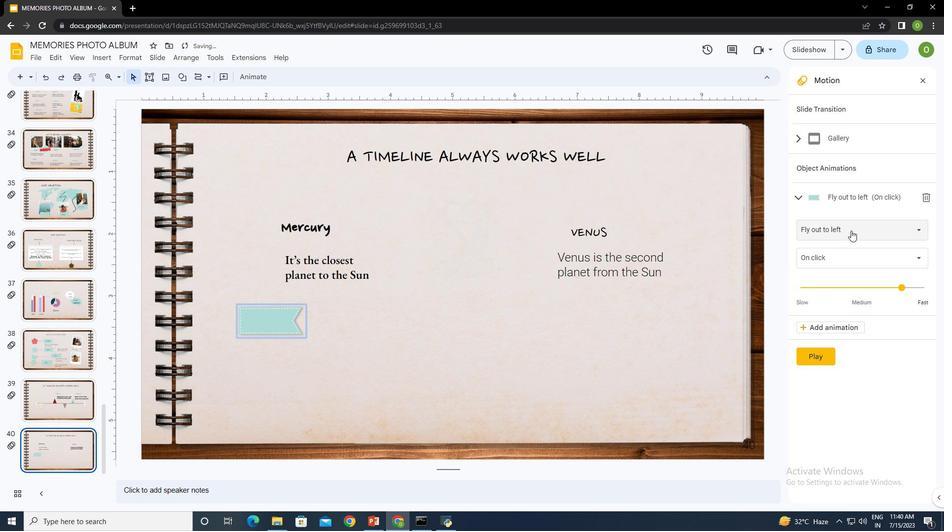 
Action: Mouse moved to (848, 344)
Screenshot: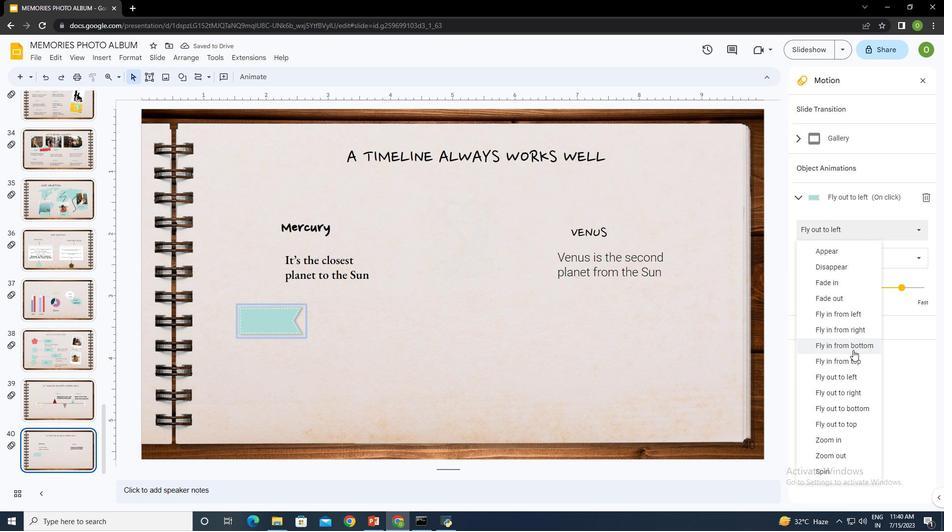 
Action: Mouse scrolled (848, 343) with delta (0, 0)
Screenshot: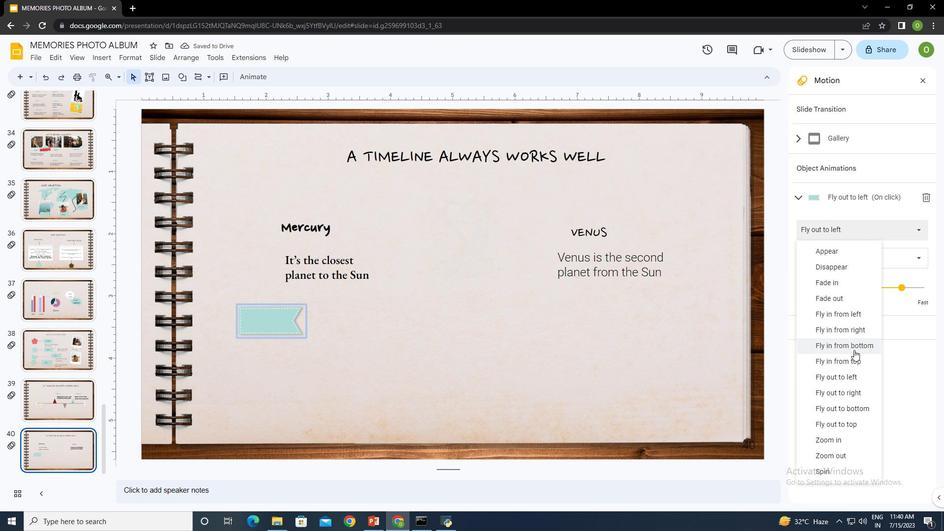 
Action: Mouse moved to (847, 303)
Screenshot: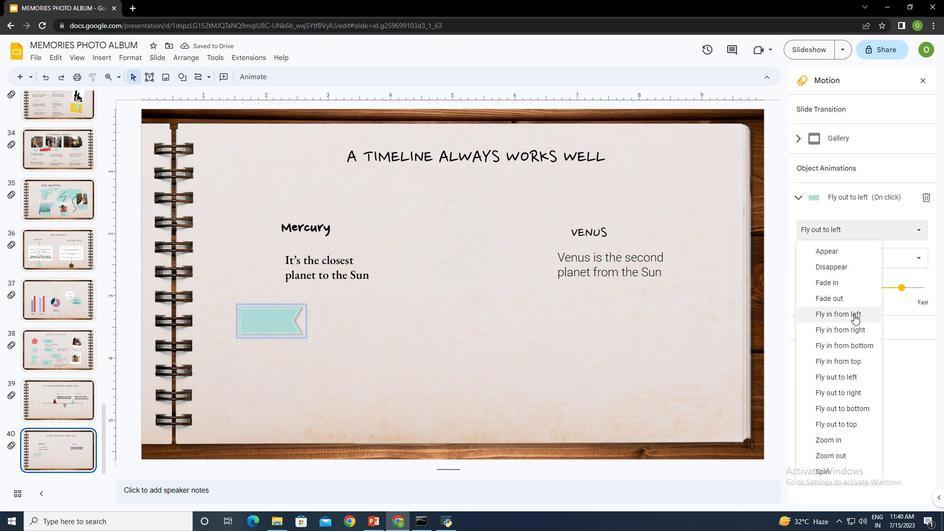 
Action: Mouse pressed left at (847, 303)
Screenshot: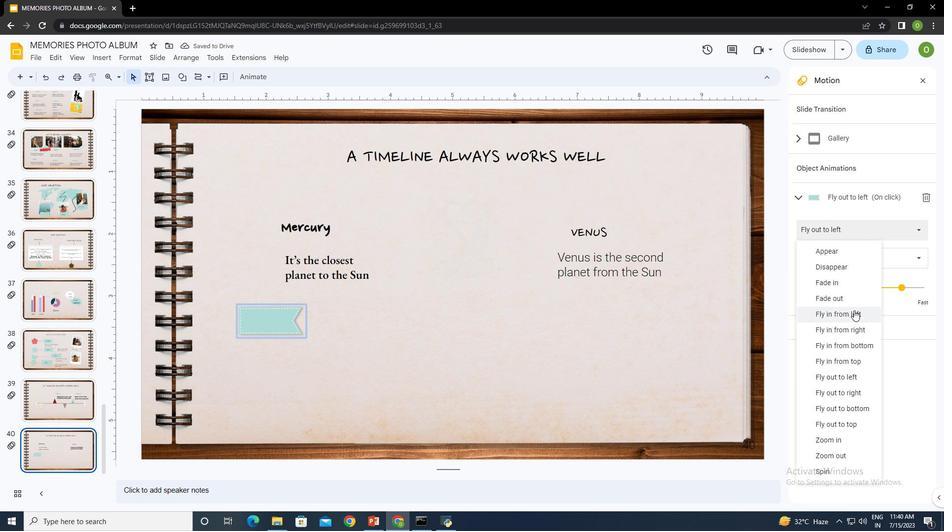 
Action: Mouse moved to (831, 253)
Screenshot: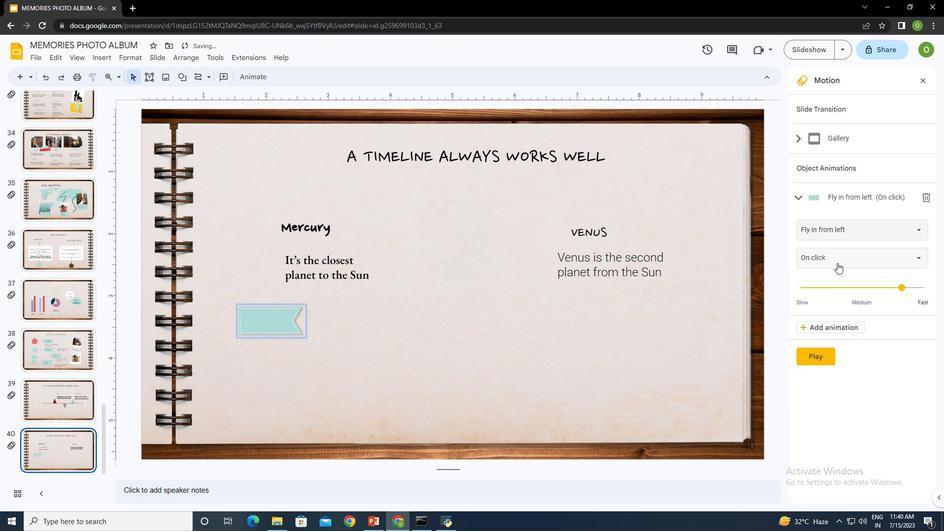 
Action: Mouse pressed left at (831, 253)
Screenshot: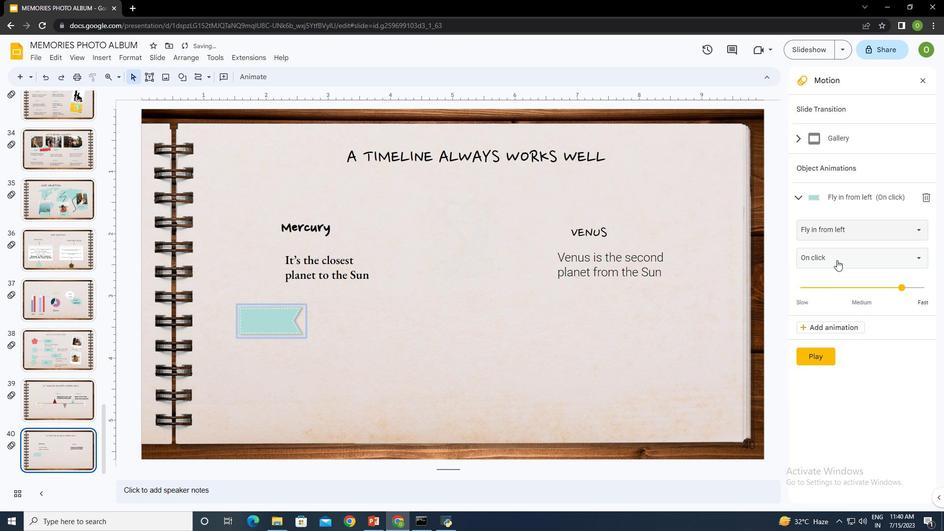 
Action: Mouse moved to (835, 288)
Screenshot: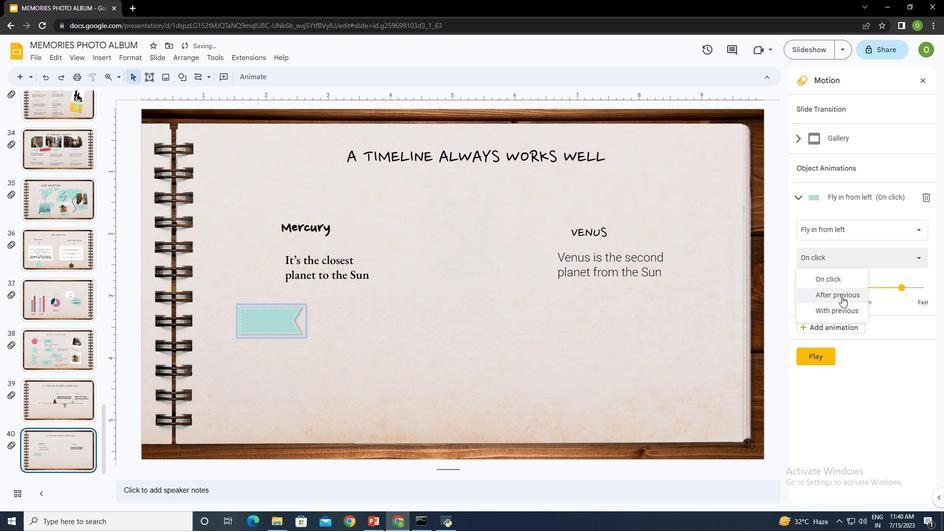 
Action: Mouse pressed left at (835, 288)
Screenshot: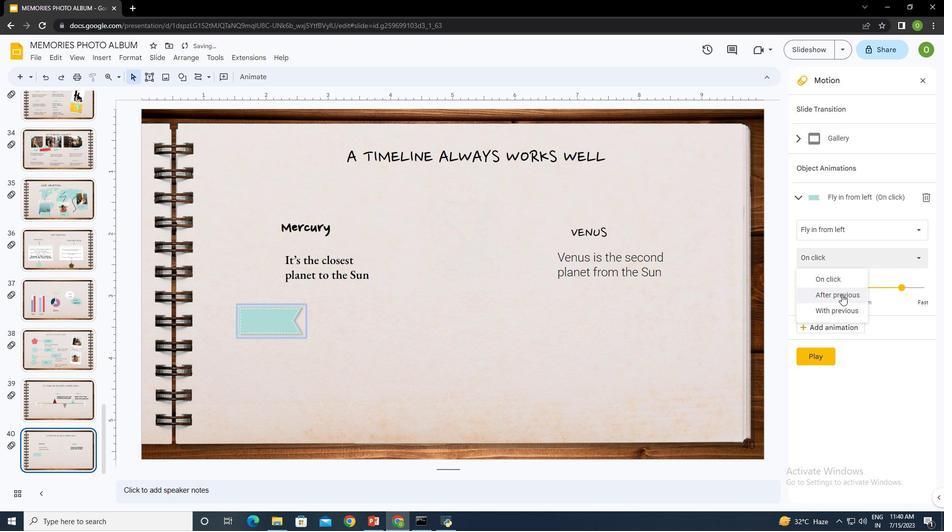 
Action: Mouse moved to (896, 280)
Screenshot: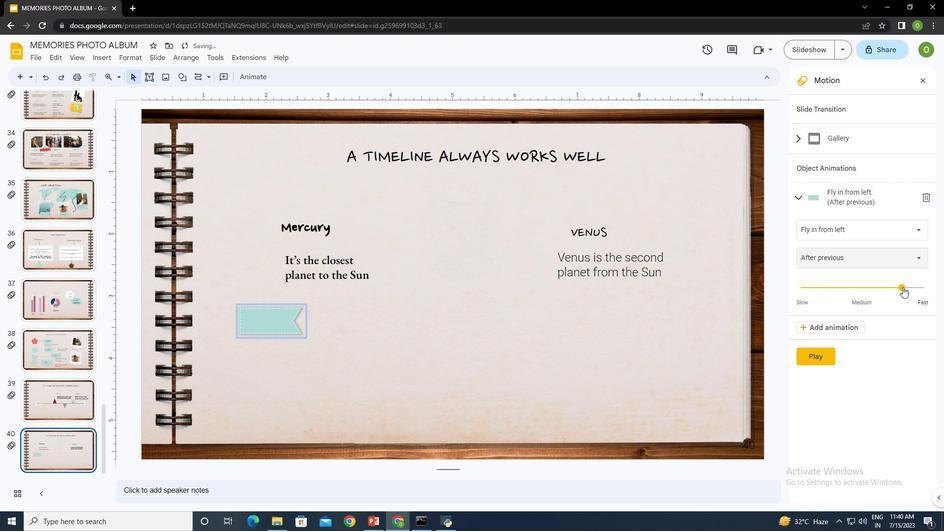 
Action: Mouse pressed left at (896, 280)
Screenshot: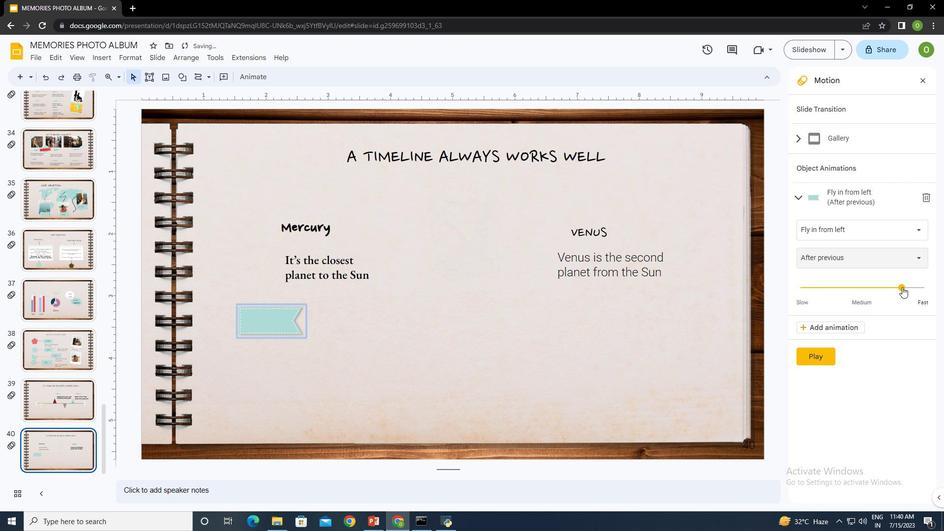 
Action: Mouse moved to (853, 348)
Screenshot: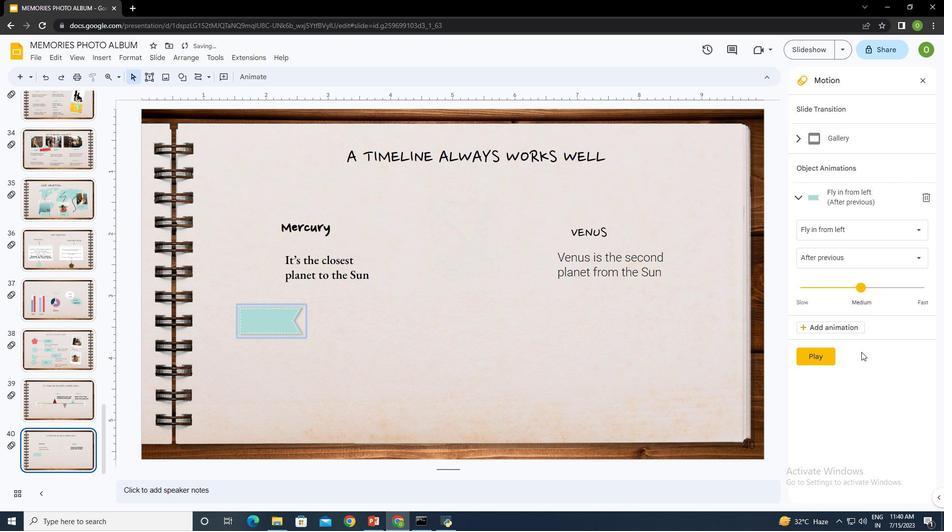 
Action: Mouse pressed left at (853, 348)
Screenshot: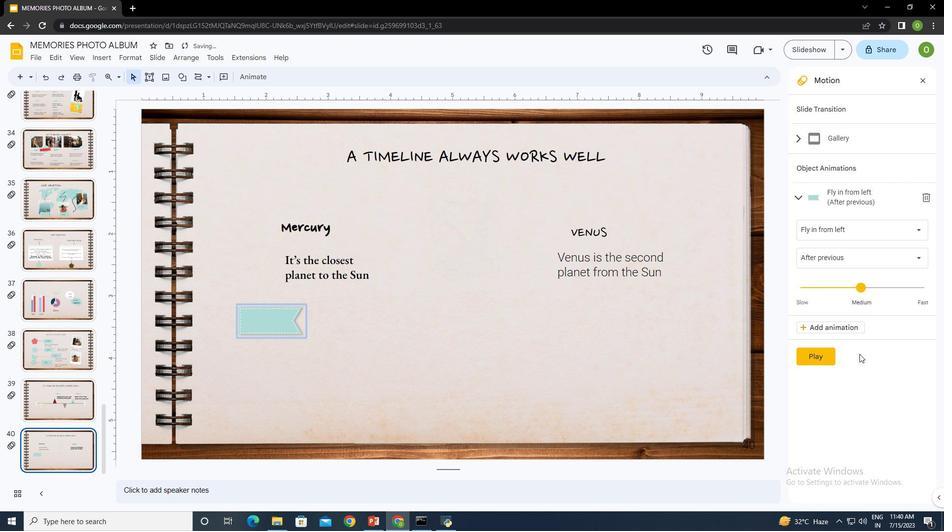 
Action: Mouse moved to (387, 328)
Screenshot: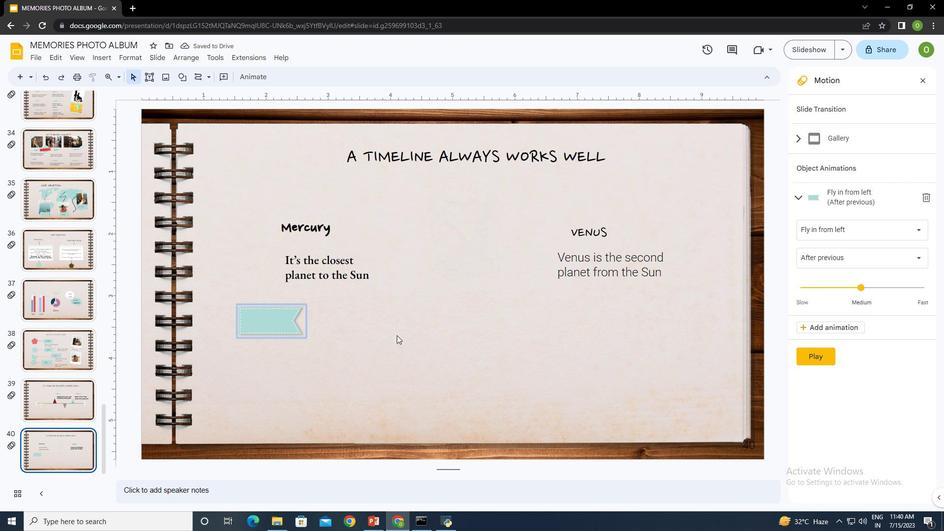 
Action: Mouse pressed left at (387, 328)
Screenshot: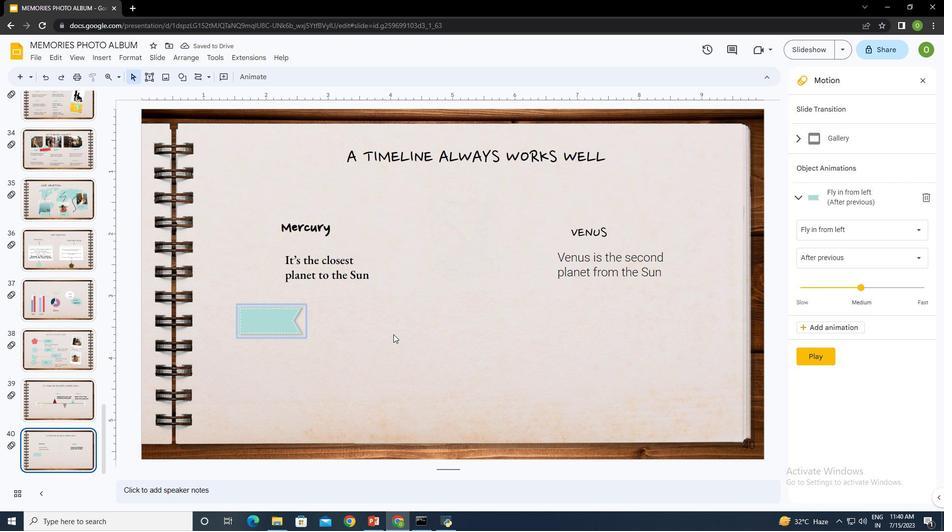 
Action: Mouse moved to (261, 313)
Screenshot: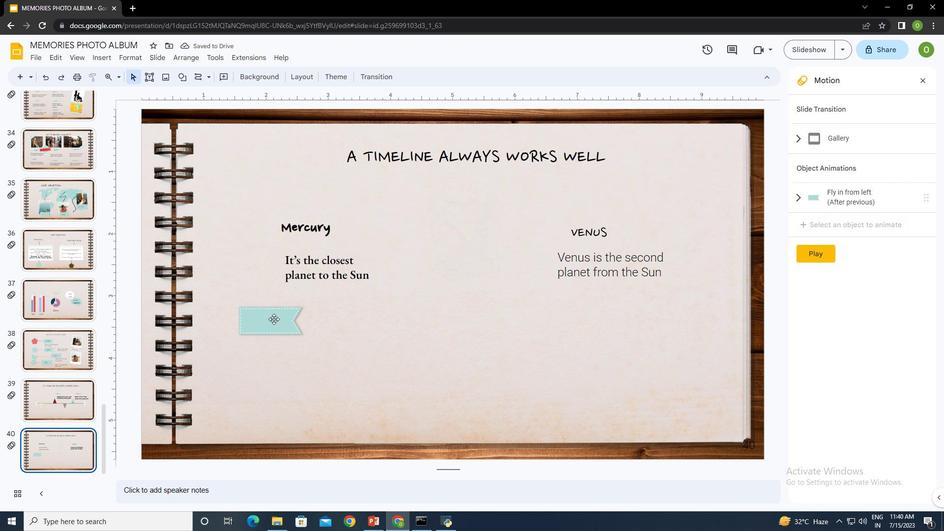 
Action: Mouse pressed left at (261, 313)
Screenshot: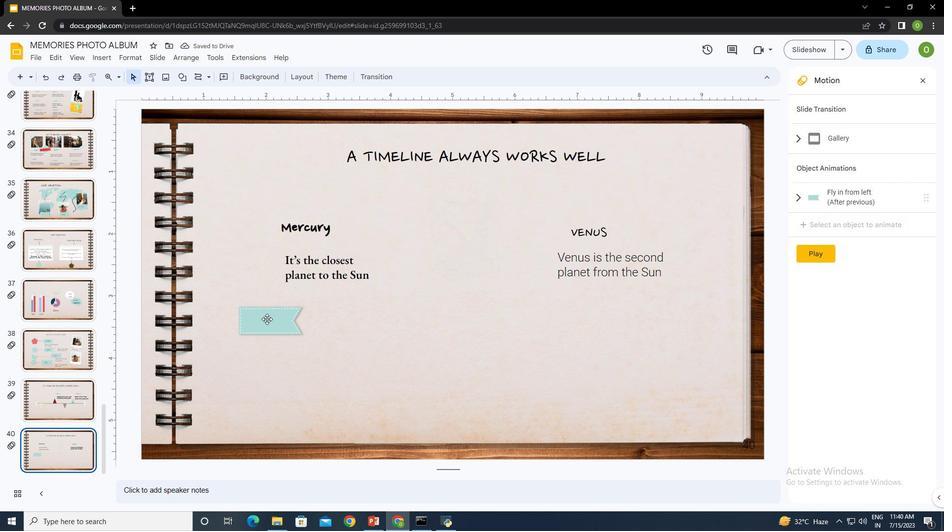 
Action: Mouse pressed right at (261, 313)
Screenshot: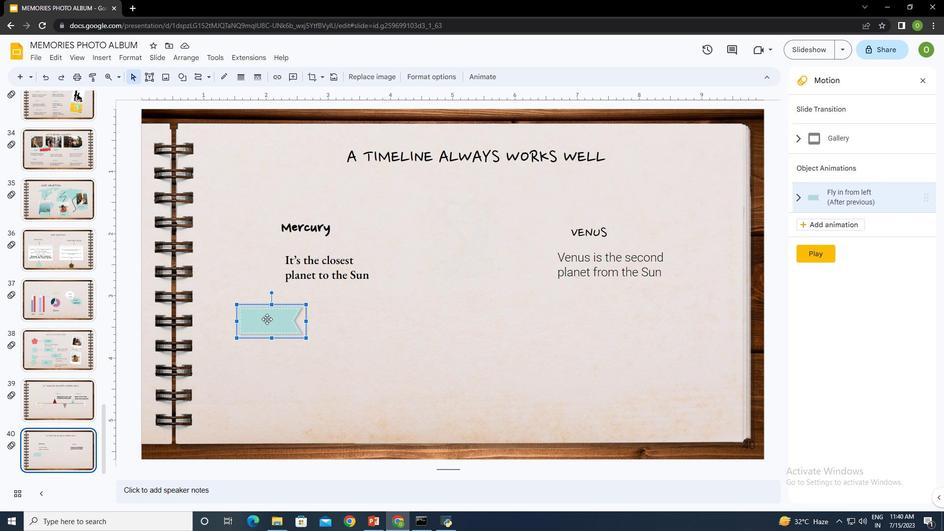 
Action: Mouse moved to (298, 193)
Screenshot: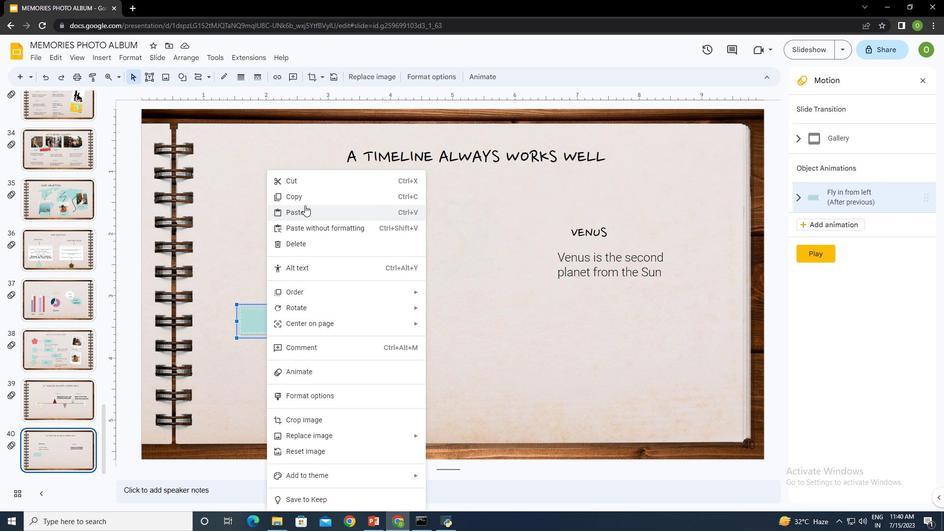 
Action: Mouse pressed left at (298, 193)
Screenshot: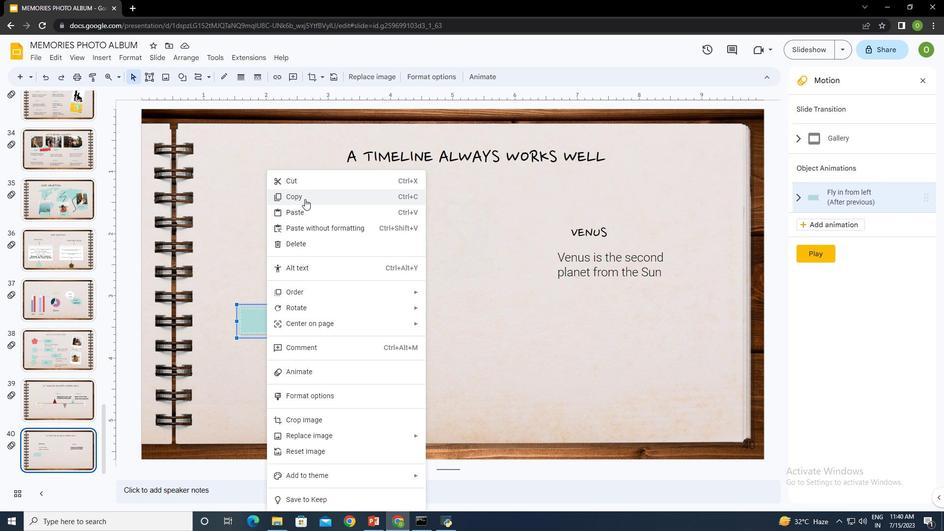 
Action: Mouse moved to (362, 321)
Screenshot: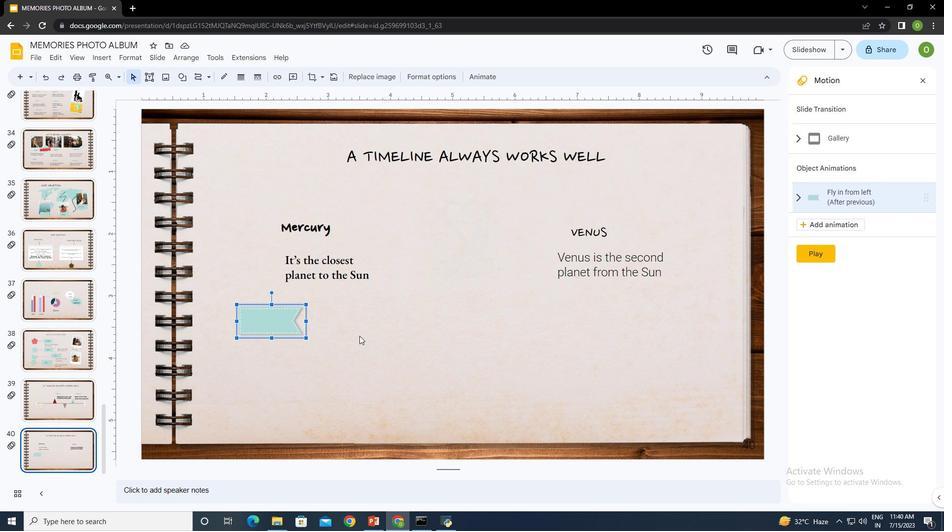 
Action: Mouse pressed left at (362, 321)
Screenshot: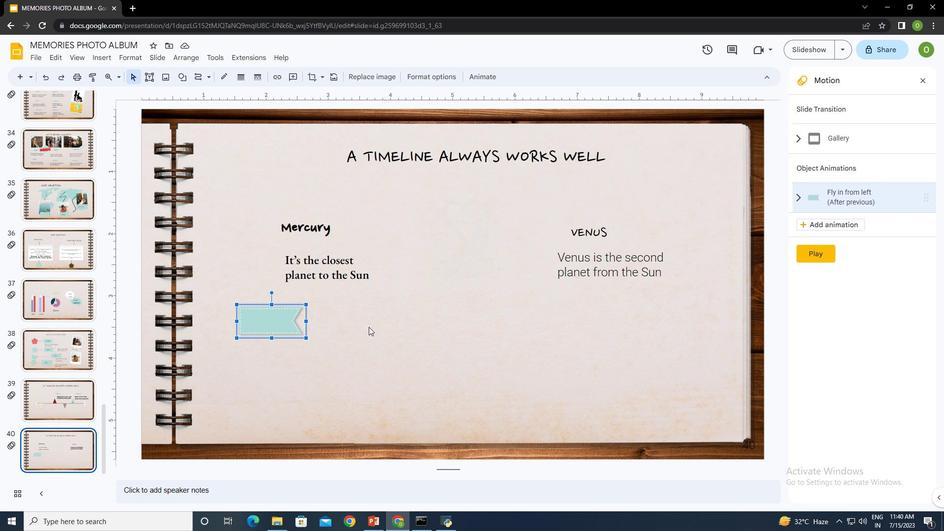 
Action: Mouse pressed right at (362, 321)
Screenshot: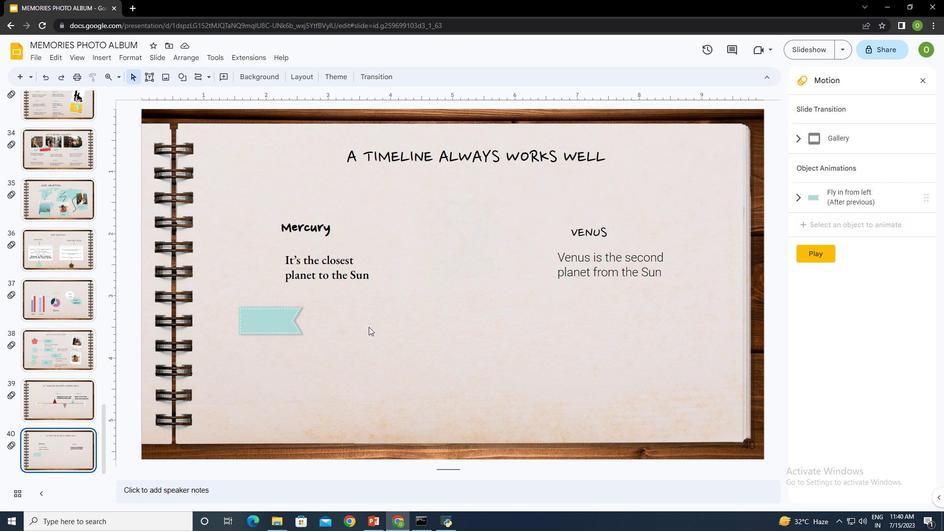 
Action: Mouse moved to (362, 297)
Screenshot: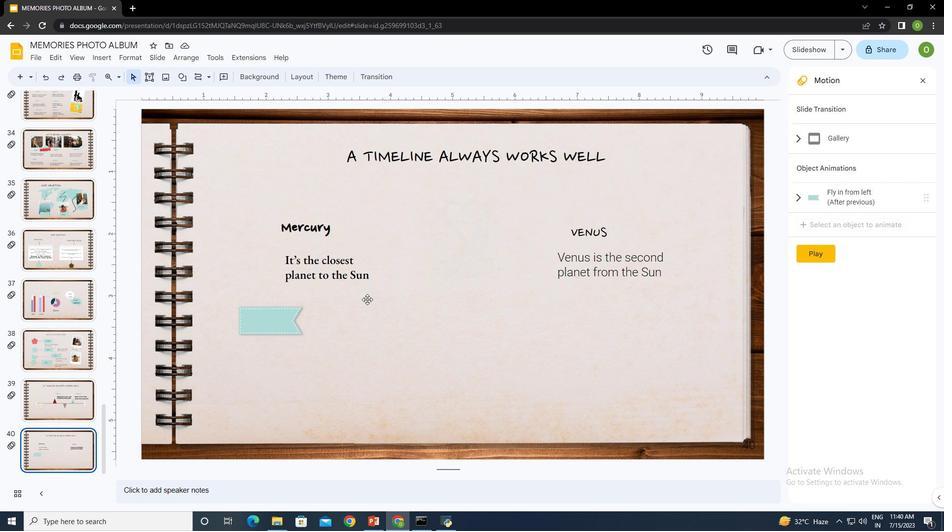 
Action: Mouse pressed right at (362, 297)
Screenshot: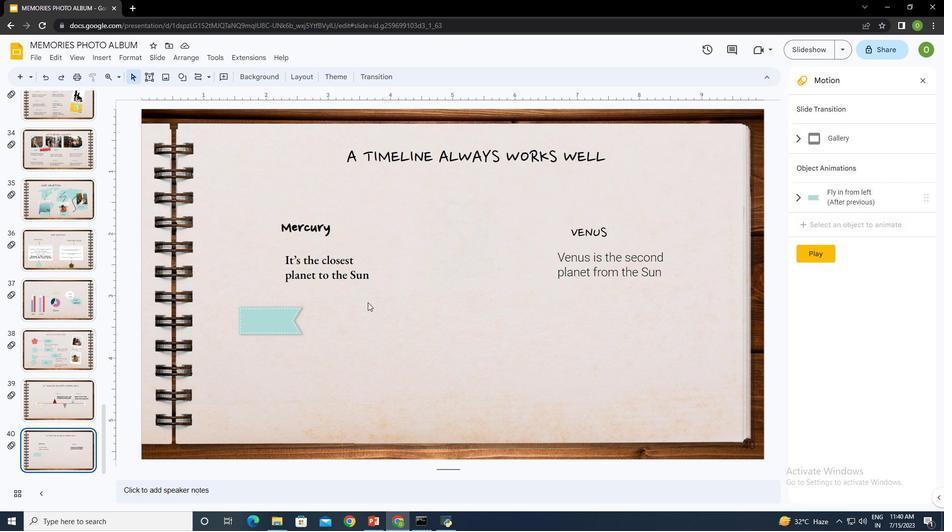
Action: Mouse moved to (396, 122)
Screenshot: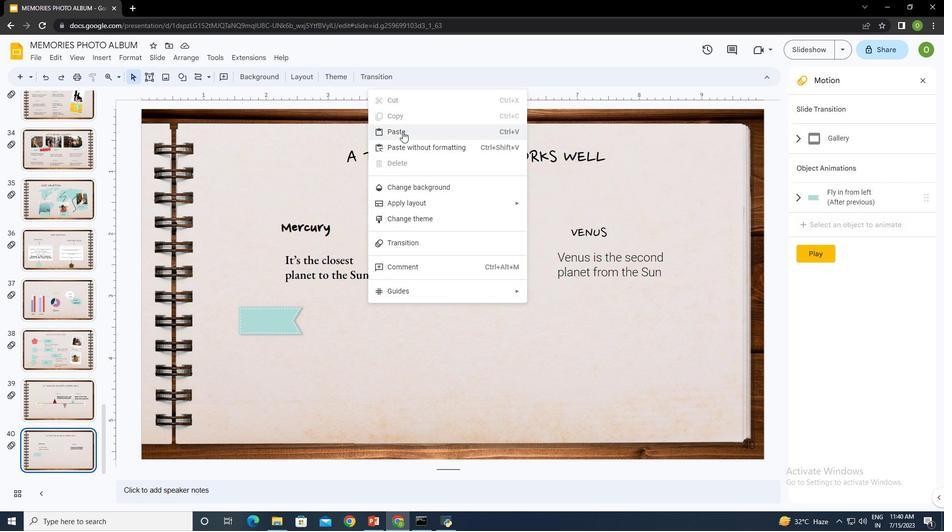 
Action: Mouse pressed left at (396, 122)
Screenshot: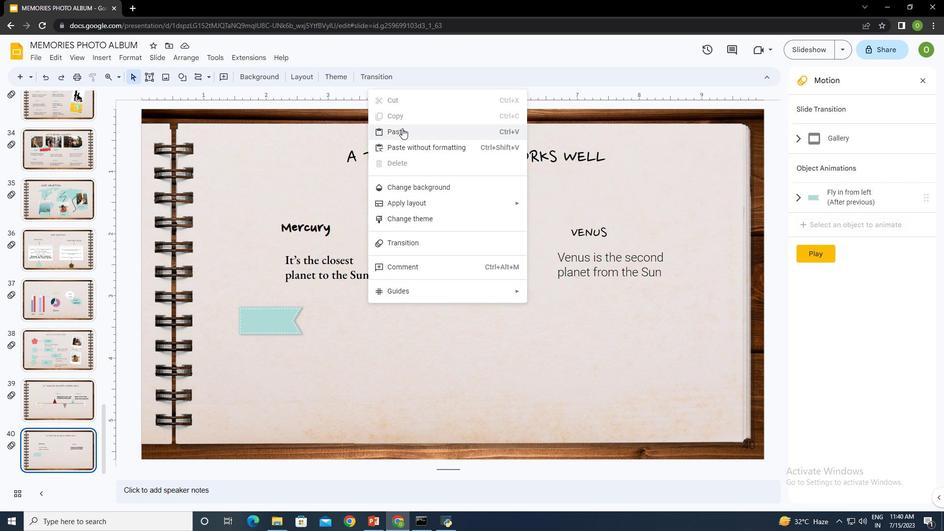 
Action: Mouse moved to (276, 327)
Screenshot: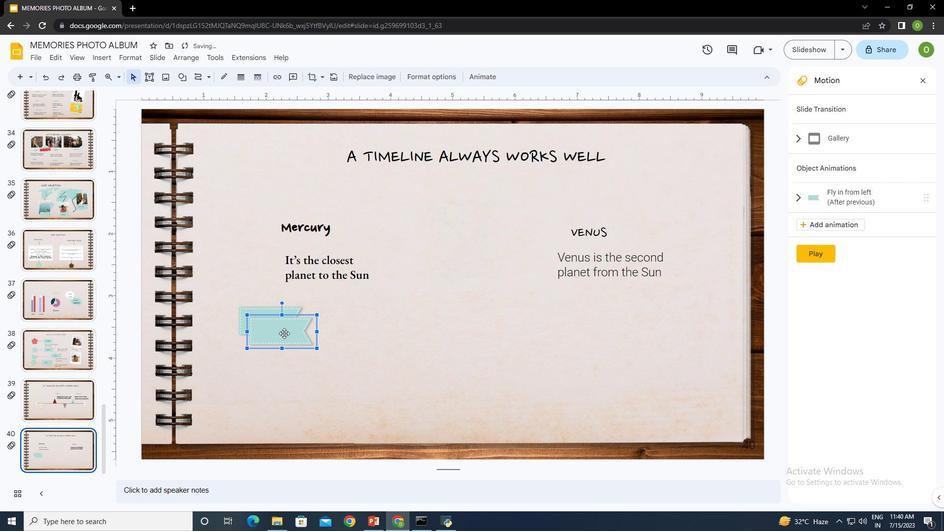 
Action: Mouse pressed left at (276, 327)
Screenshot: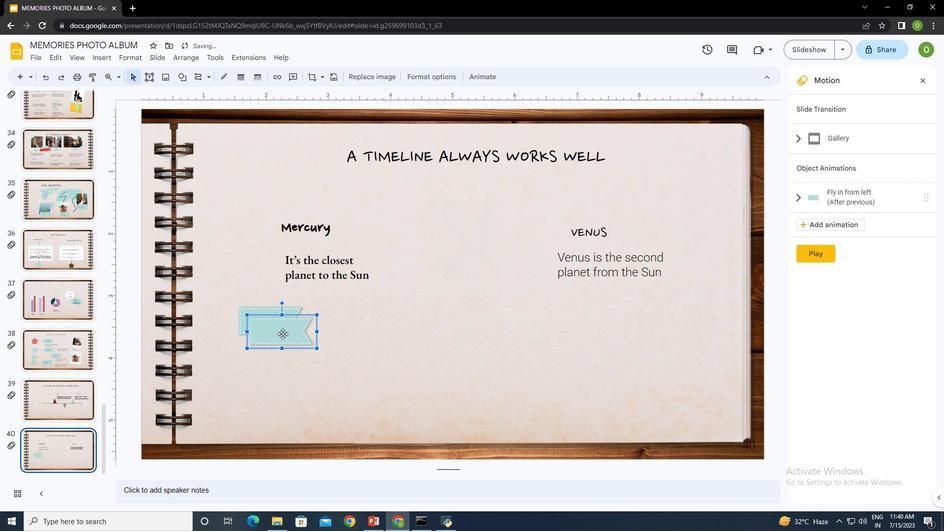 
Action: Mouse moved to (485, 340)
Screenshot: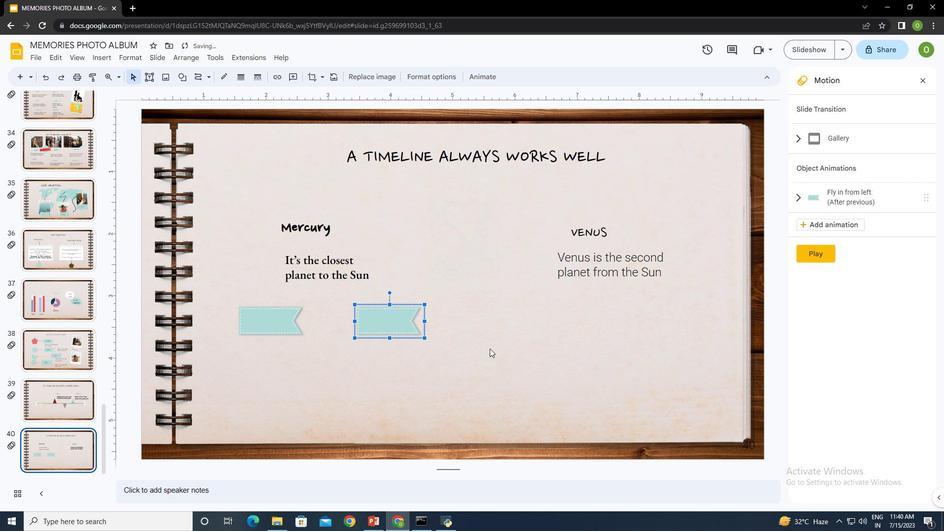
Action: Mouse pressed left at (485, 340)
Screenshot: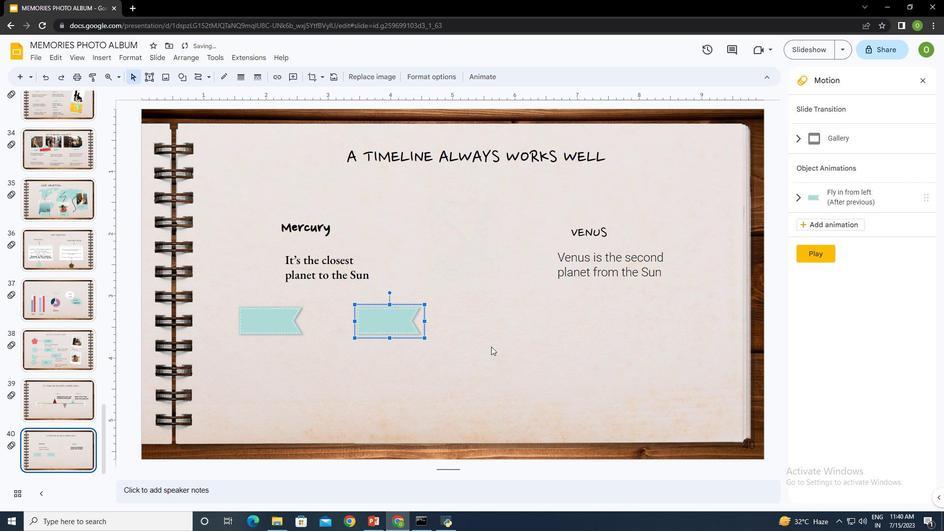 
Action: Mouse moved to (394, 320)
Screenshot: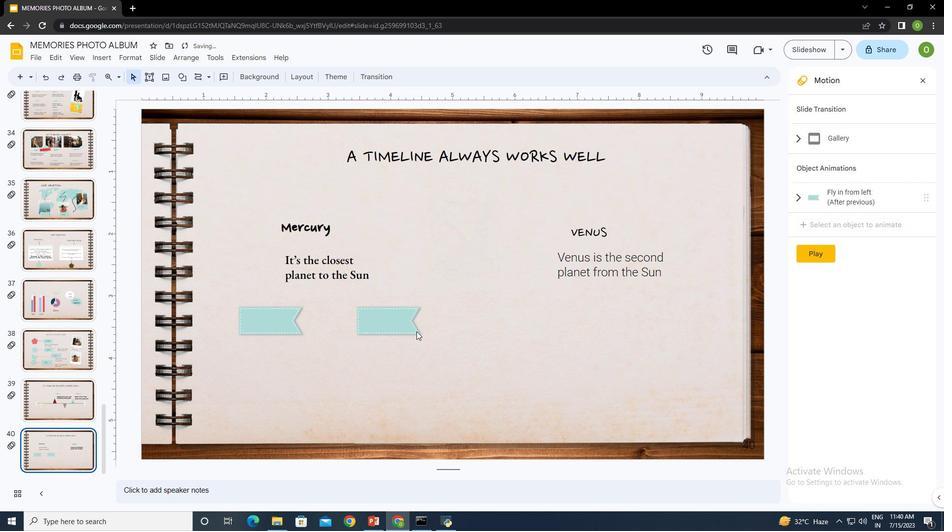 
Action: Mouse pressed left at (394, 320)
Screenshot: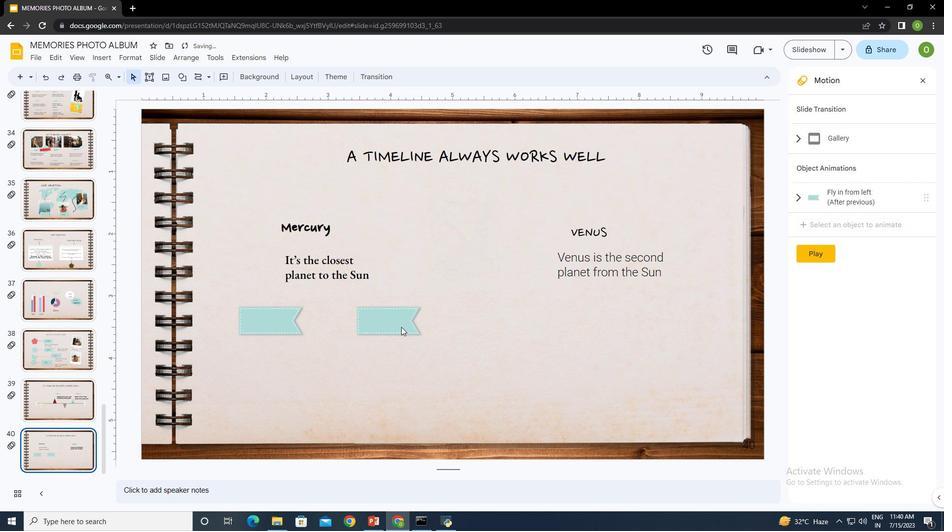 
Action: Mouse moved to (425, 66)
Screenshot: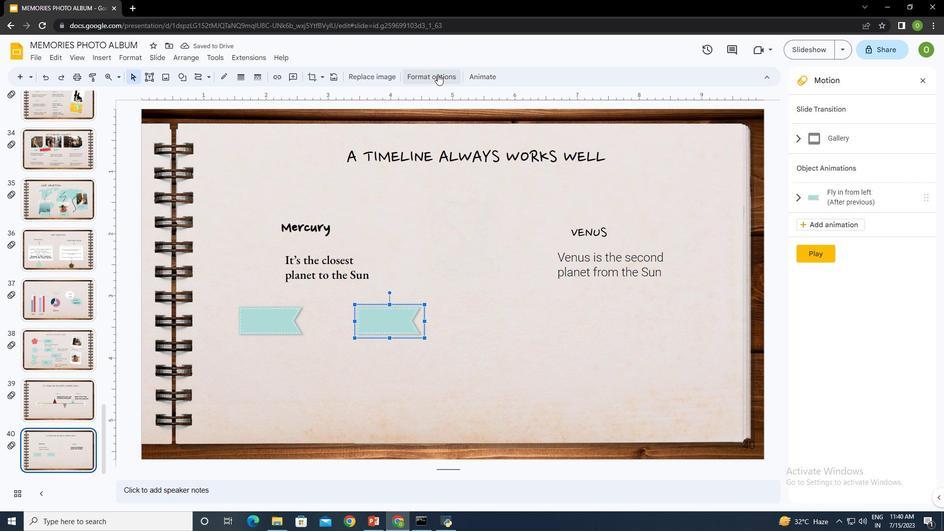 
Action: Mouse pressed left at (425, 66)
Screenshot: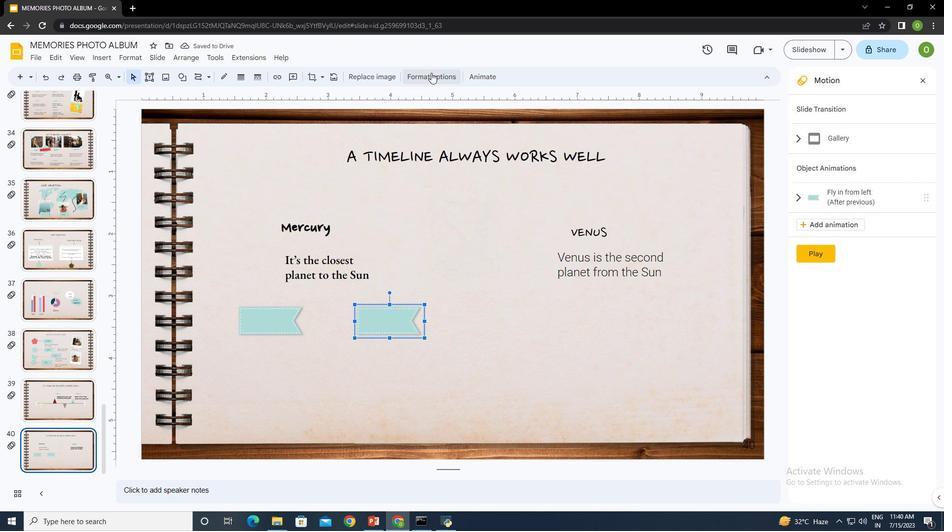 
Action: Mouse moved to (830, 186)
Screenshot: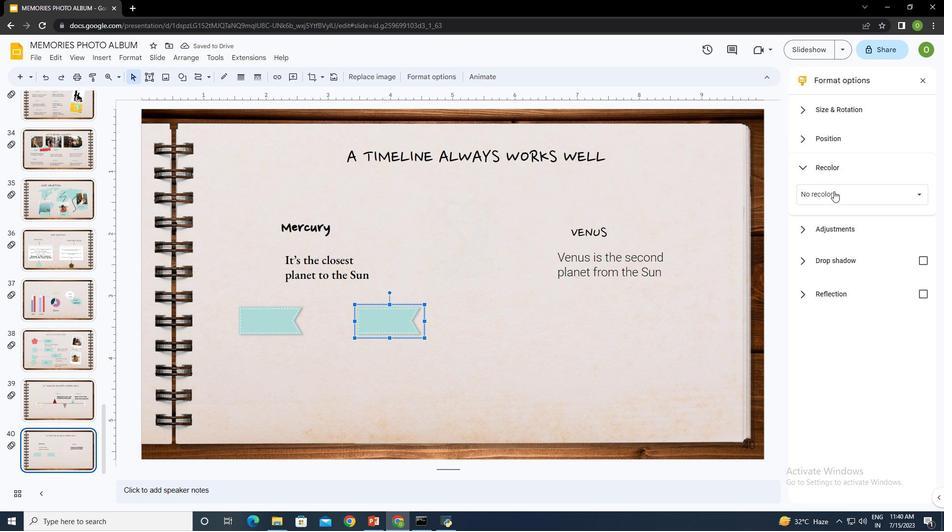 
Action: Mouse pressed left at (830, 186)
Screenshot: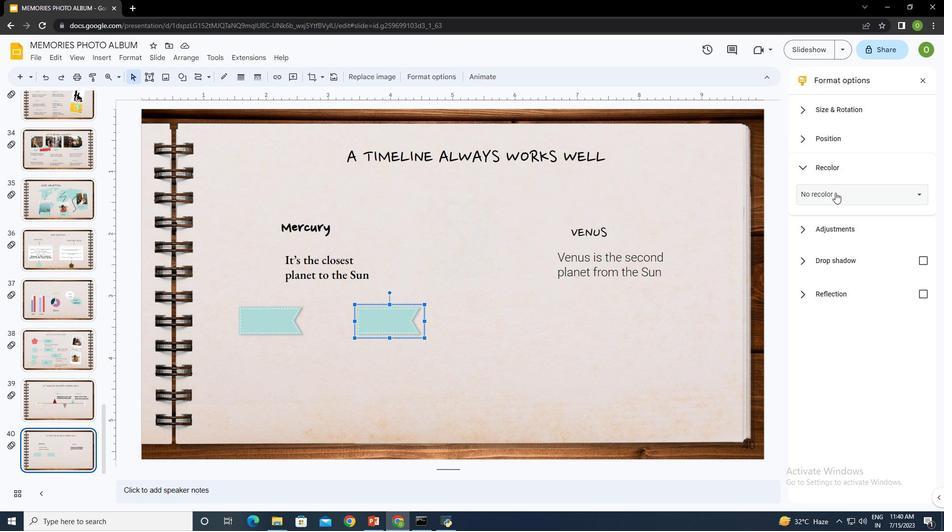 
Action: Mouse moved to (856, 332)
Screenshot: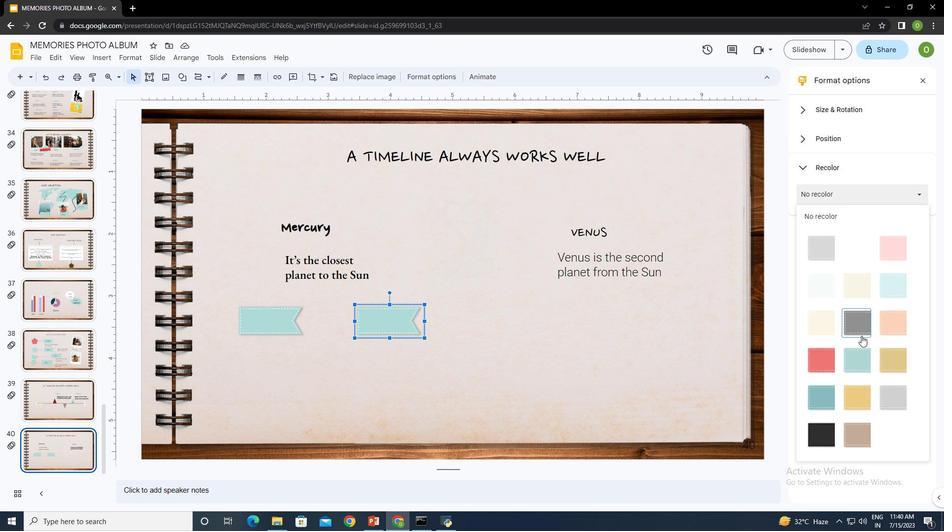 
Action: Mouse scrolled (856, 331) with delta (0, 0)
Screenshot: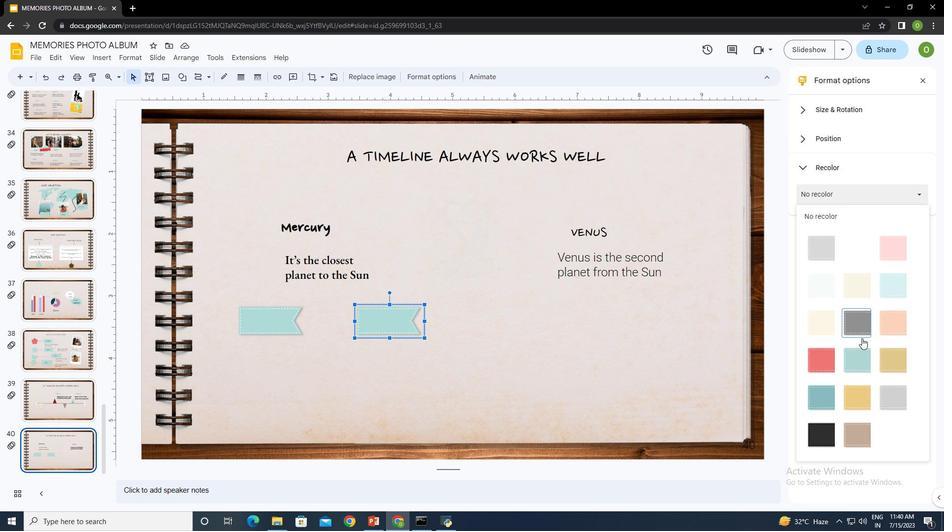 
Action: Mouse moved to (856, 332)
Screenshot: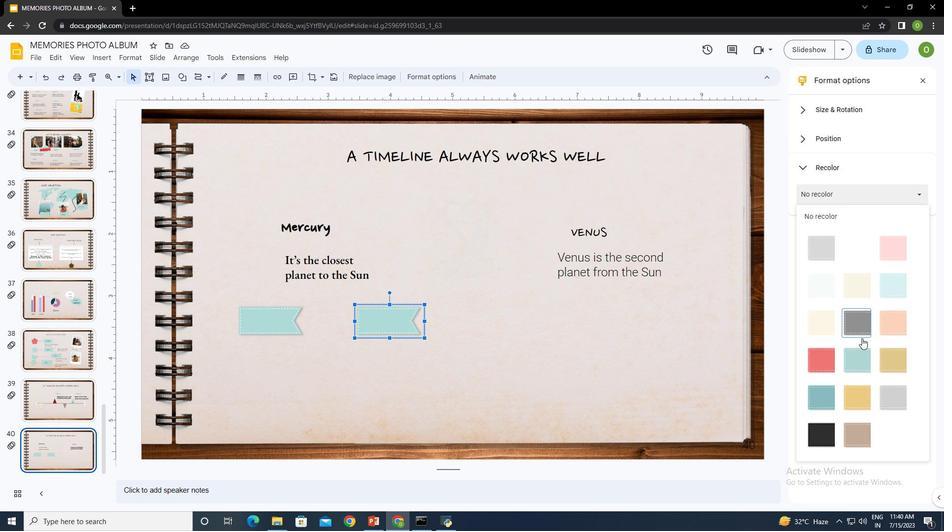 
Action: Mouse scrolled (856, 331) with delta (0, 0)
Screenshot: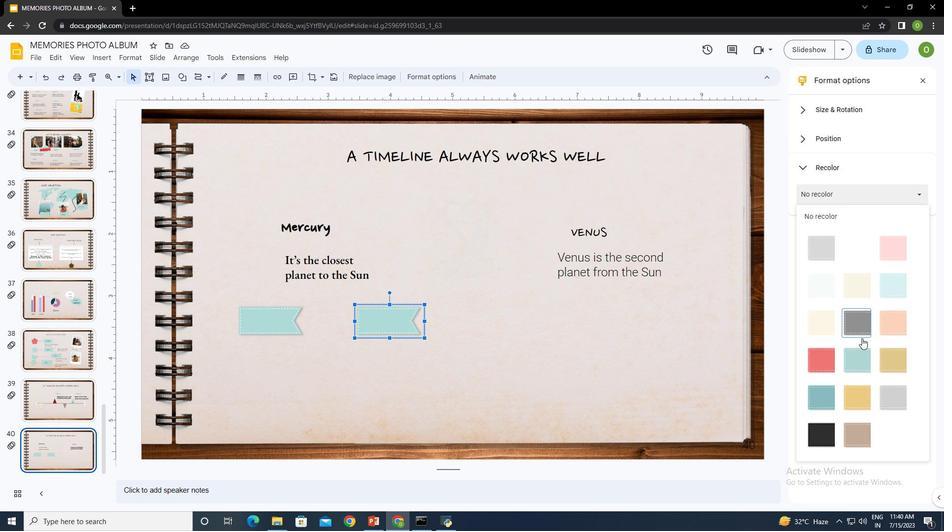 
Action: Mouse moved to (816, 349)
Screenshot: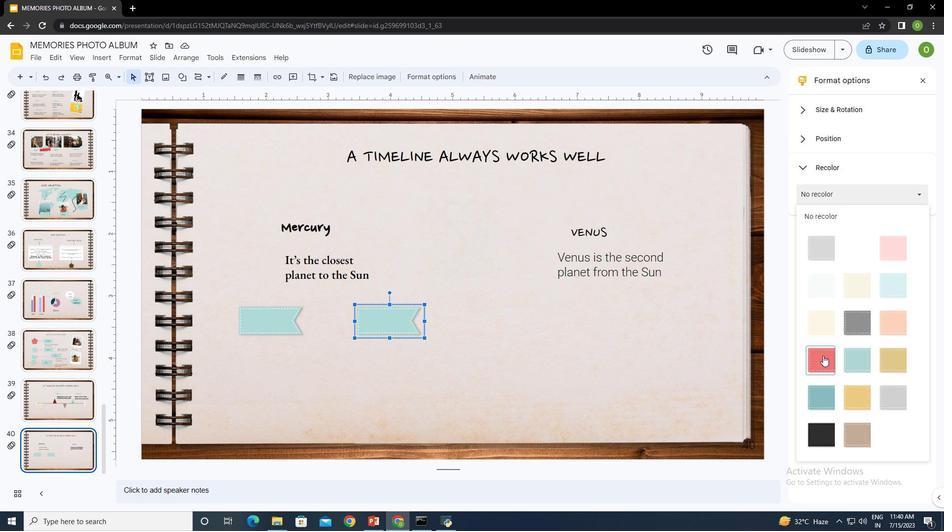 
Action: Mouse pressed left at (816, 349)
Screenshot: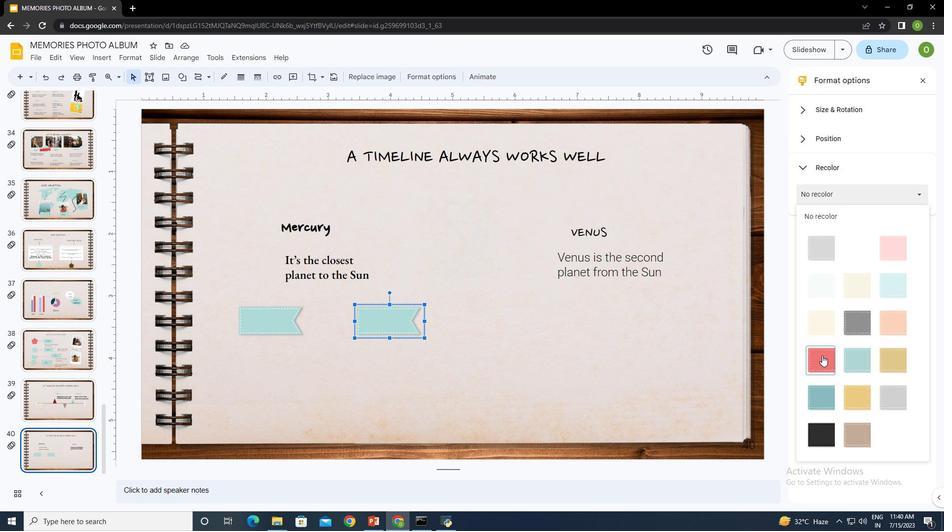 
Action: Mouse moved to (370, 313)
Screenshot: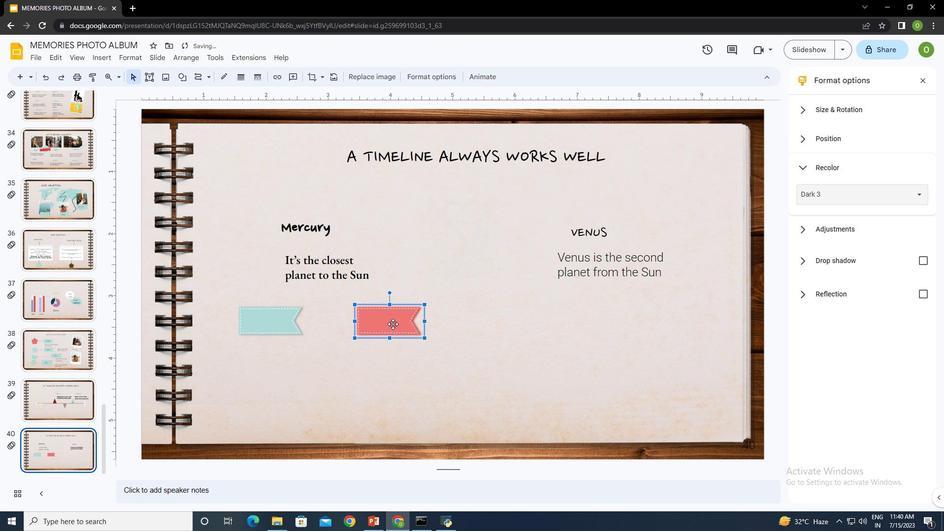 
Action: Mouse pressed left at (370, 313)
Screenshot: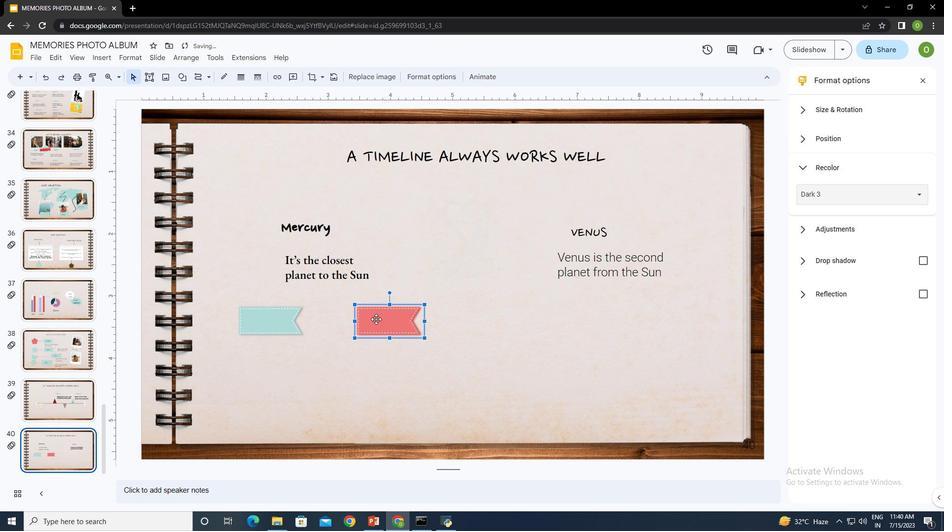 
Action: Mouse moved to (380, 316)
Screenshot: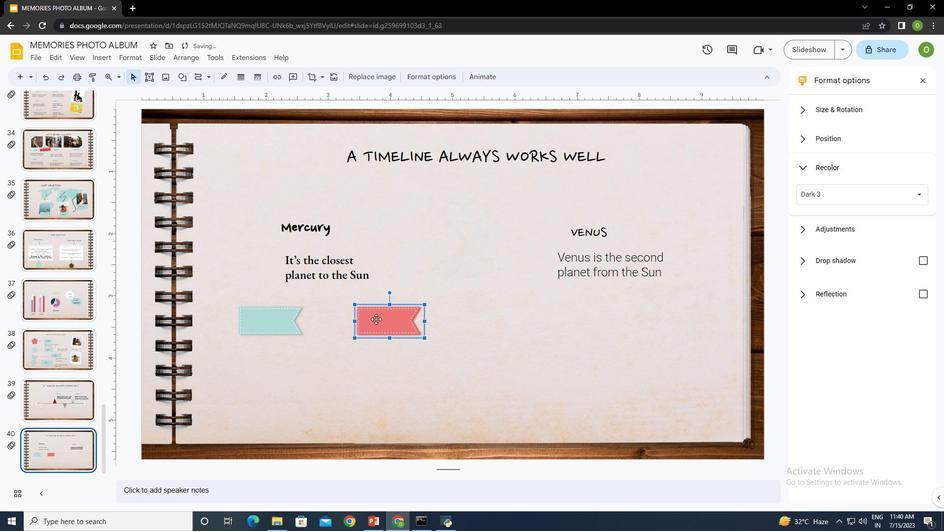
Action: Mouse pressed right at (380, 316)
Screenshot: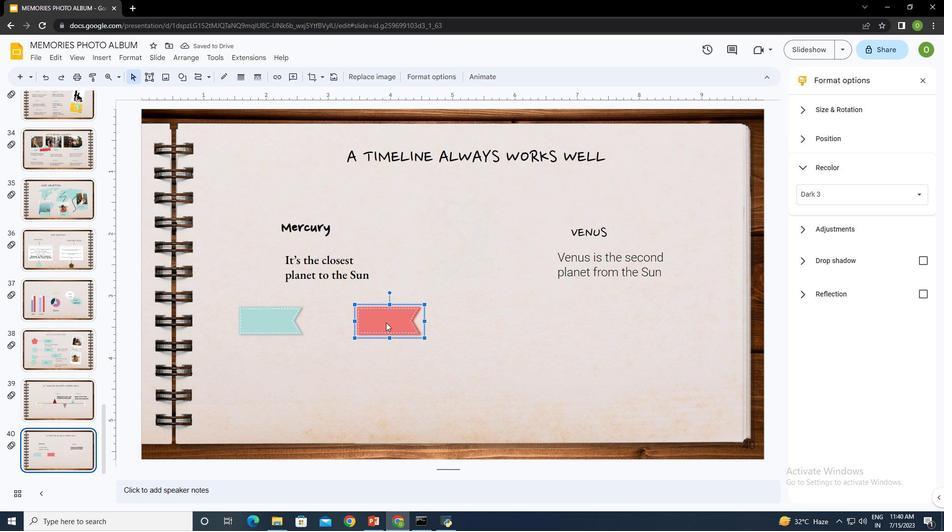 
Action: Mouse moved to (417, 189)
Screenshot: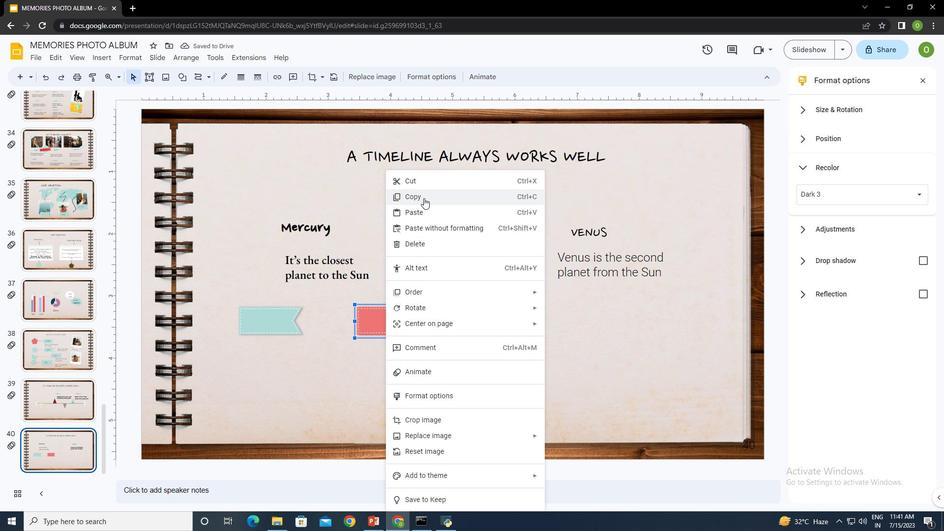 
Action: Mouse pressed left at (417, 189)
Screenshot: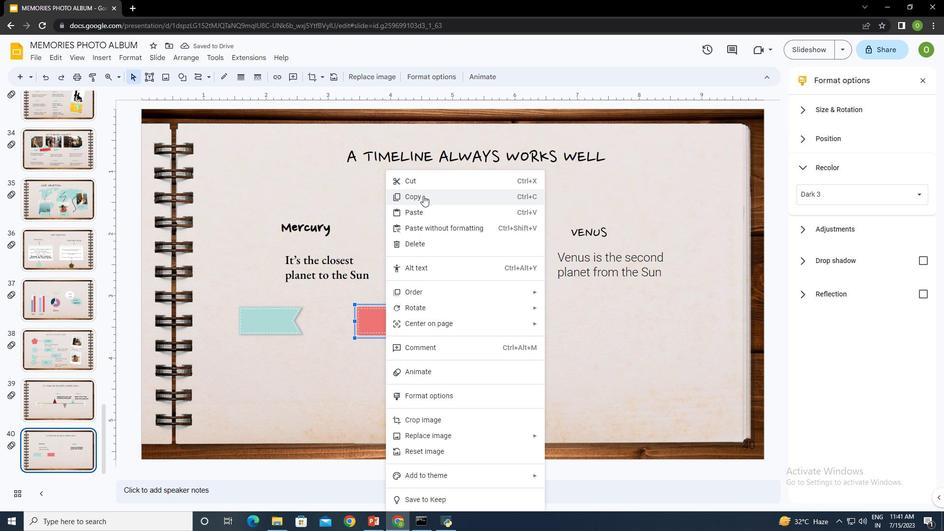 
Action: Mouse moved to (522, 317)
Screenshot: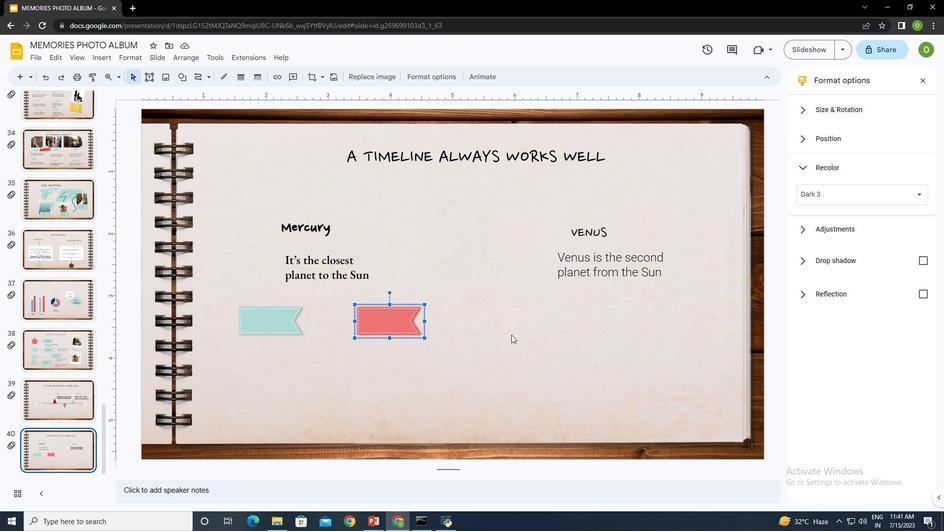 
Action: Mouse pressed left at (522, 317)
Screenshot: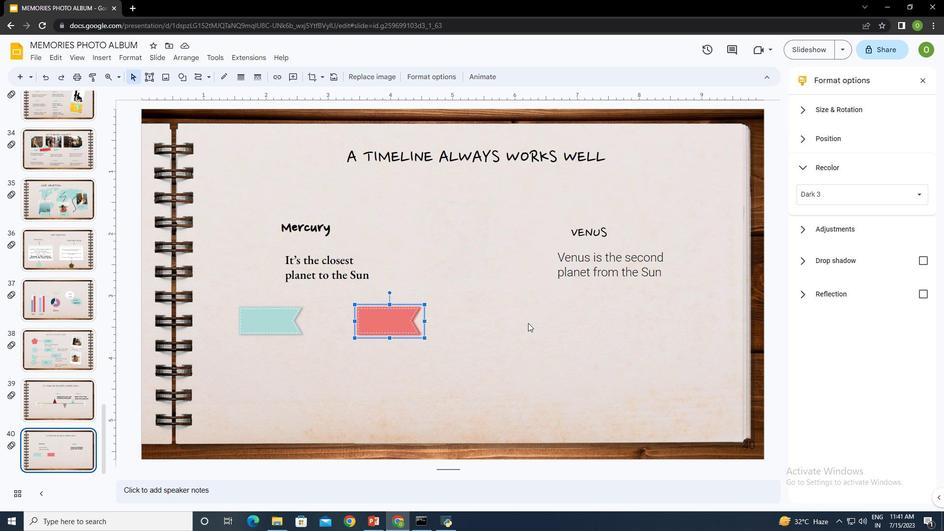 
Action: Mouse moved to (494, 315)
Screenshot: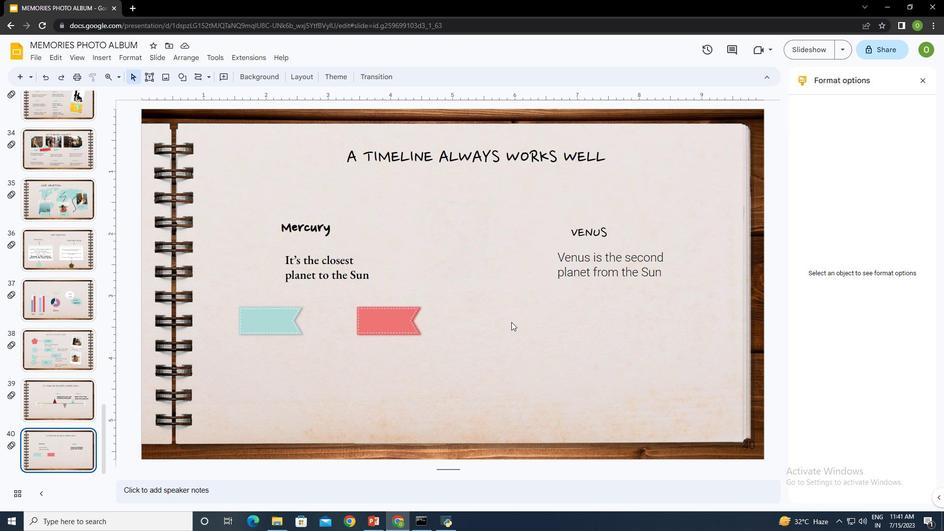 
Action: Mouse pressed right at (494, 315)
Screenshot: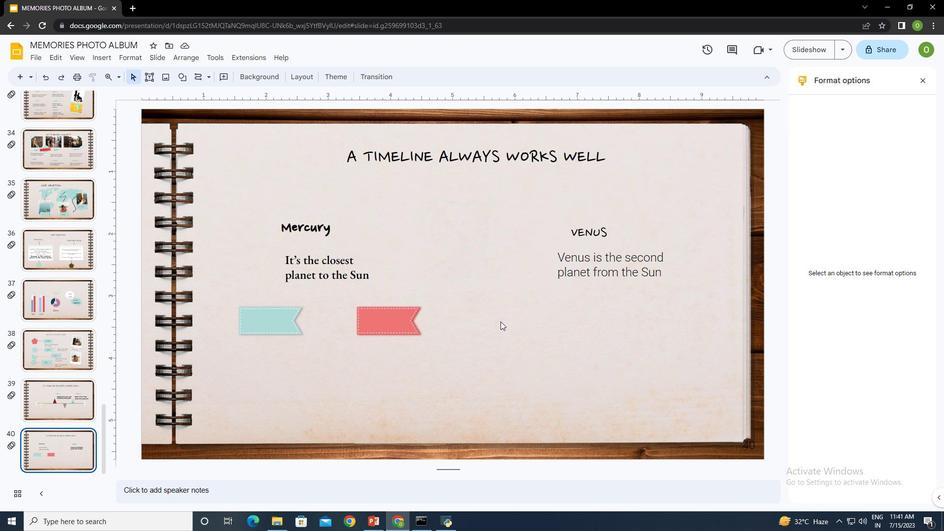 
Action: Mouse moved to (527, 144)
Screenshot: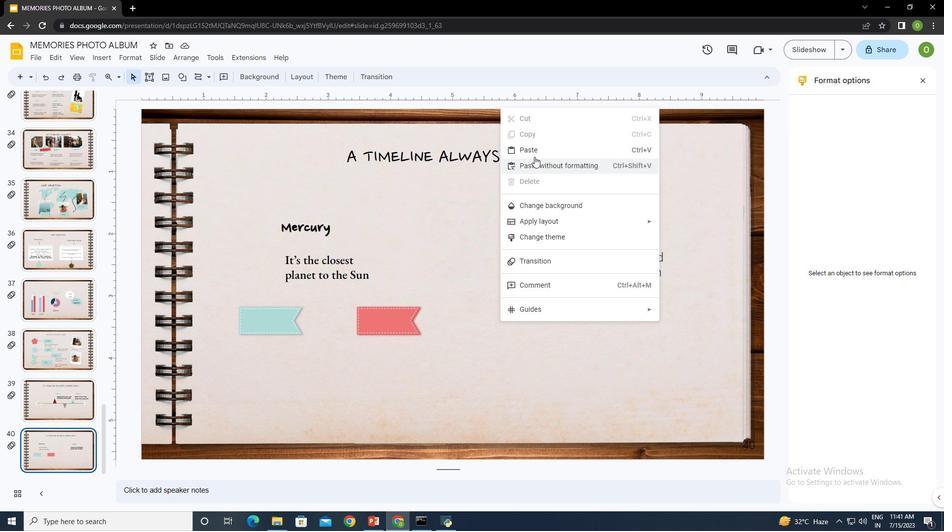 
Action: Mouse pressed left at (527, 144)
Screenshot: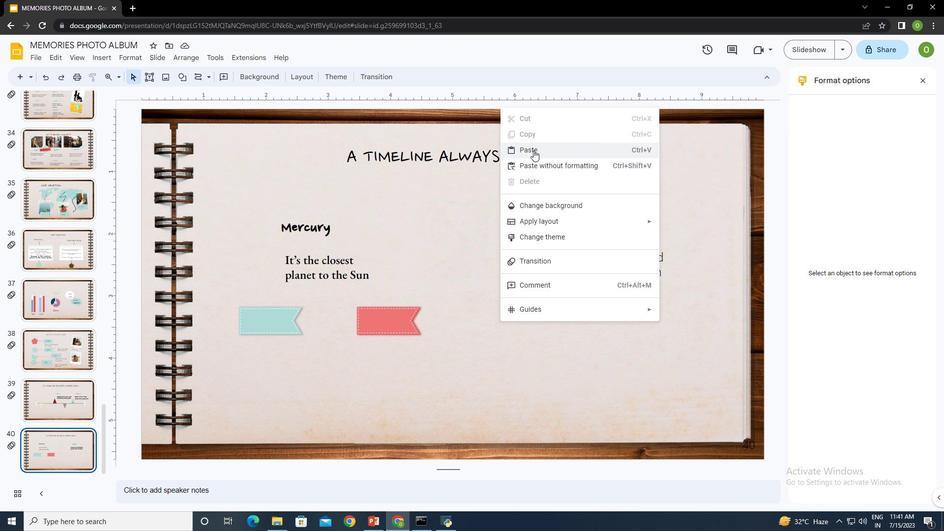 
Action: Mouse moved to (390, 327)
Screenshot: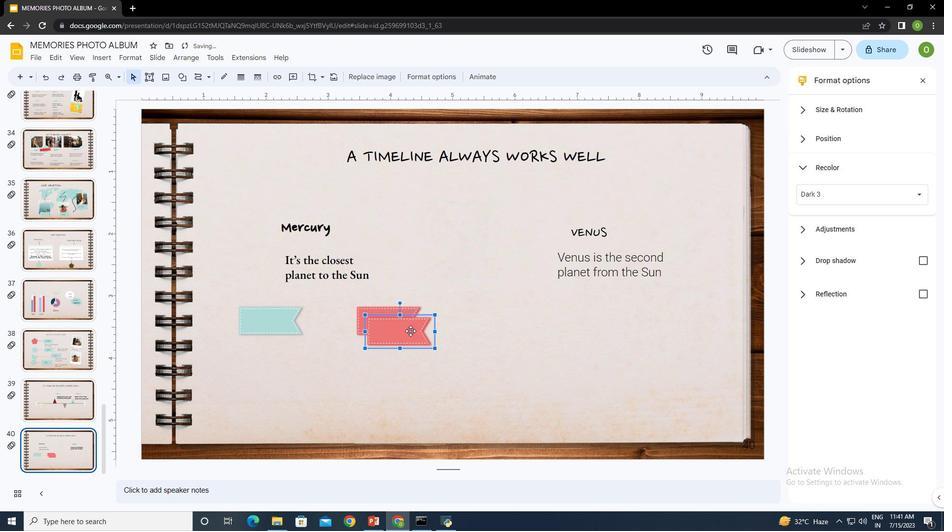 
Action: Mouse pressed left at (390, 327)
Screenshot: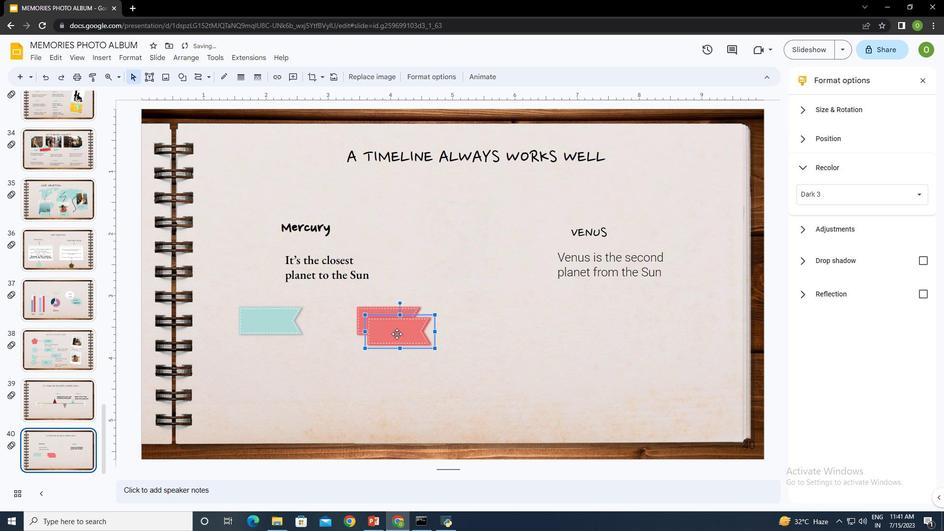 
Action: Mouse moved to (445, 327)
Screenshot: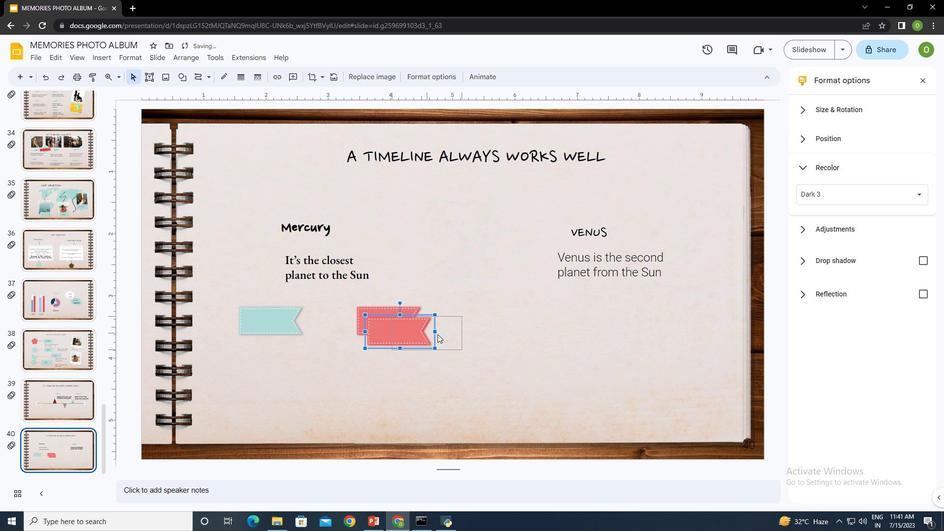 
Action: Mouse pressed left at (445, 327)
Screenshot: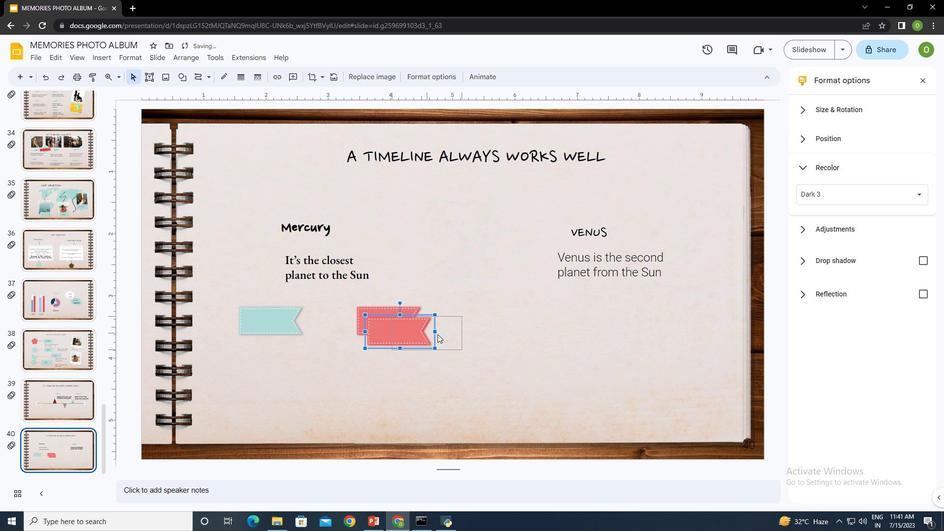 
Action: Mouse moved to (431, 330)
Screenshot: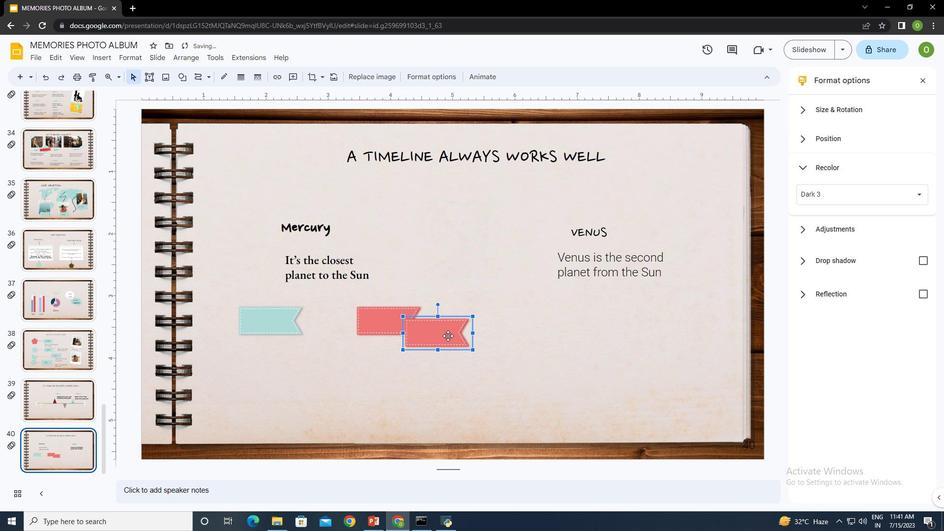 
Action: Mouse pressed left at (431, 330)
Screenshot: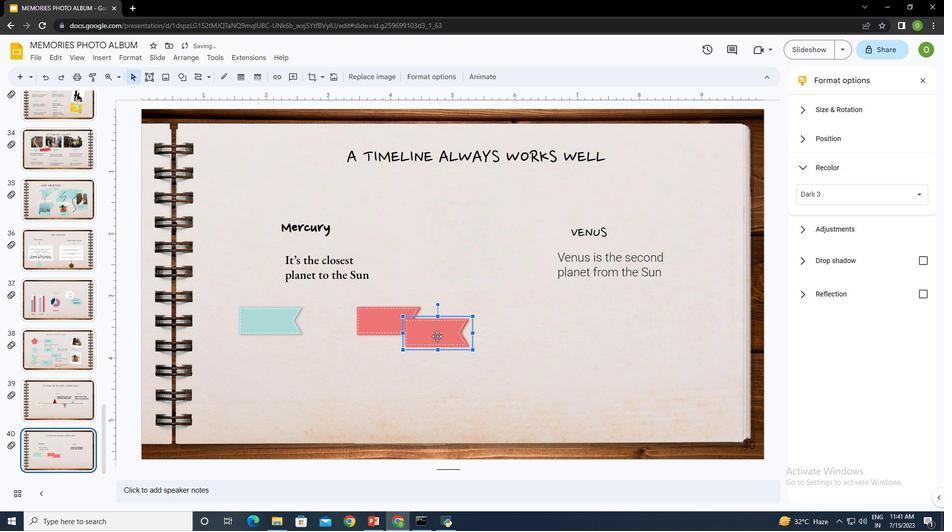
Action: Mouse moved to (833, 183)
Screenshot: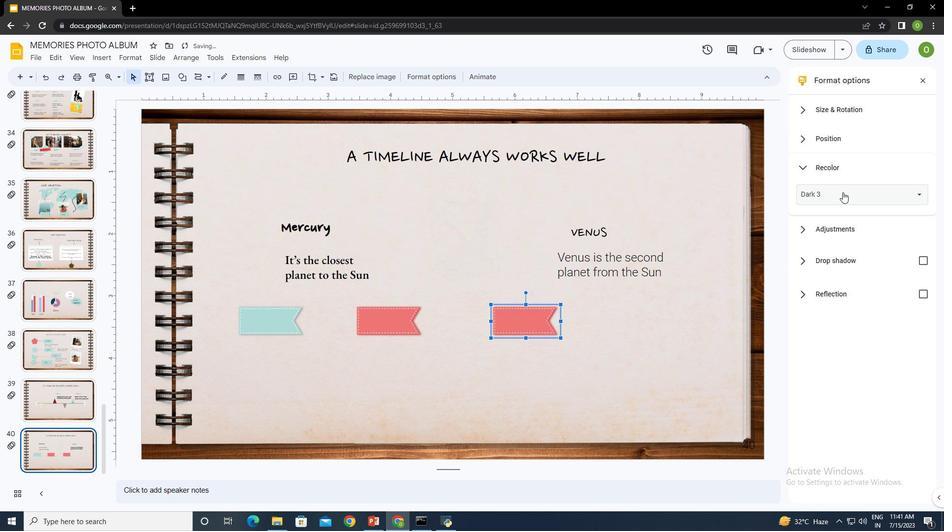 
Action: Mouse pressed left at (833, 183)
Screenshot: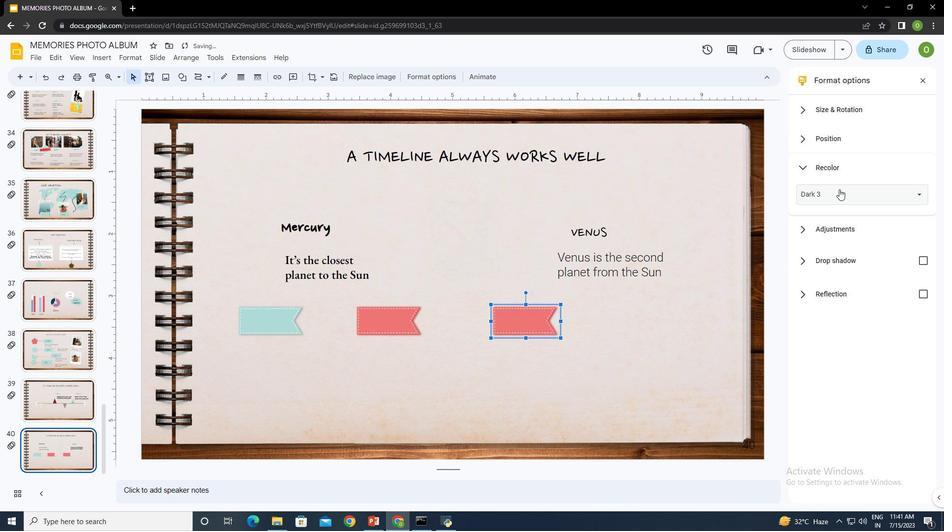 
Action: Mouse moved to (862, 361)
Screenshot: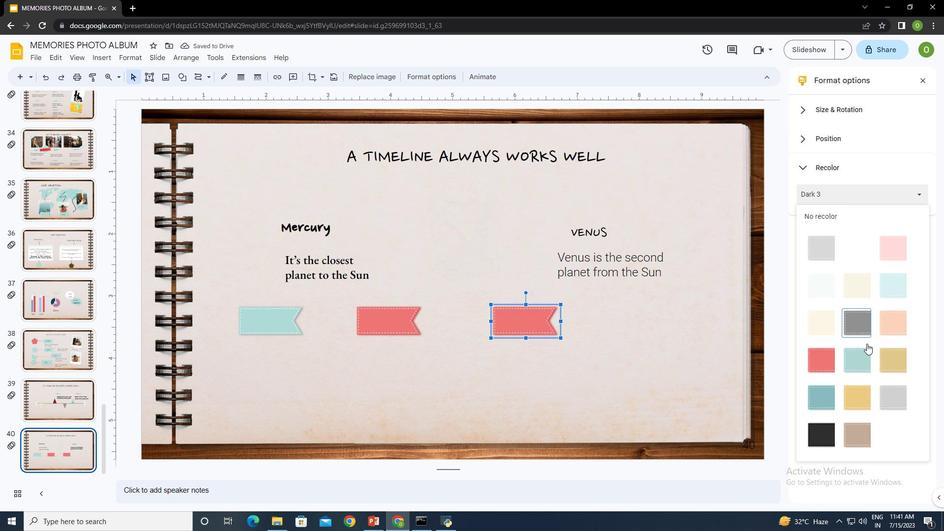 
Action: Mouse scrolled (862, 360) with delta (0, 0)
Screenshot: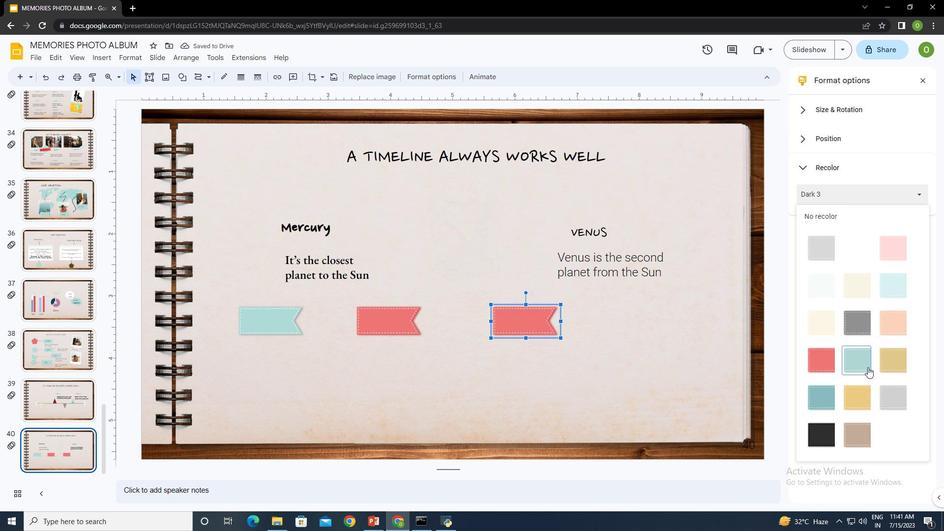 
Action: Mouse scrolled (862, 360) with delta (0, 0)
Screenshot: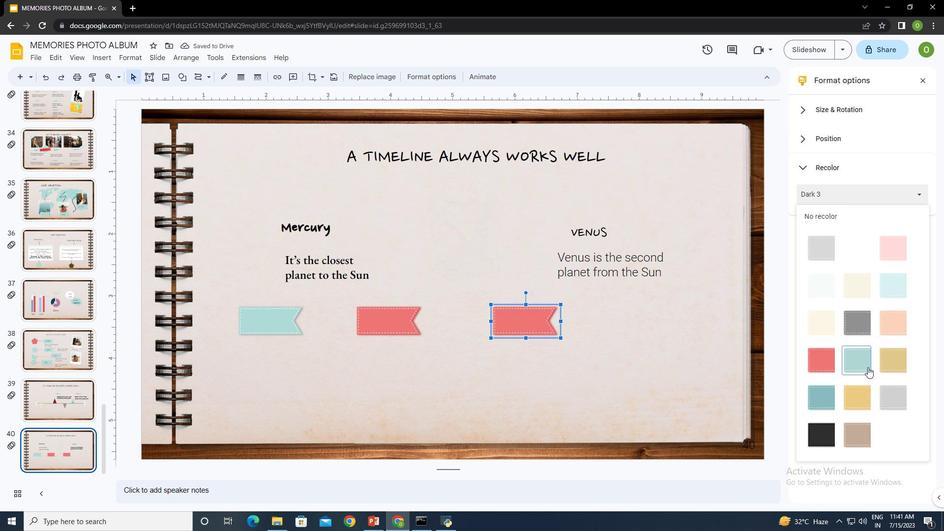 
Action: Mouse moved to (851, 424)
Screenshot: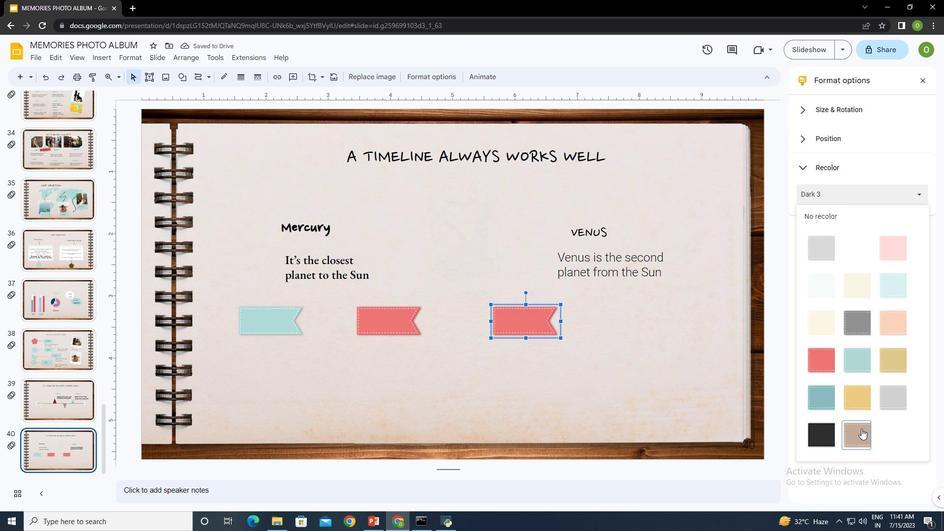 
Action: Mouse pressed left at (851, 424)
Screenshot: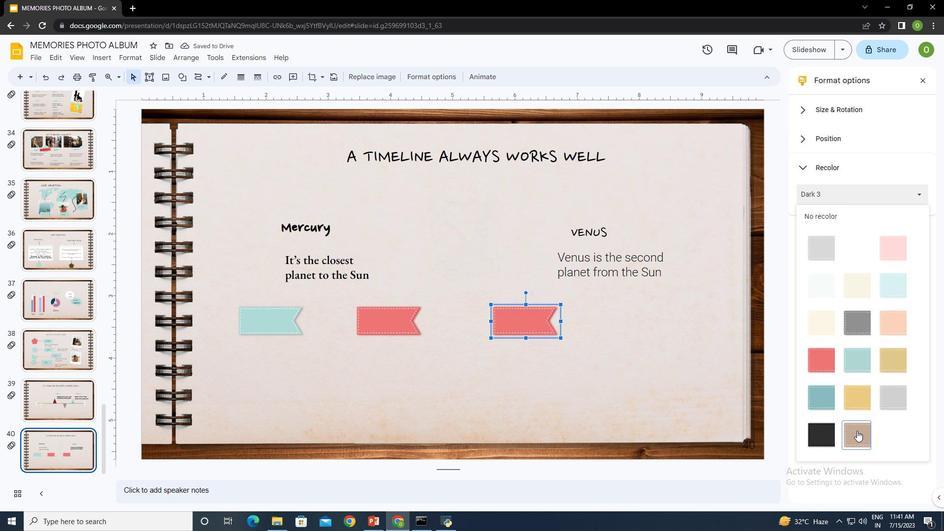 
Action: Mouse moved to (519, 313)
Screenshot: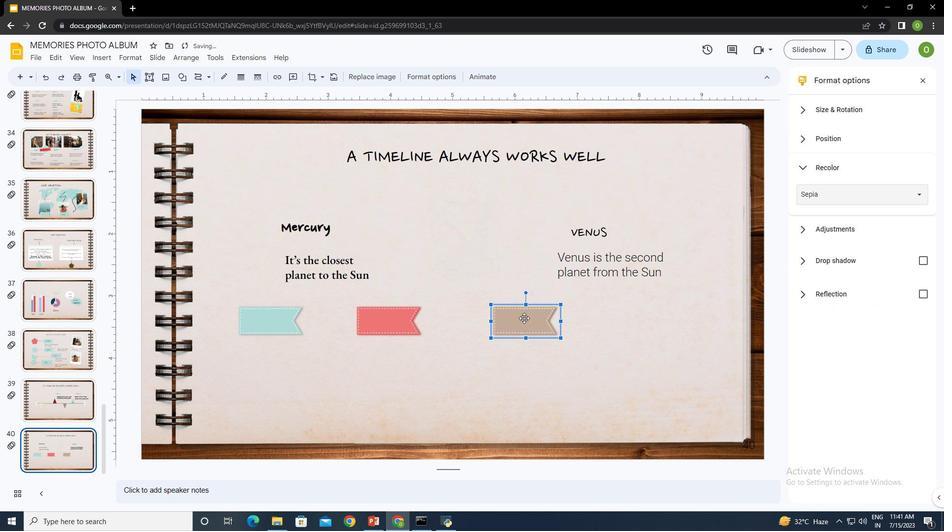
Action: Mouse pressed left at (519, 313)
Screenshot: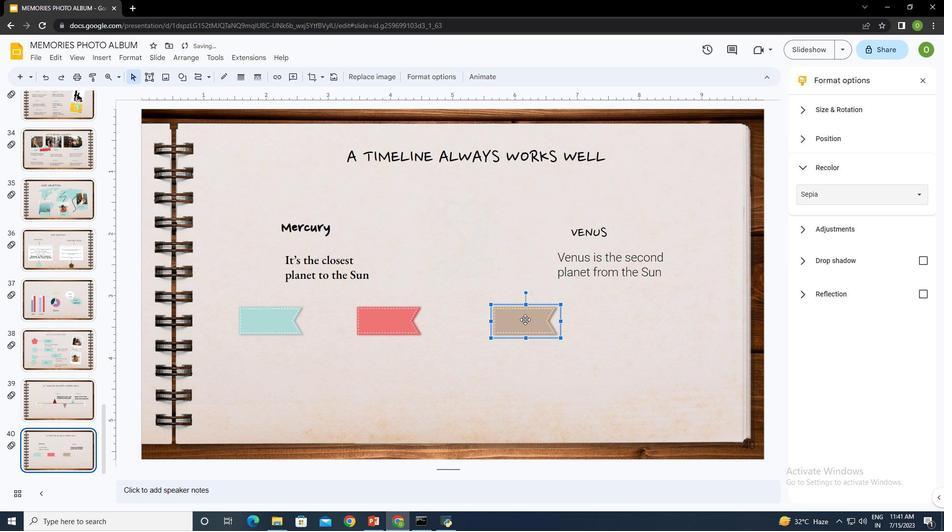 
Action: Mouse moved to (585, 315)
Screenshot: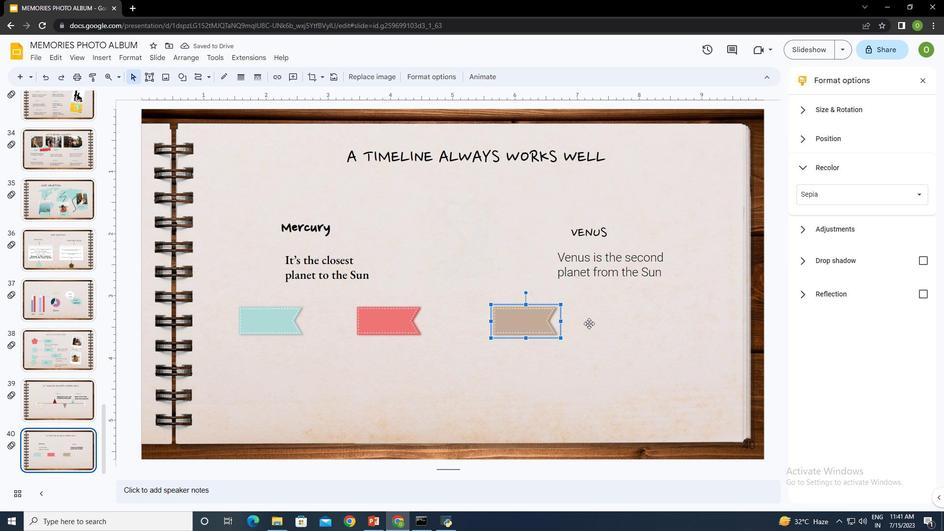 
Action: Mouse pressed left at (585, 315)
Screenshot: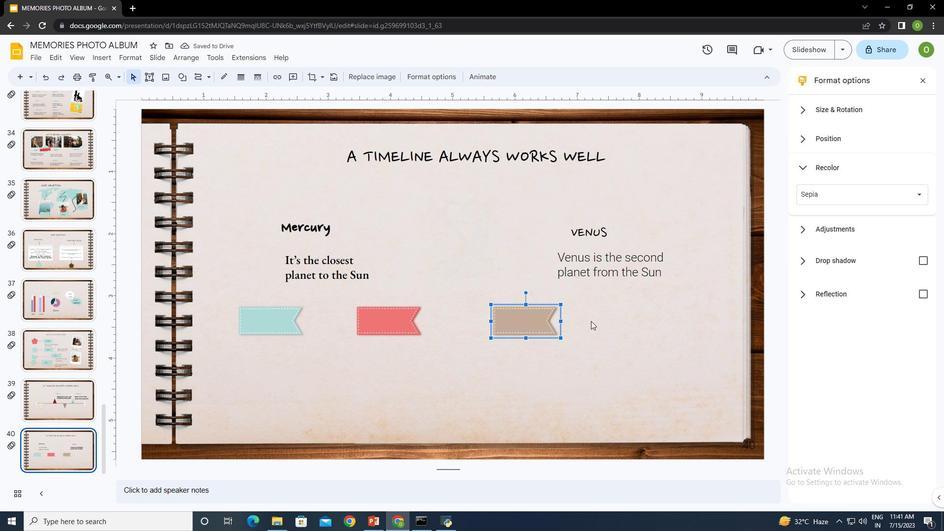 
Action: Mouse moved to (533, 317)
Screenshot: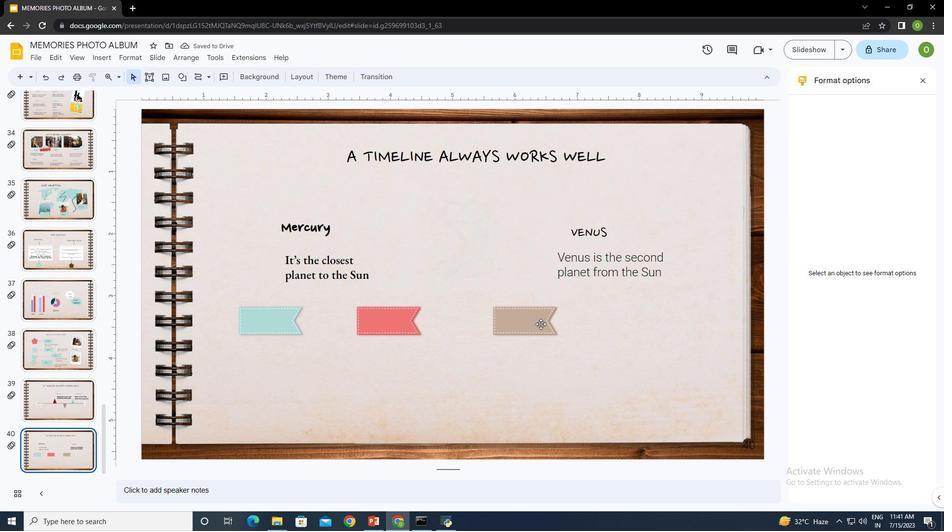 
Action: Mouse pressed left at (533, 317)
Screenshot: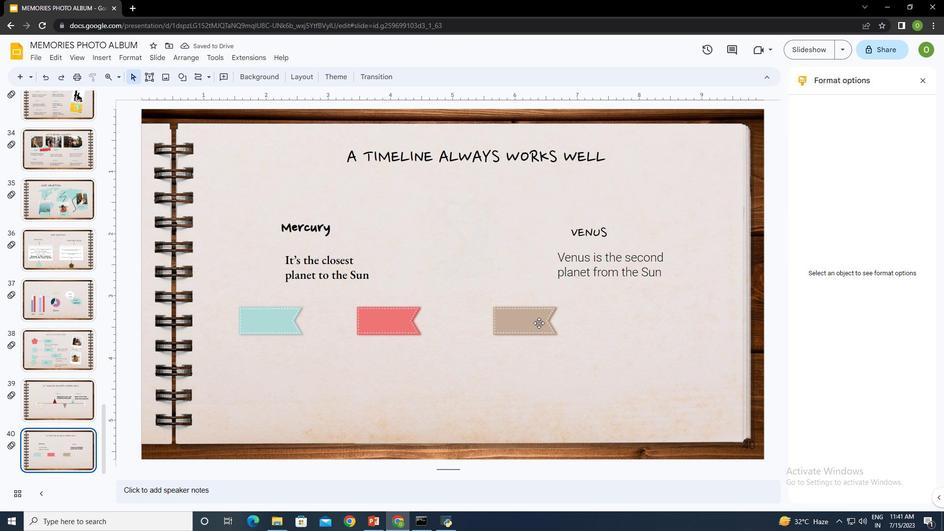 
Action: Mouse pressed right at (533, 317)
Screenshot: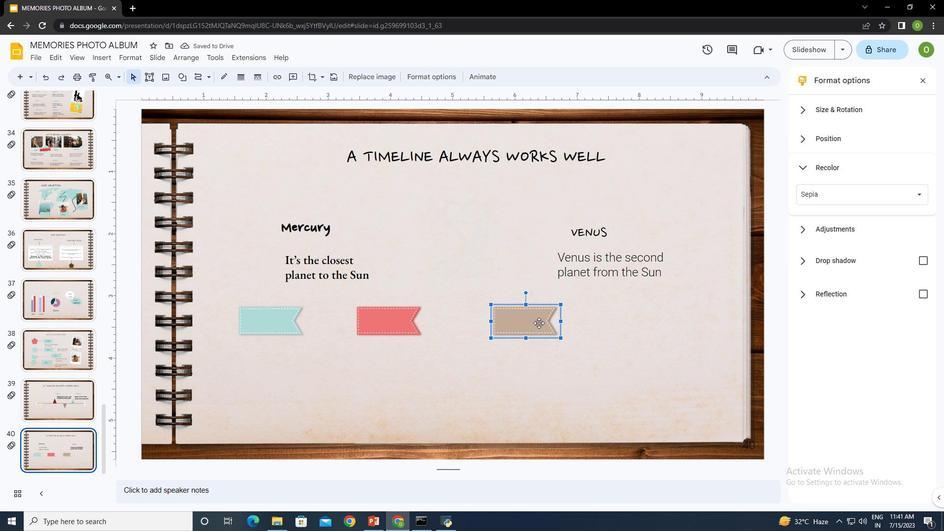 
Action: Mouse pressed right at (533, 317)
Screenshot: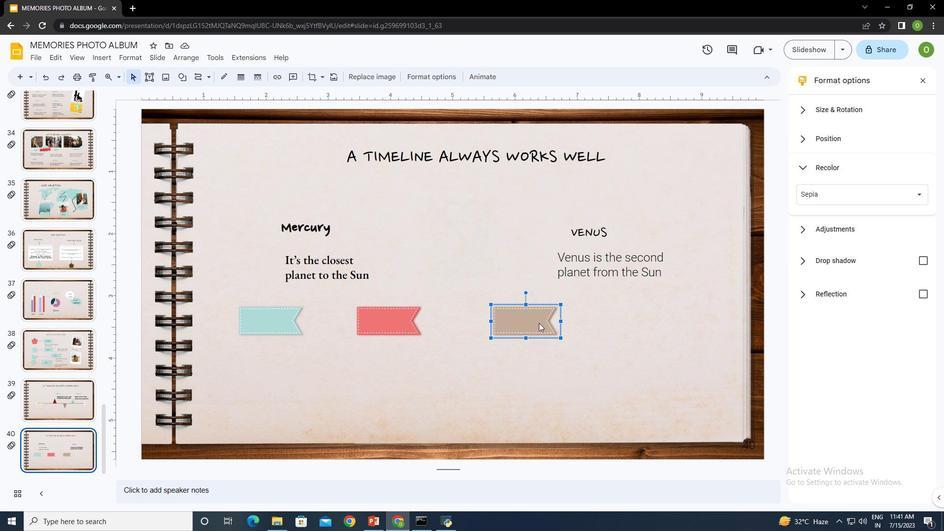 
Action: Mouse moved to (566, 190)
Screenshot: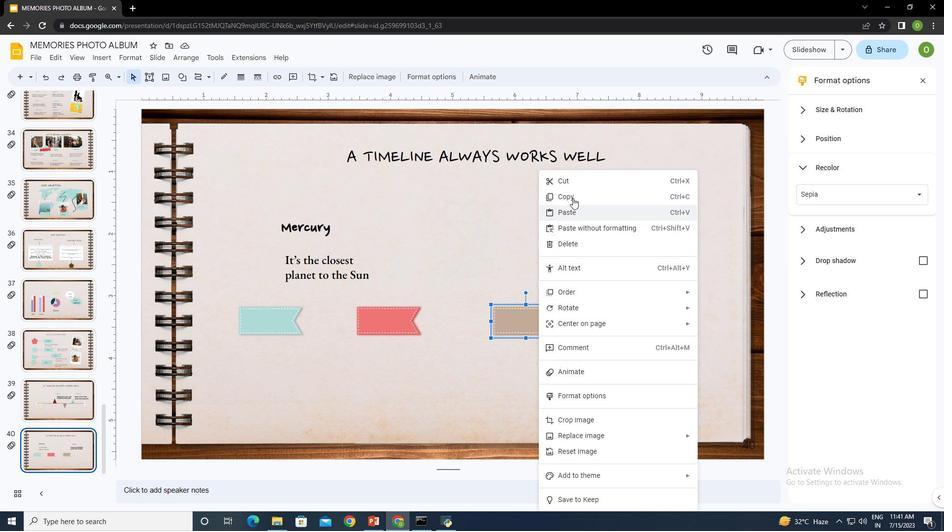 
Action: Mouse pressed left at (566, 190)
Screenshot: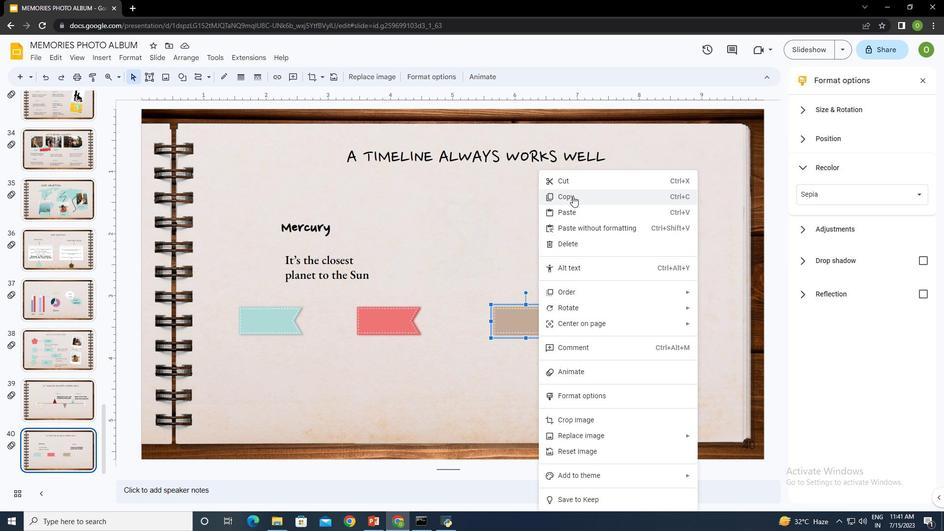 
Action: Mouse moved to (612, 316)
Screenshot: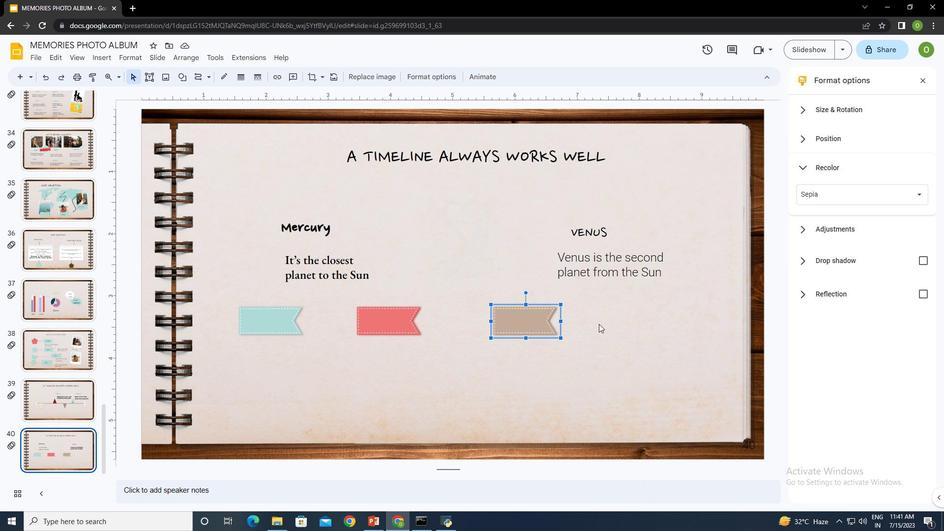 
Action: Mouse pressed left at (612, 316)
Screenshot: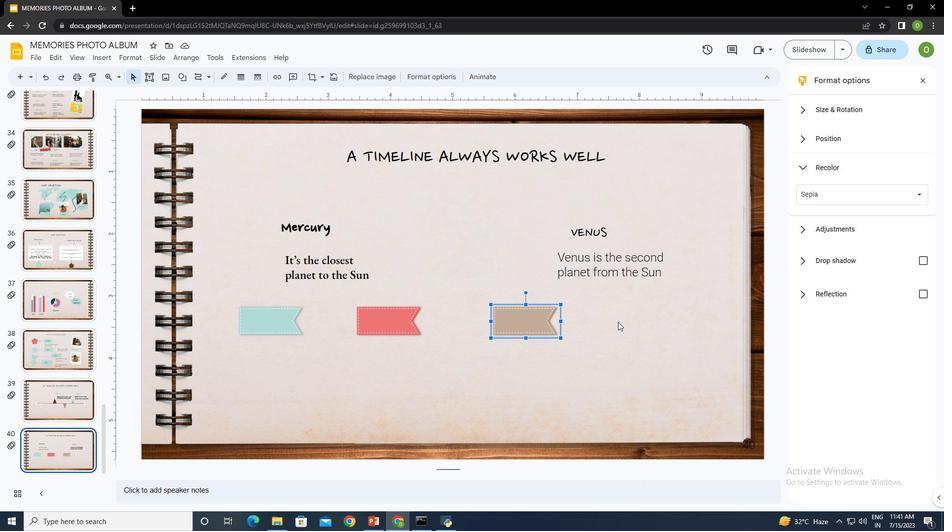 
Action: Mouse pressed right at (612, 316)
Screenshot: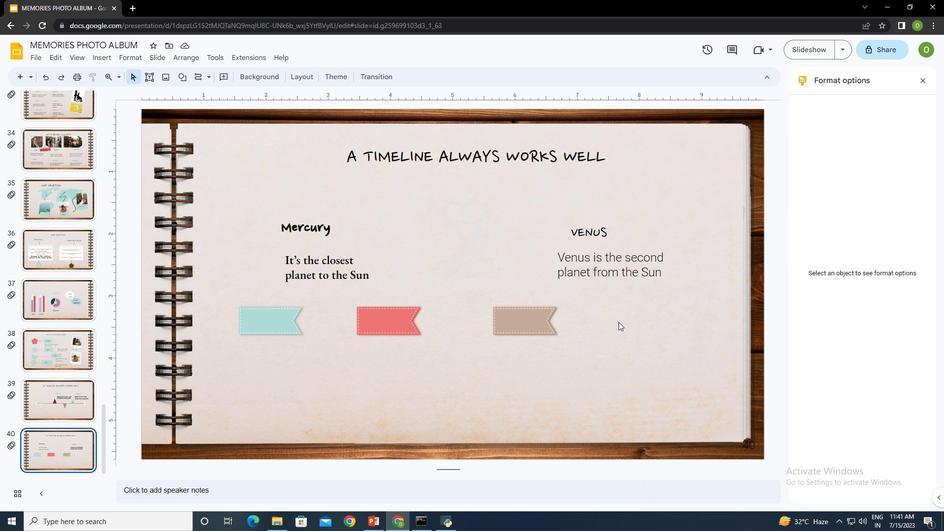 
Action: Mouse moved to (631, 336)
Screenshot: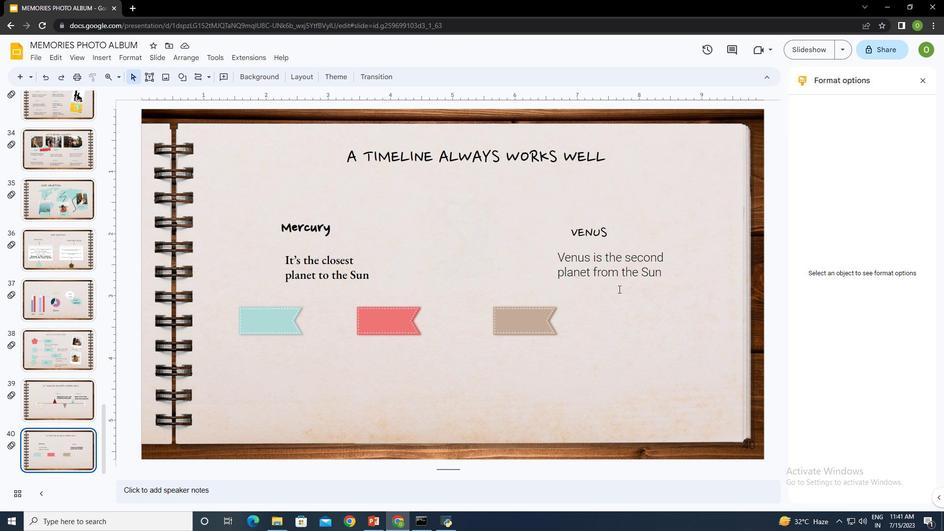 
Action: Mouse pressed right at (631, 336)
Screenshot: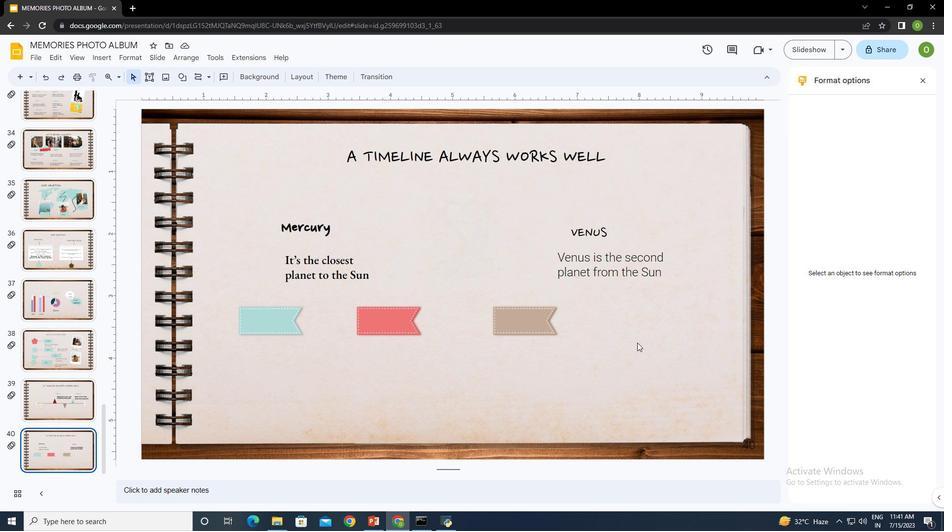
Action: Mouse moved to (660, 166)
Screenshot: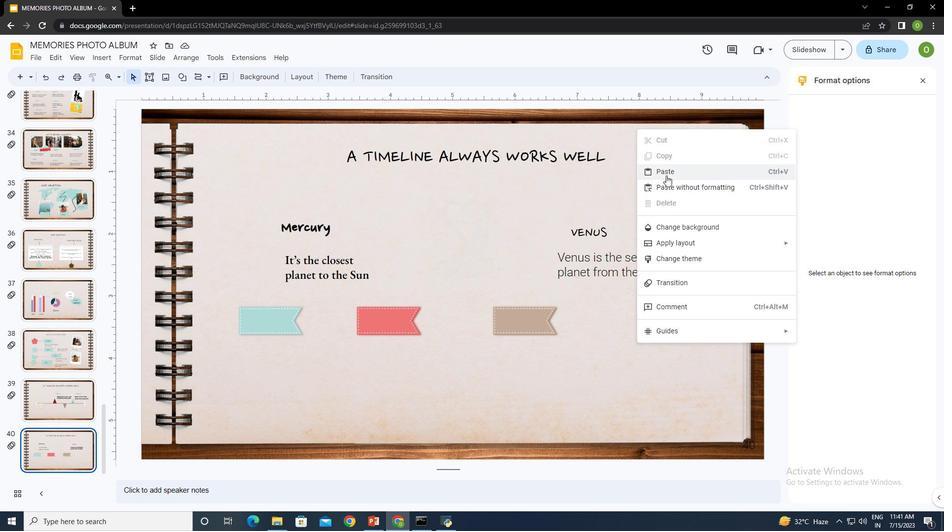 
Action: Mouse pressed left at (660, 166)
Screenshot: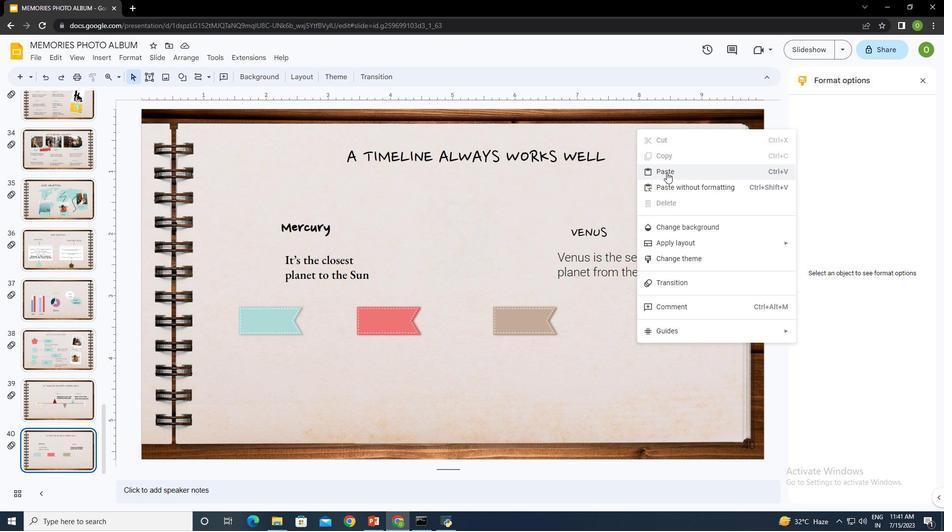 
Action: Mouse moved to (526, 331)
Screenshot: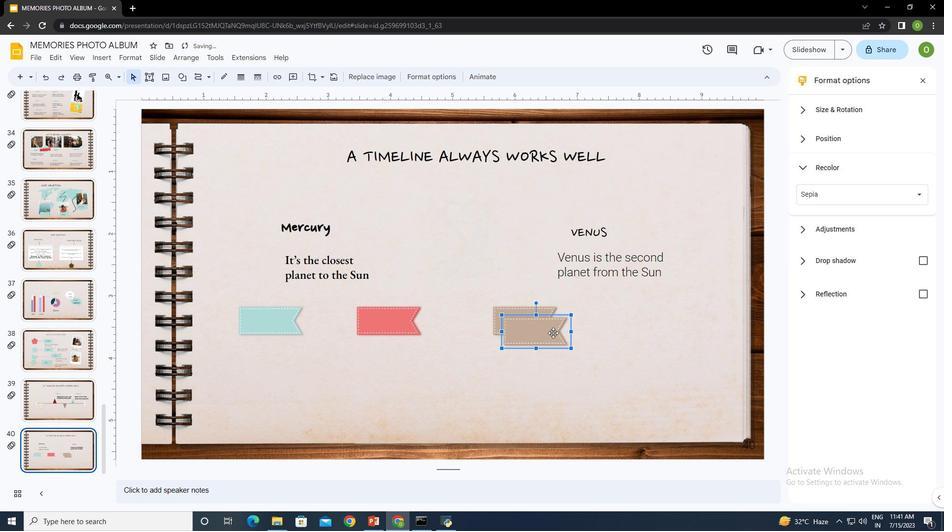 
Action: Mouse pressed left at (526, 331)
Screenshot: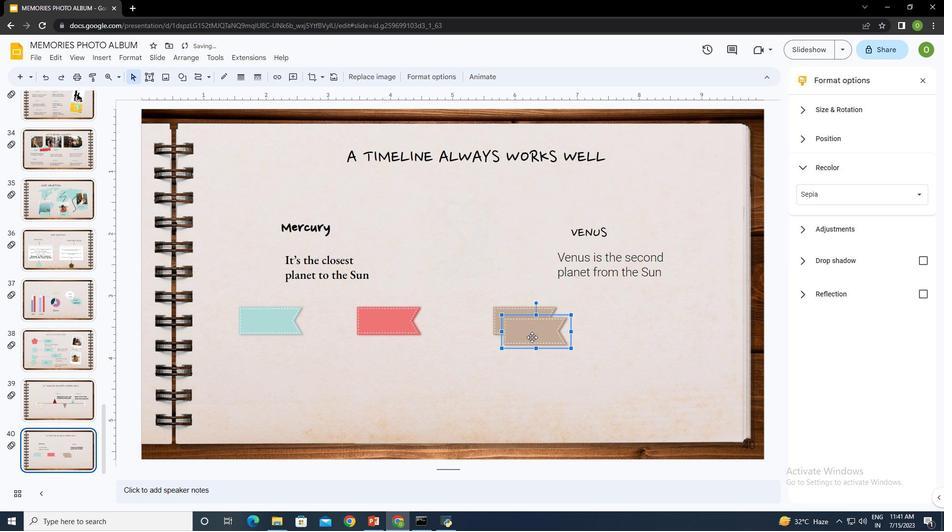 
Action: Mouse moved to (823, 186)
Screenshot: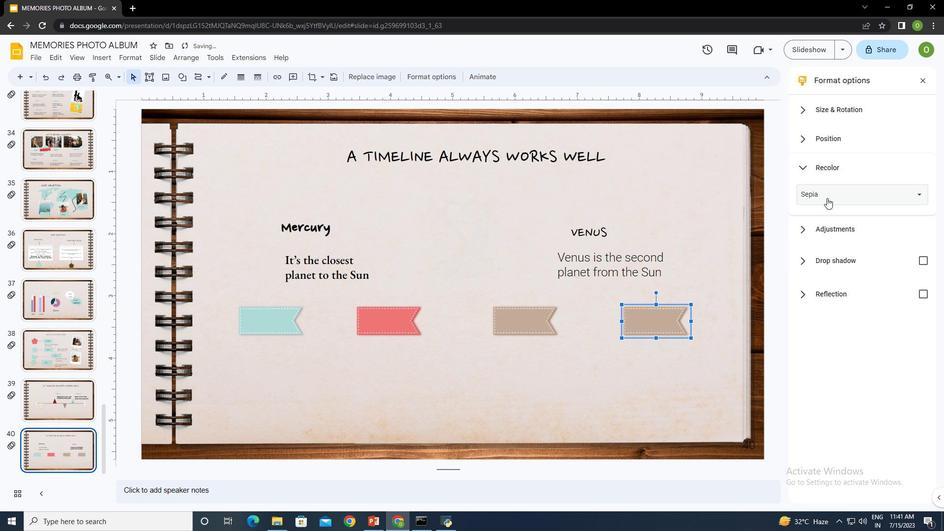 
Action: Mouse pressed left at (823, 186)
Screenshot: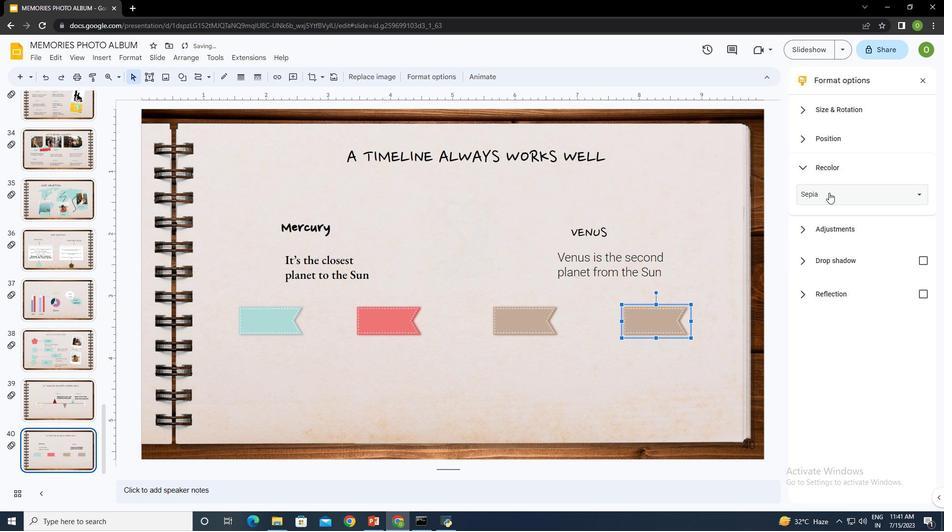 
Action: Mouse moved to (888, 370)
Screenshot: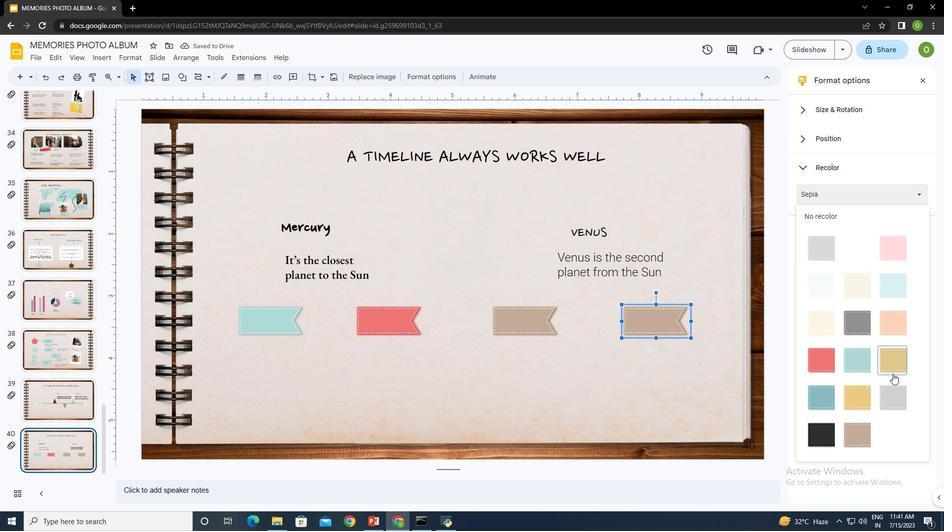 
Action: Mouse scrolled (888, 369) with delta (0, 0)
Screenshot: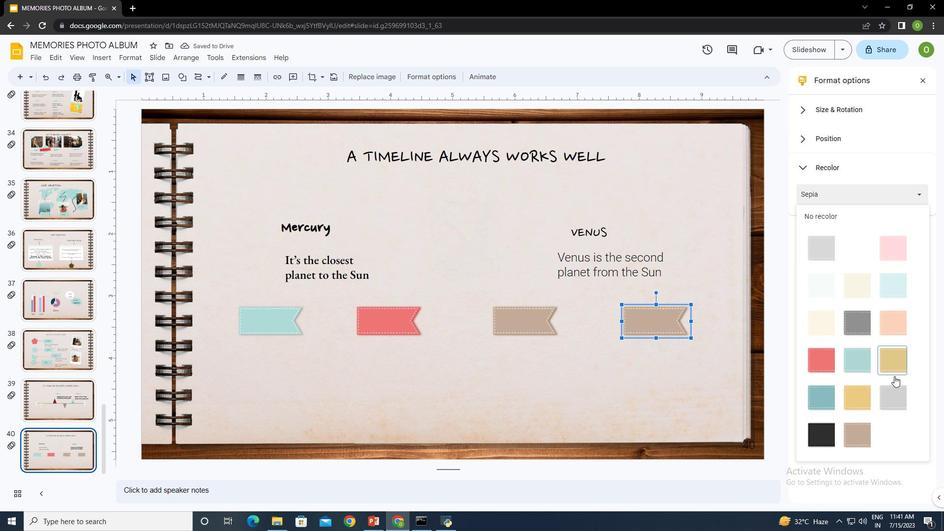 
Action: Mouse scrolled (888, 369) with delta (0, 0)
Screenshot: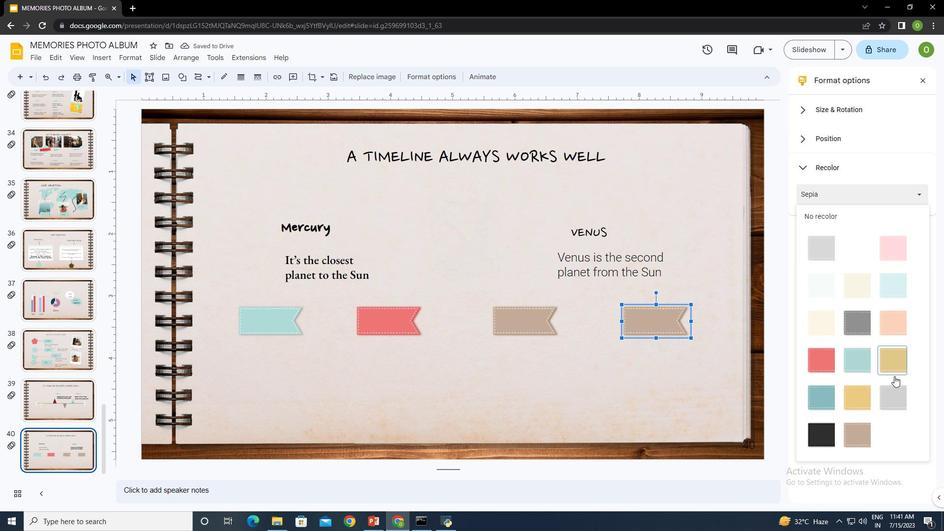
Action: Mouse moved to (895, 346)
Screenshot: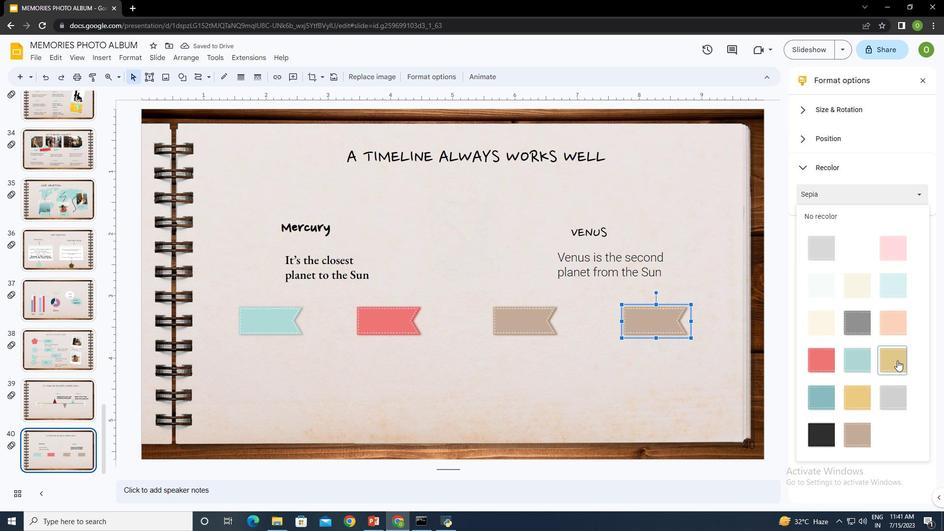 
Action: Mouse pressed left at (895, 346)
Screenshot: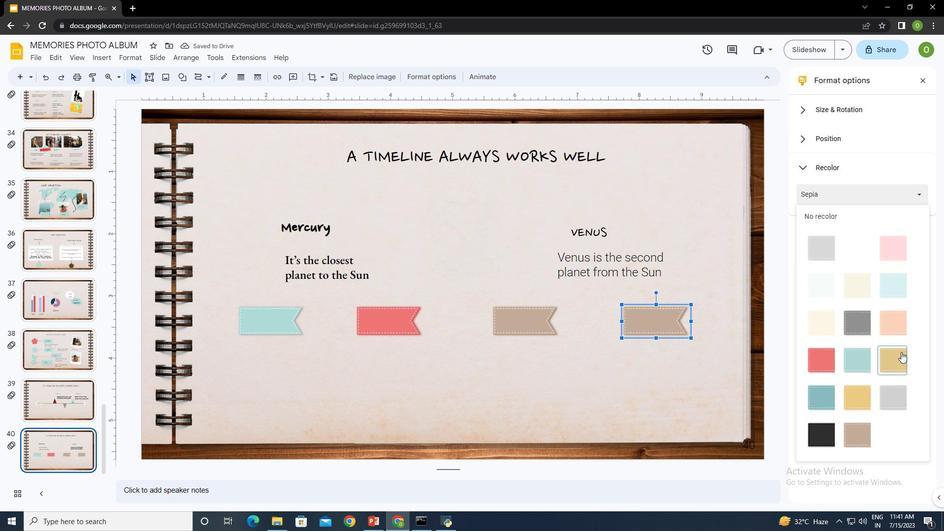 
Action: Mouse moved to (506, 359)
Screenshot: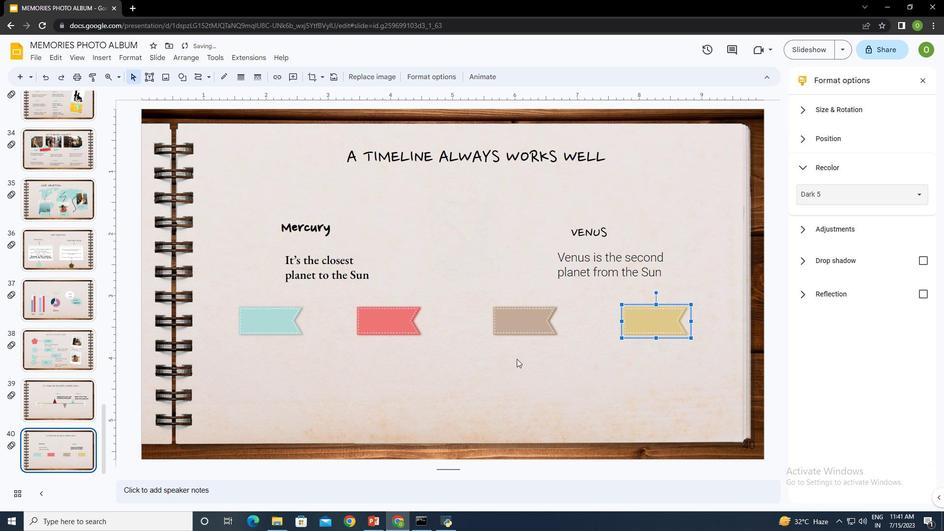 
Action: Mouse pressed left at (506, 359)
Screenshot: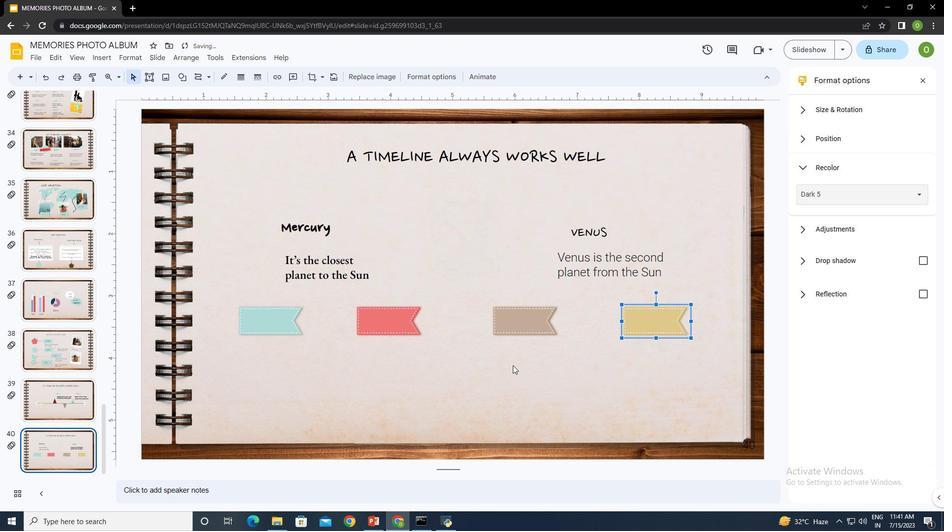 
Action: Mouse moved to (265, 313)
Screenshot: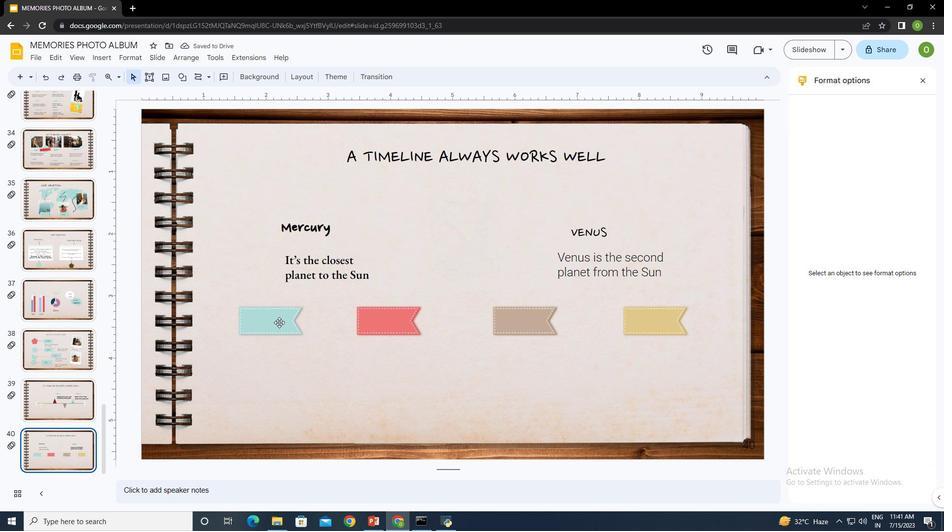 
Action: Mouse pressed left at (265, 313)
Screenshot: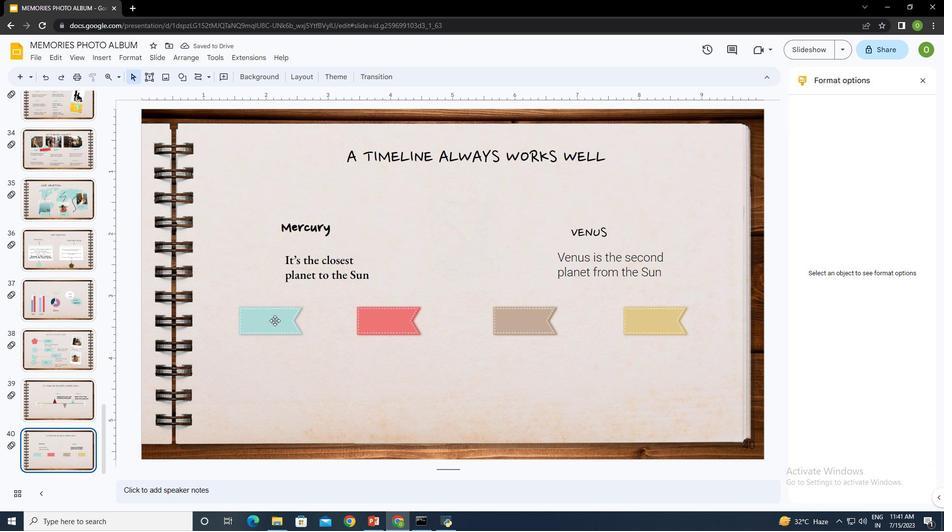 
Action: Mouse moved to (143, 70)
Screenshot: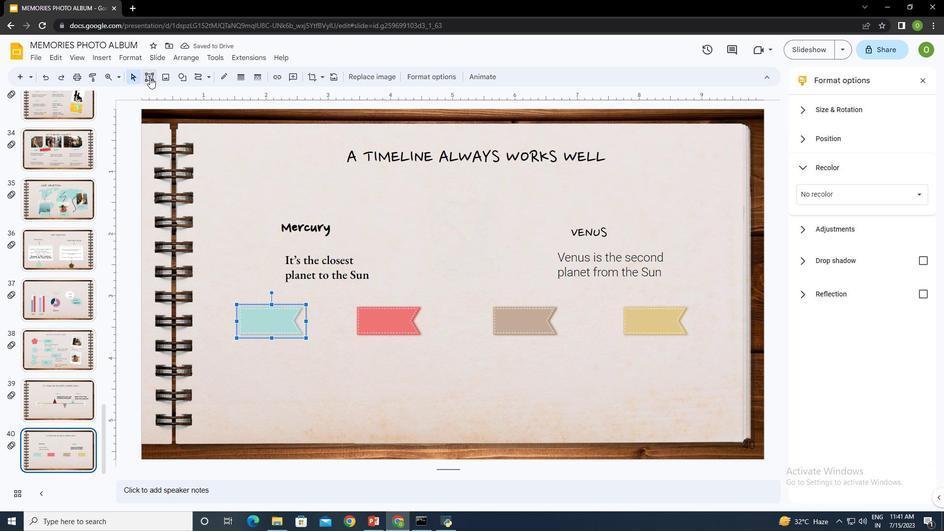 
Action: Mouse pressed left at (143, 70)
Screenshot: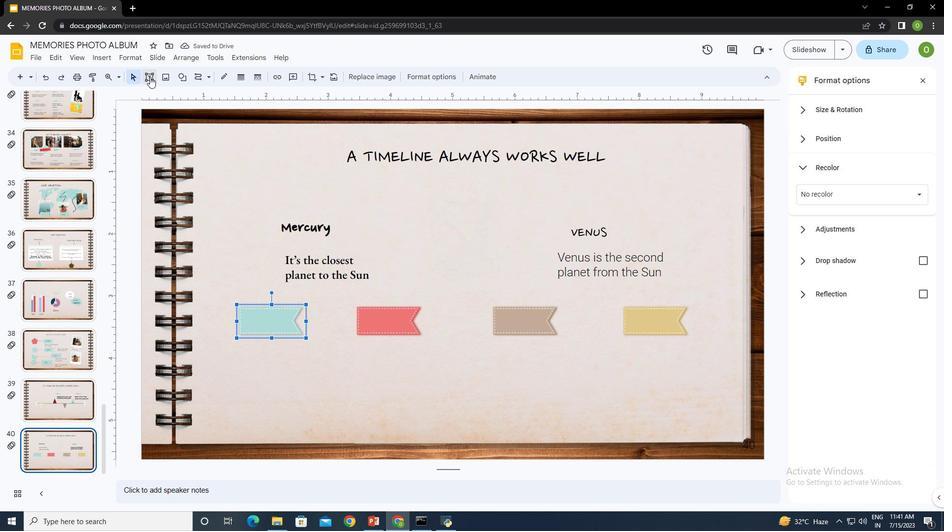 
Action: Mouse moved to (235, 305)
Screenshot: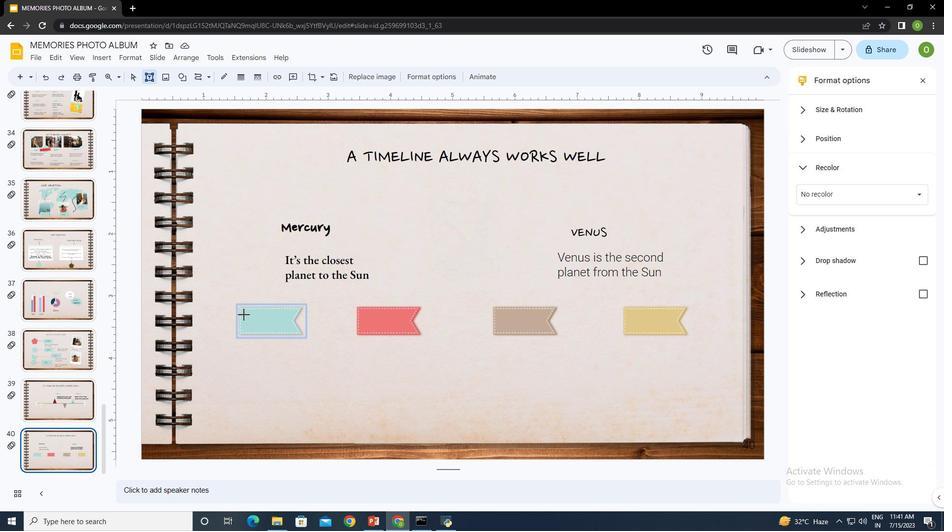 
Action: Mouse pressed left at (235, 305)
Screenshot: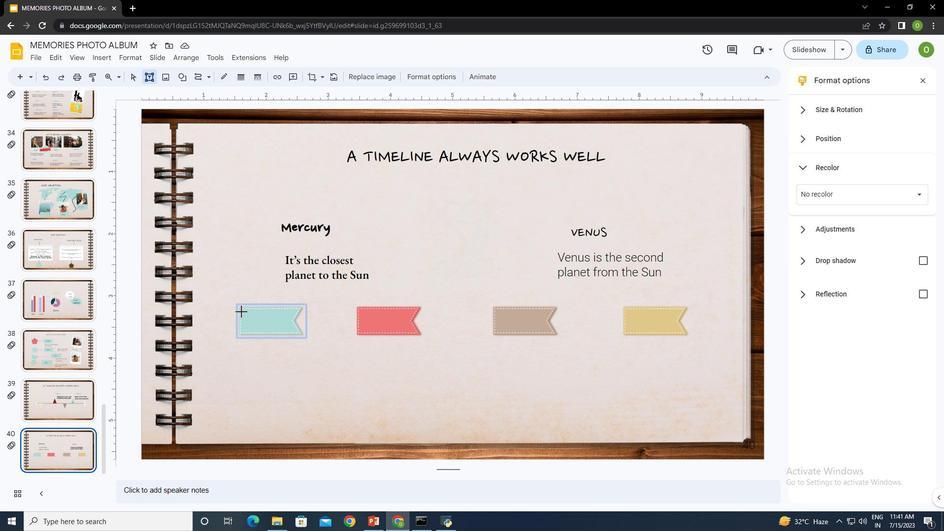 
Action: Mouse moved to (283, 316)
Screenshot: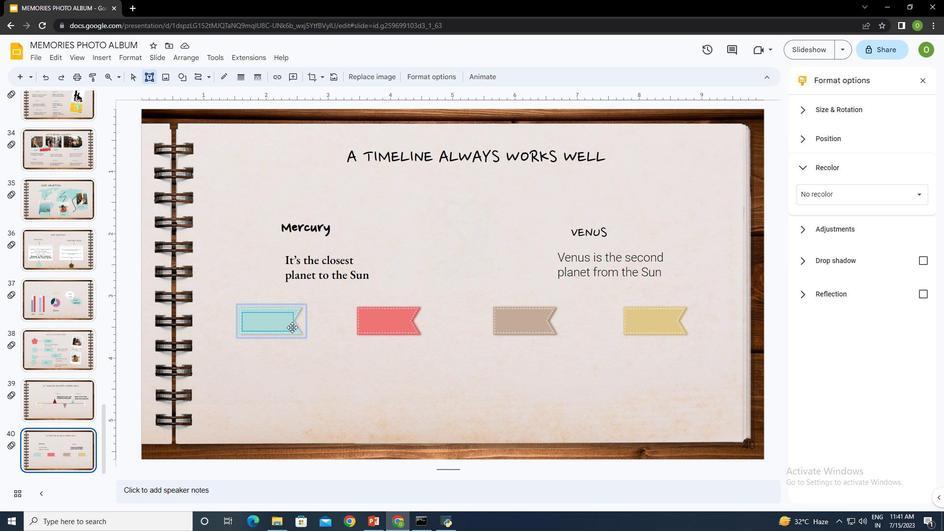 
Action: Key pressed 1950ctrl+A
Screenshot: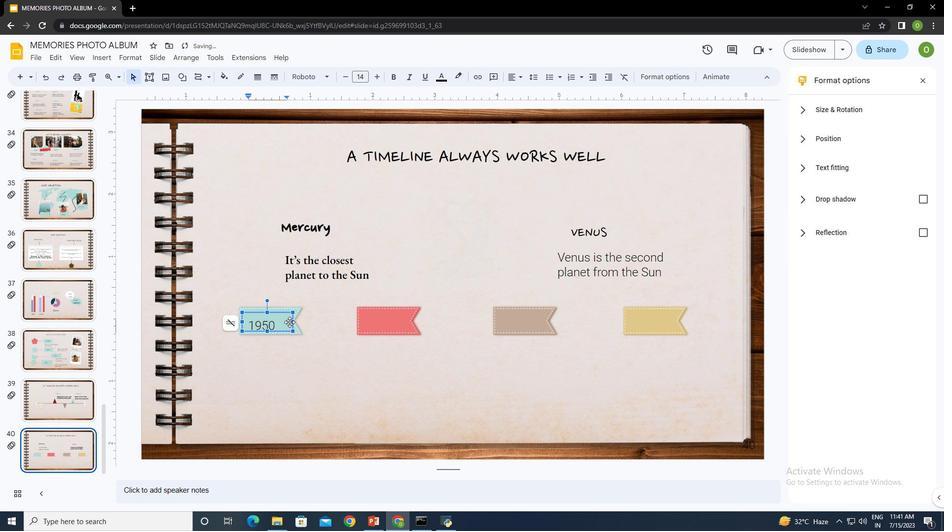 
Action: Mouse moved to (299, 69)
Screenshot: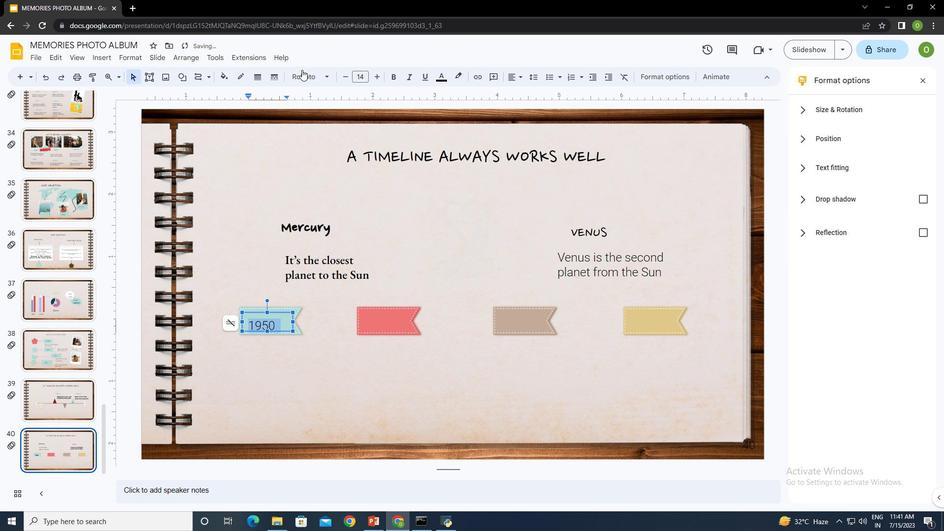 
Action: Mouse pressed left at (299, 69)
Screenshot: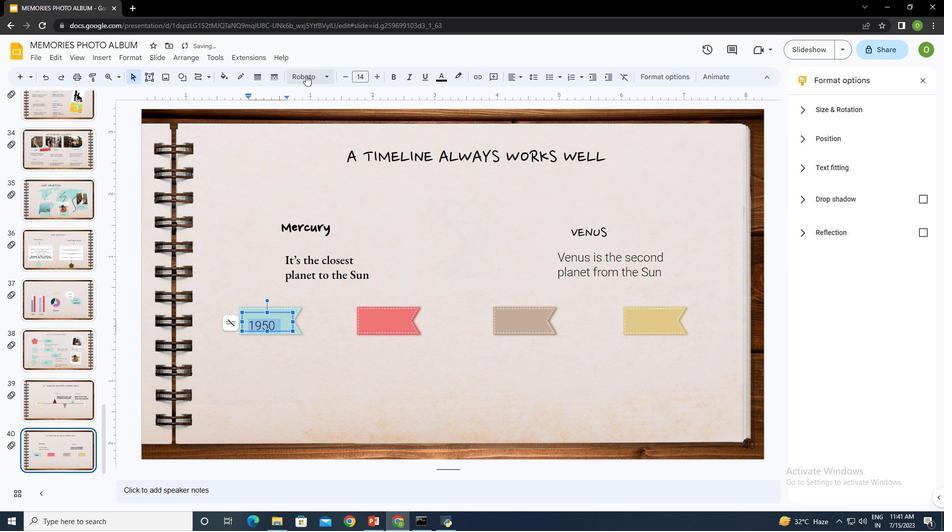 
Action: Mouse moved to (362, 306)
Screenshot: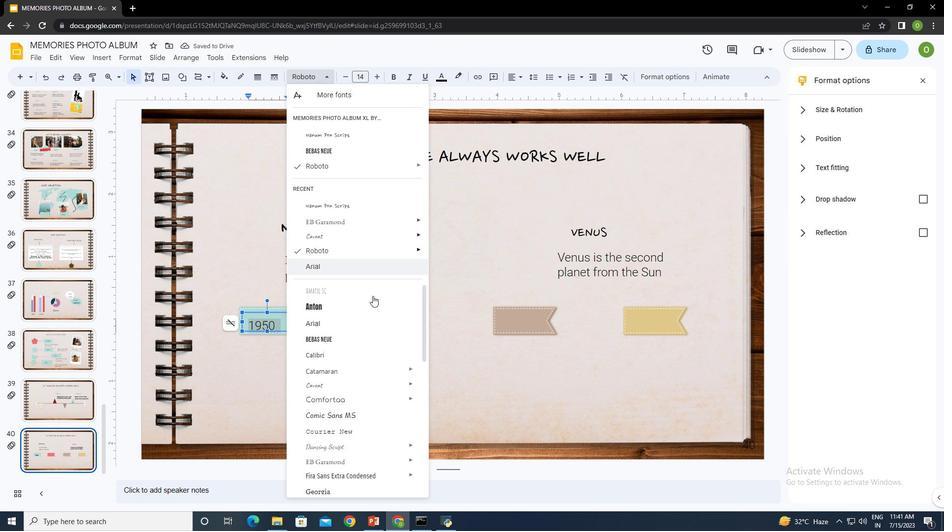 
Action: Mouse scrolled (362, 305) with delta (0, 0)
Screenshot: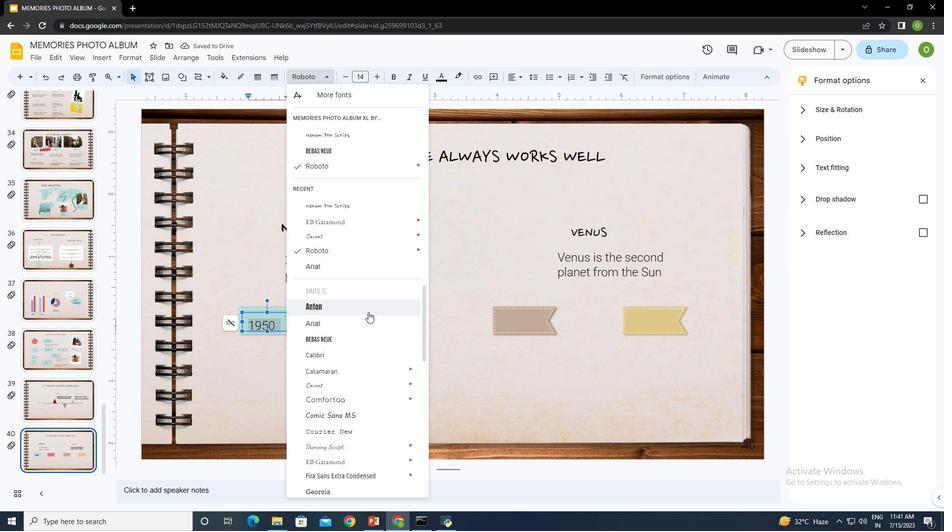 
Action: Mouse moved to (449, 425)
Screenshot: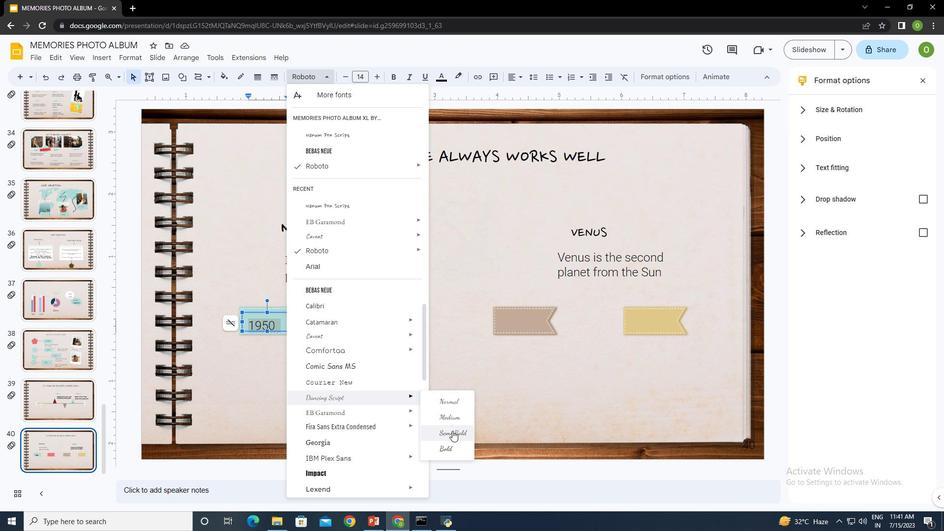 
Action: Mouse pressed left at (449, 425)
Screenshot: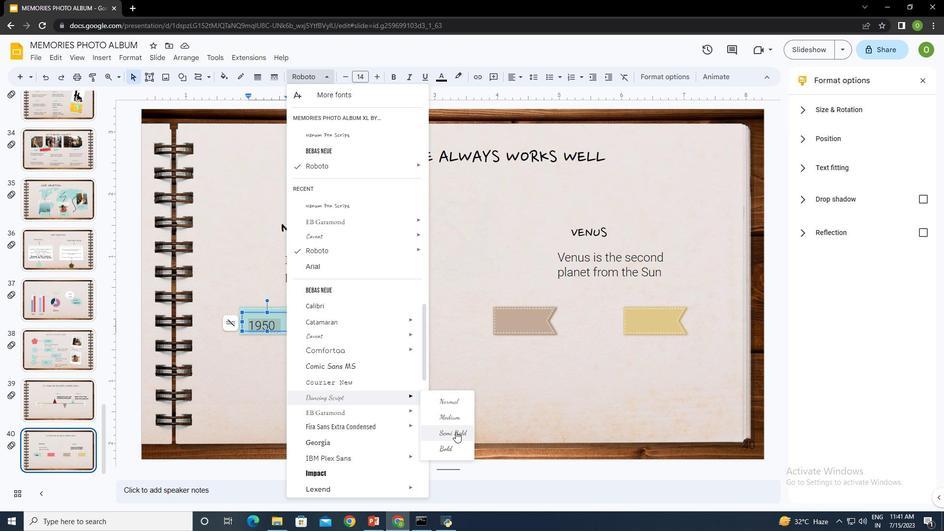 
Action: Mouse moved to (369, 68)
Screenshot: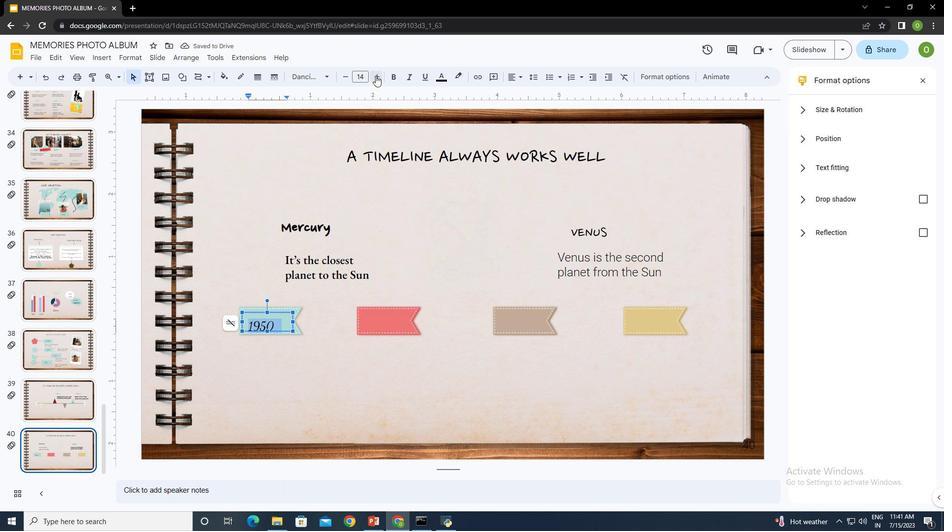 
Action: Mouse pressed left at (369, 68)
Screenshot: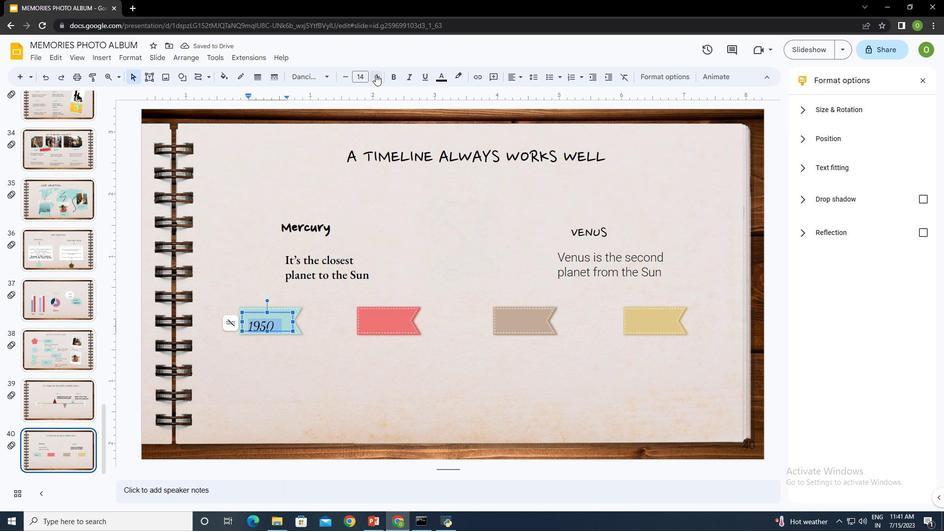 
Action: Mouse moved to (261, 323)
Screenshot: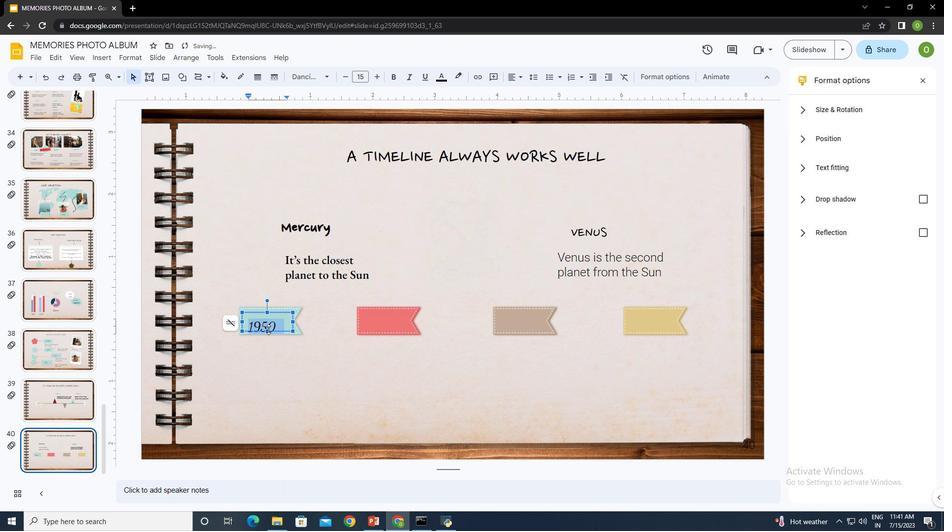 
Action: Mouse pressed left at (261, 323)
Screenshot: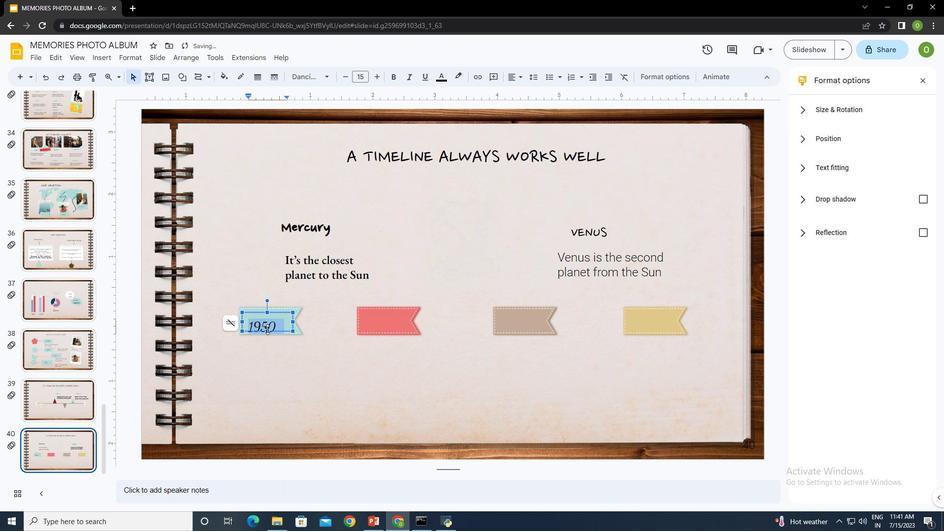 
Action: Mouse moved to (263, 304)
